 Task: Start in the project CodeCraft the sprint 'Data Visualization Sprint', with a duration of 3 weeks. Start in the project CodeCraft the sprint 'Data Visualization Sprint', with a duration of 2 weeks. Start in the project CodeCraft the sprint 'Data Visualization Sprint', with a duration of 1 week
Action: Mouse moved to (249, 74)
Screenshot: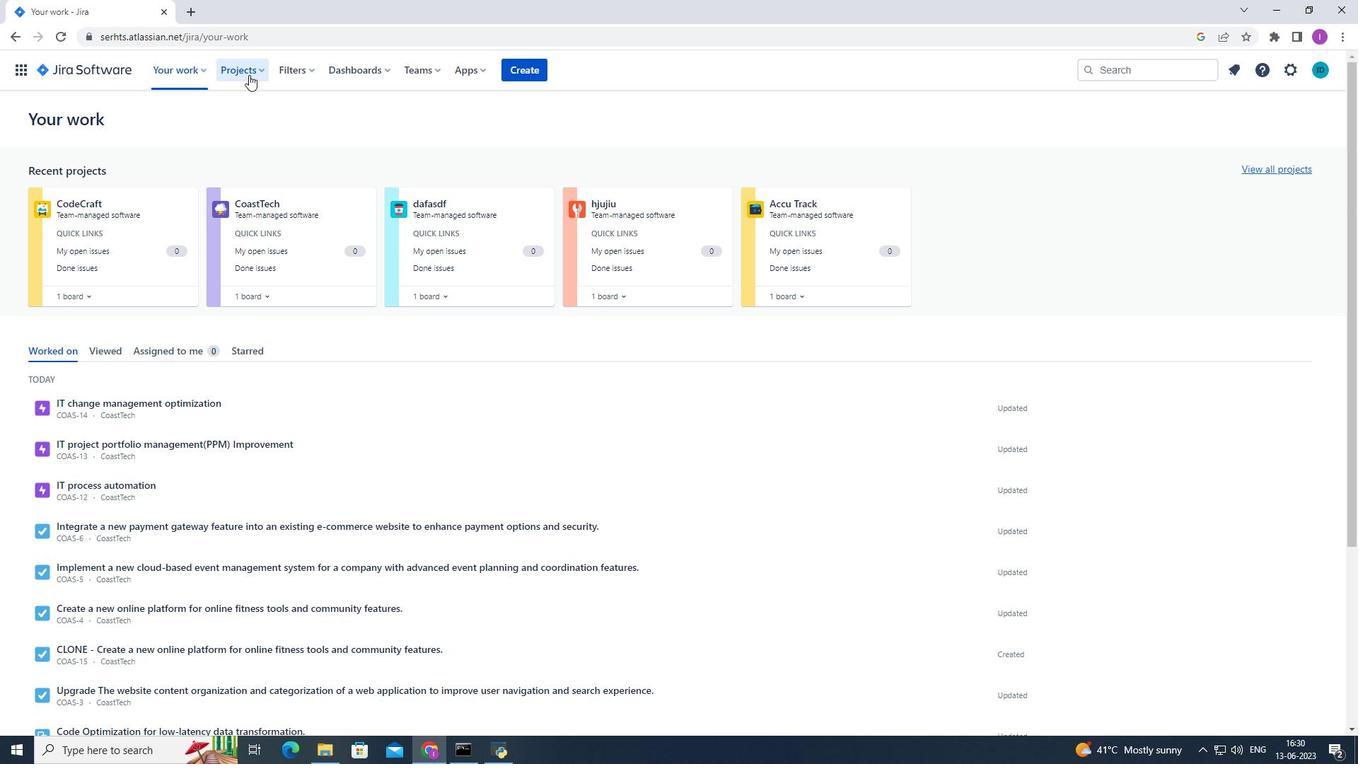 
Action: Mouse pressed left at (249, 74)
Screenshot: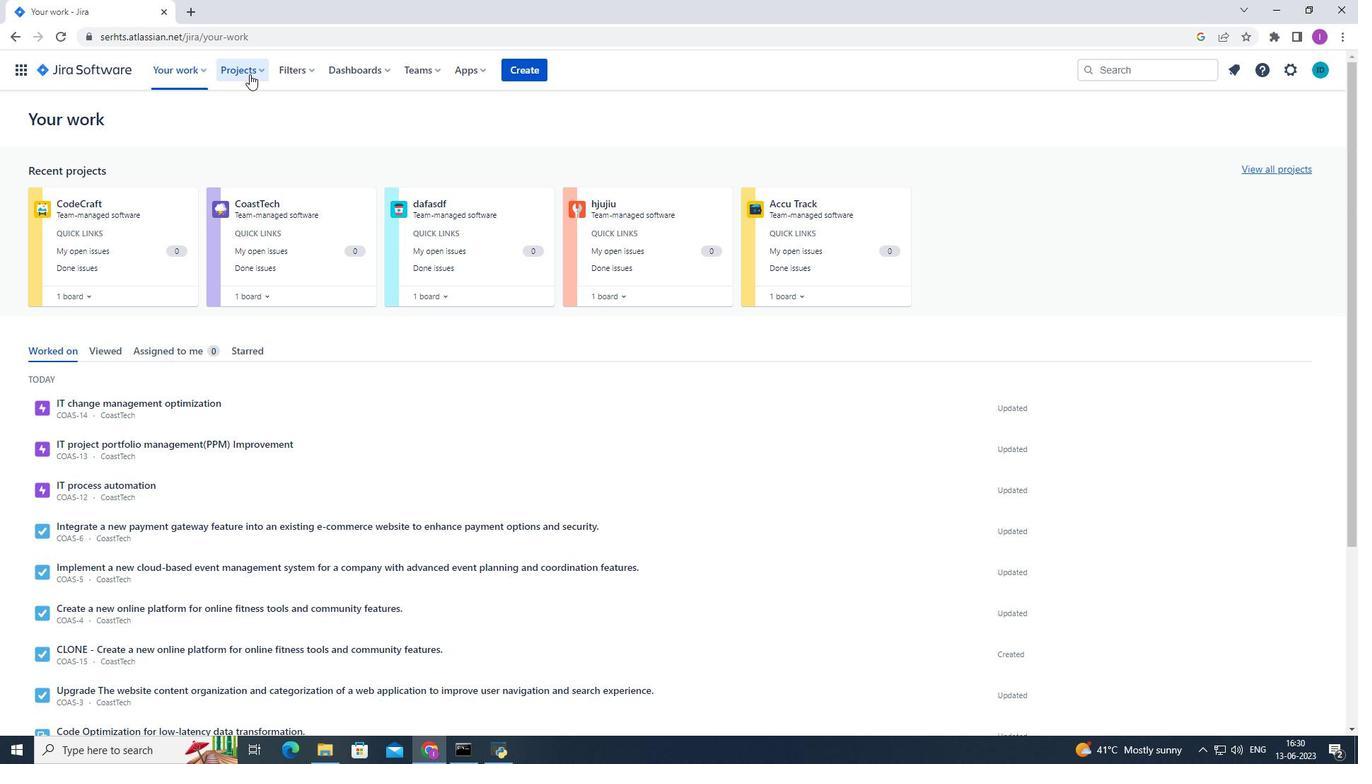 
Action: Mouse moved to (281, 129)
Screenshot: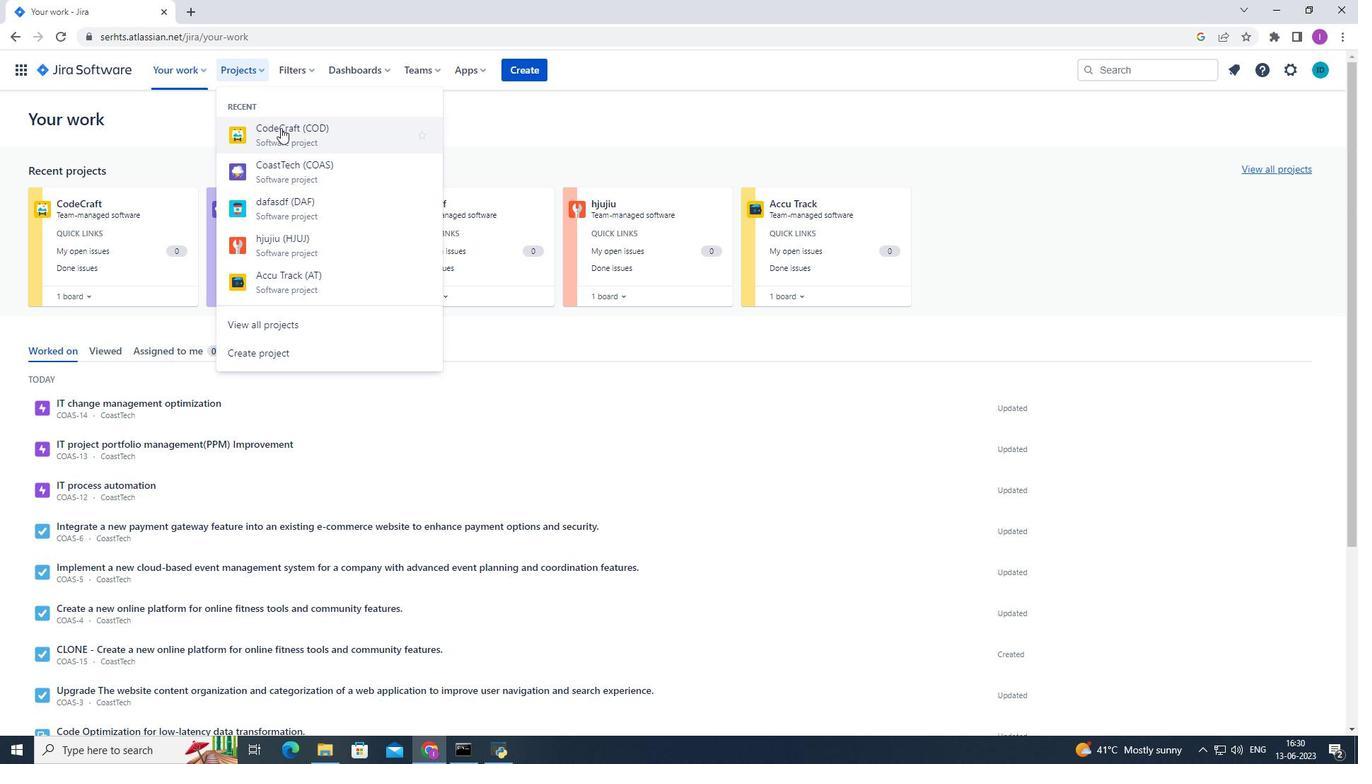 
Action: Mouse pressed left at (281, 129)
Screenshot: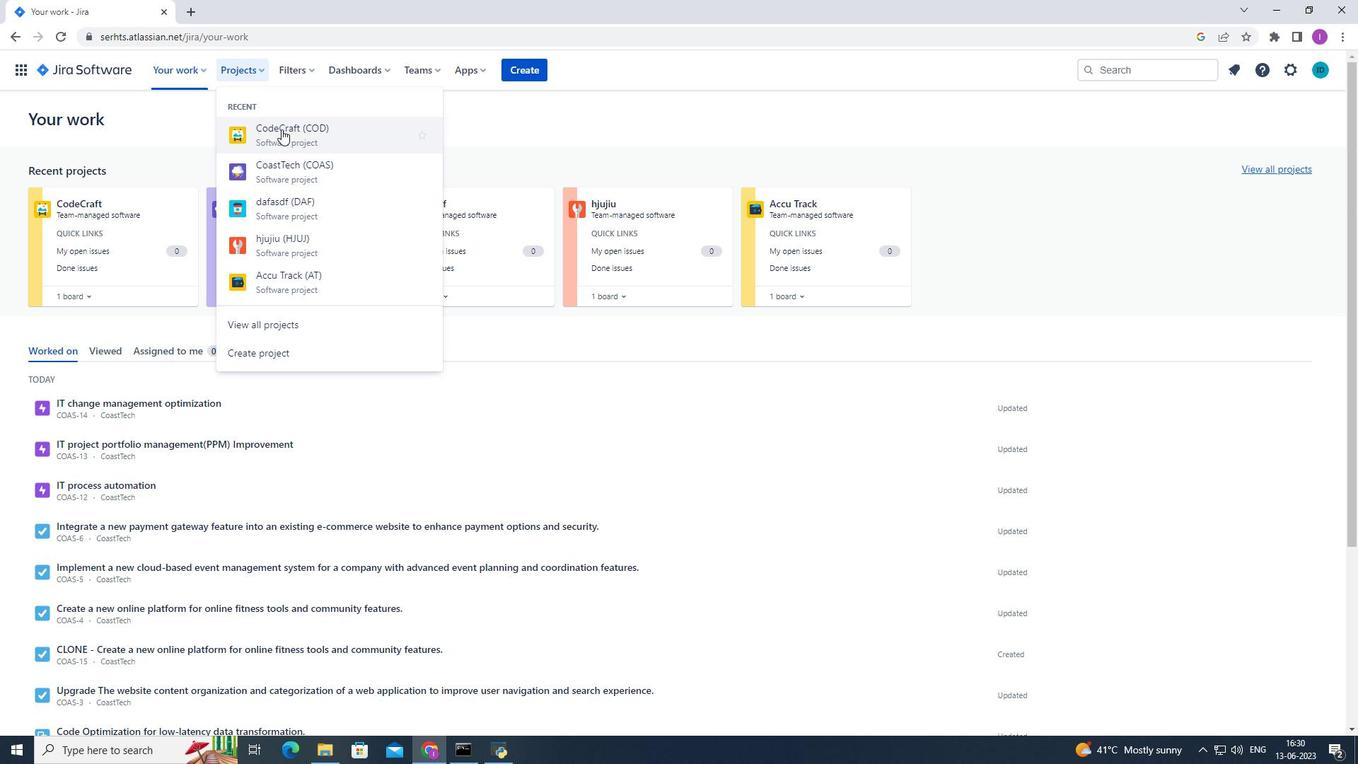 
Action: Mouse moved to (87, 213)
Screenshot: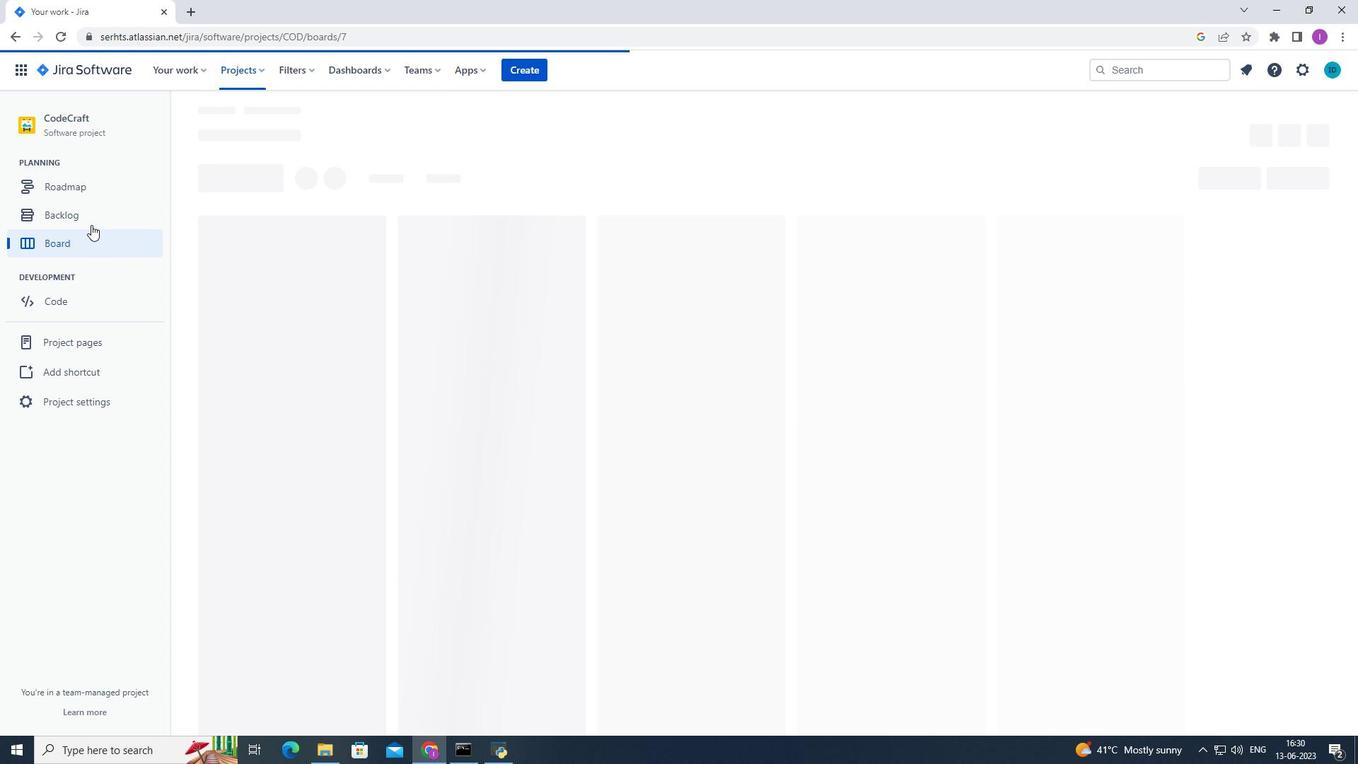 
Action: Mouse pressed left at (87, 213)
Screenshot: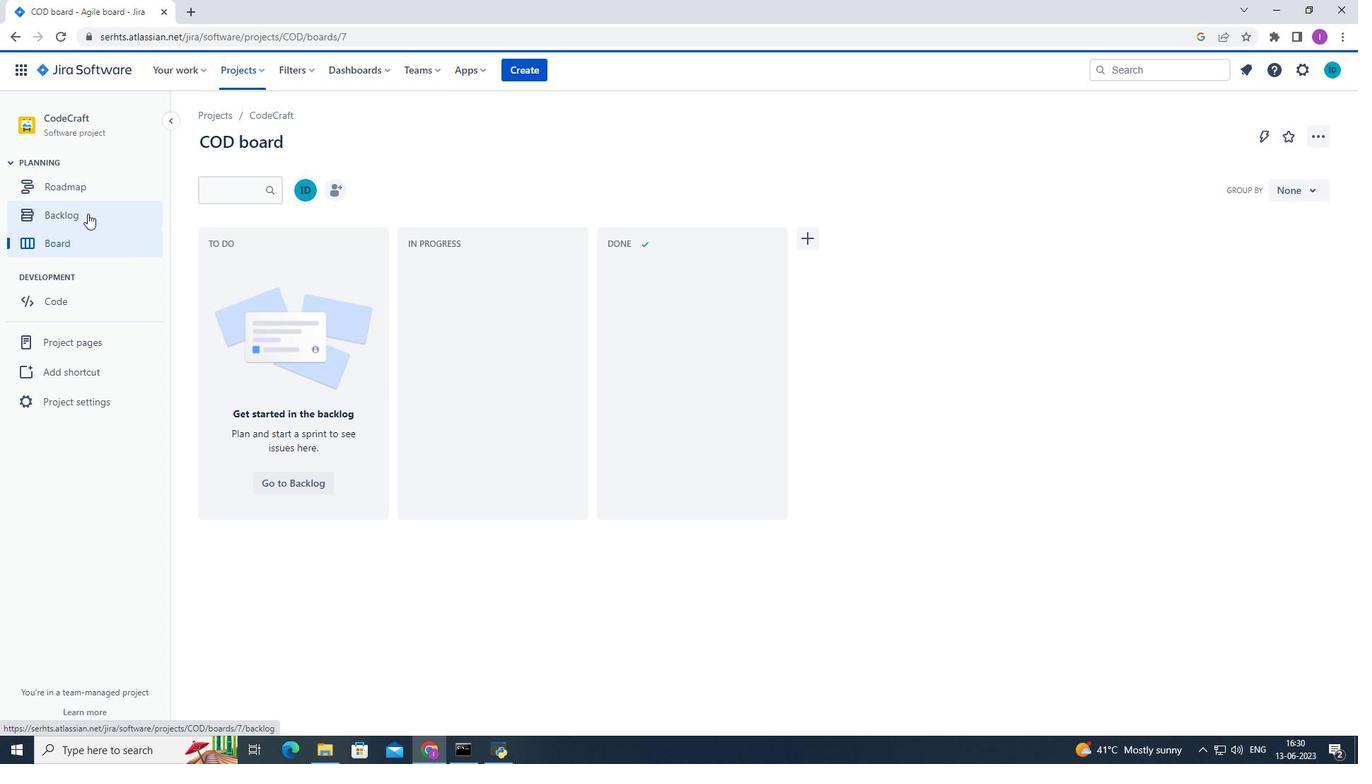 
Action: Mouse moved to (1257, 218)
Screenshot: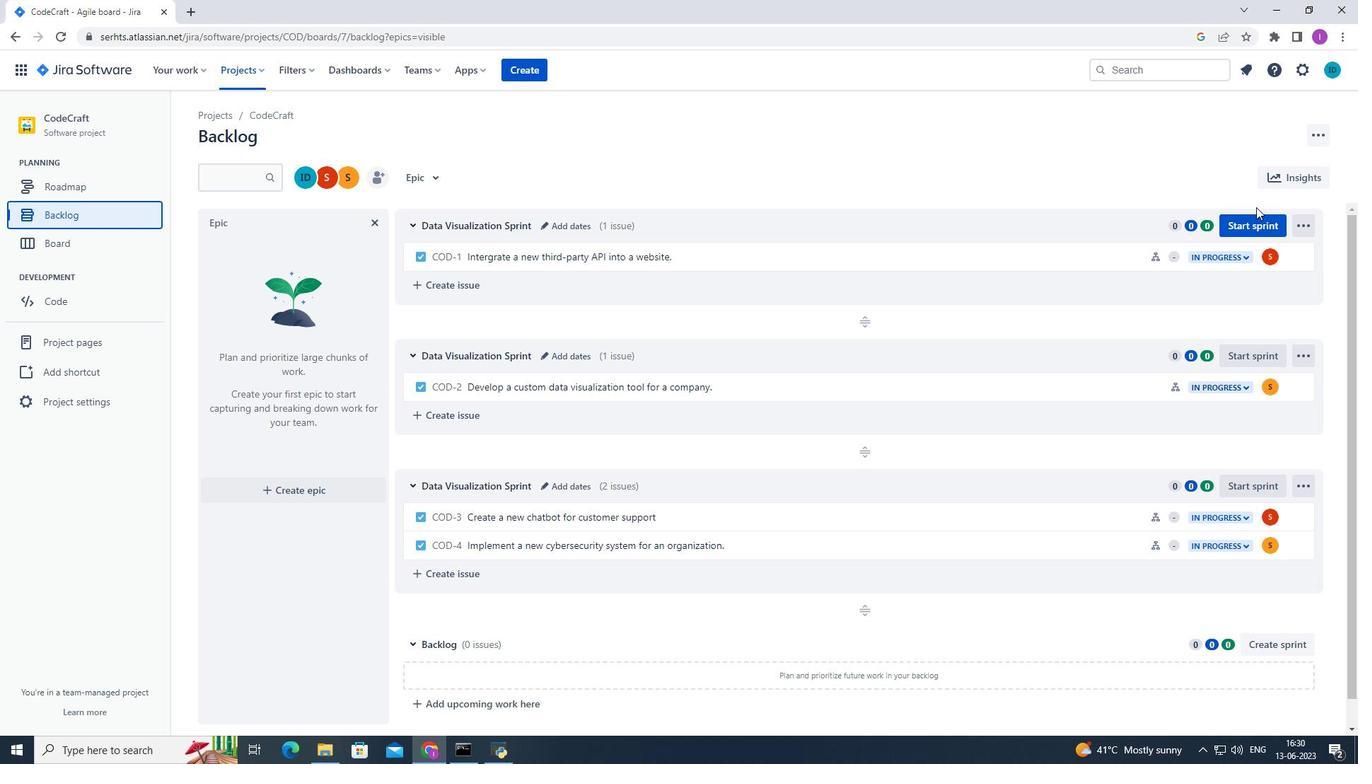 
Action: Mouse pressed left at (1257, 218)
Screenshot: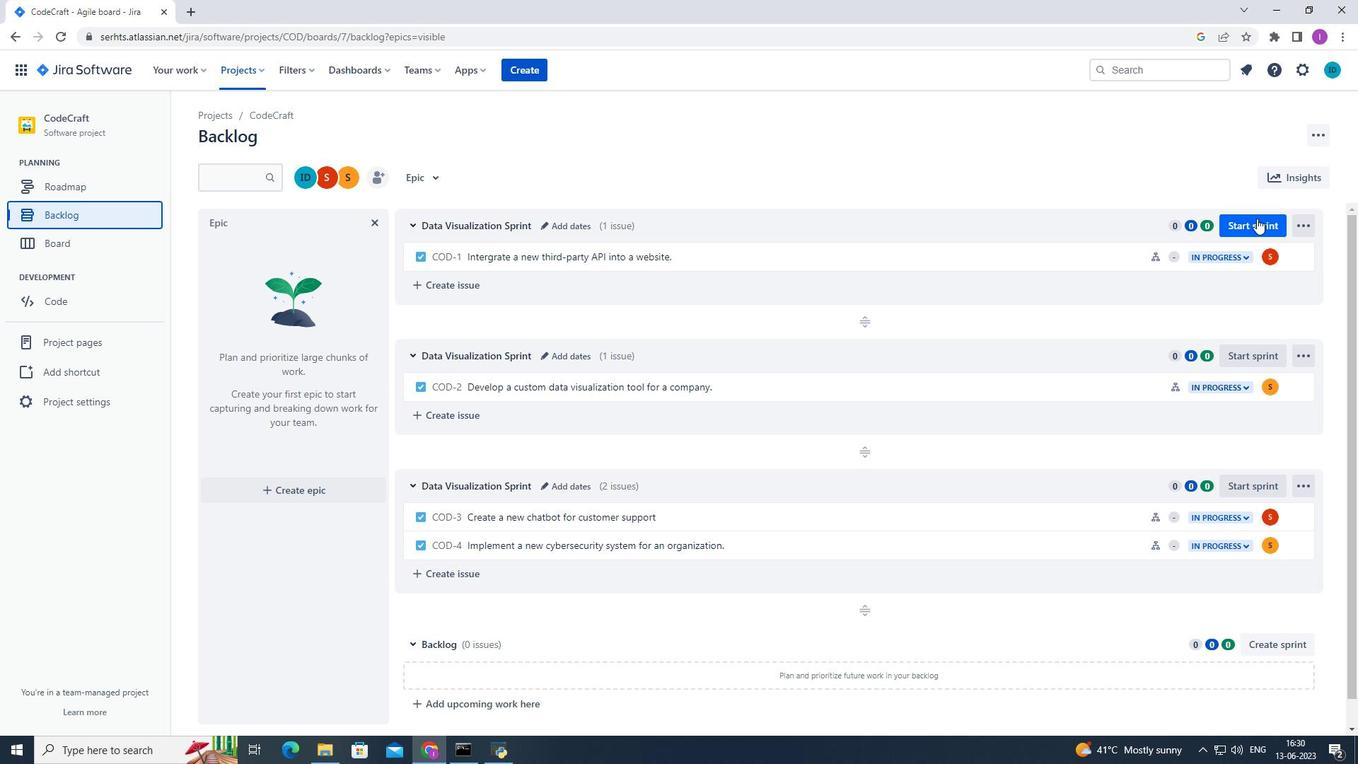 
Action: Mouse moved to (620, 193)
Screenshot: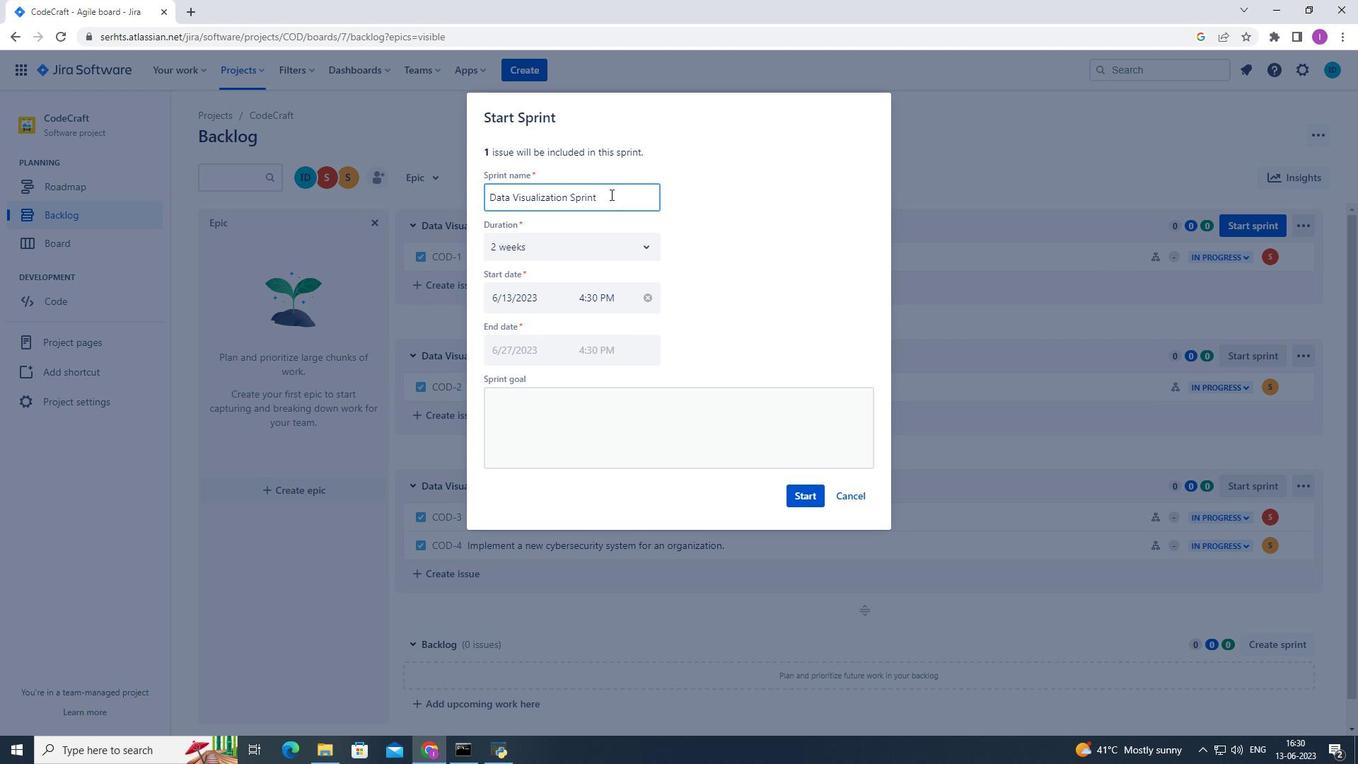 
Action: Mouse pressed left at (620, 193)
Screenshot: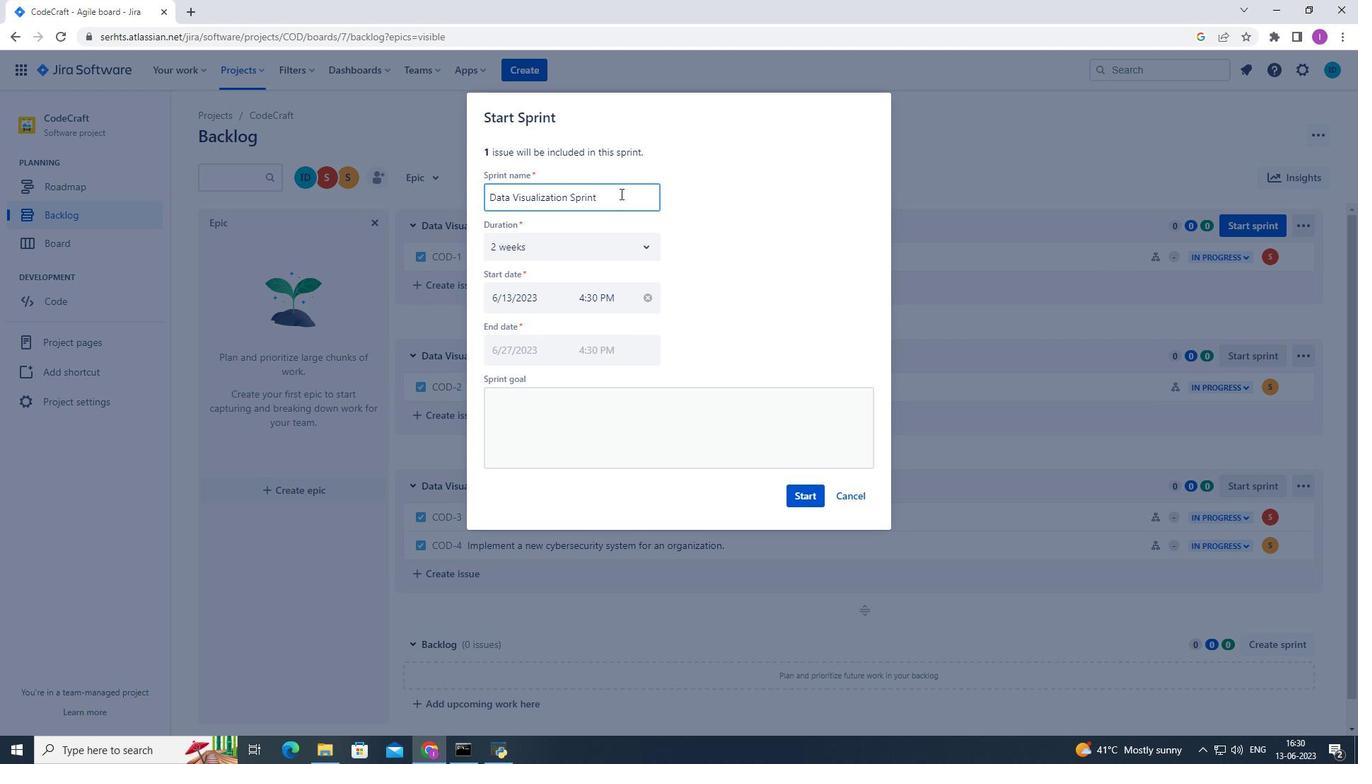 
Action: Mouse moved to (648, 245)
Screenshot: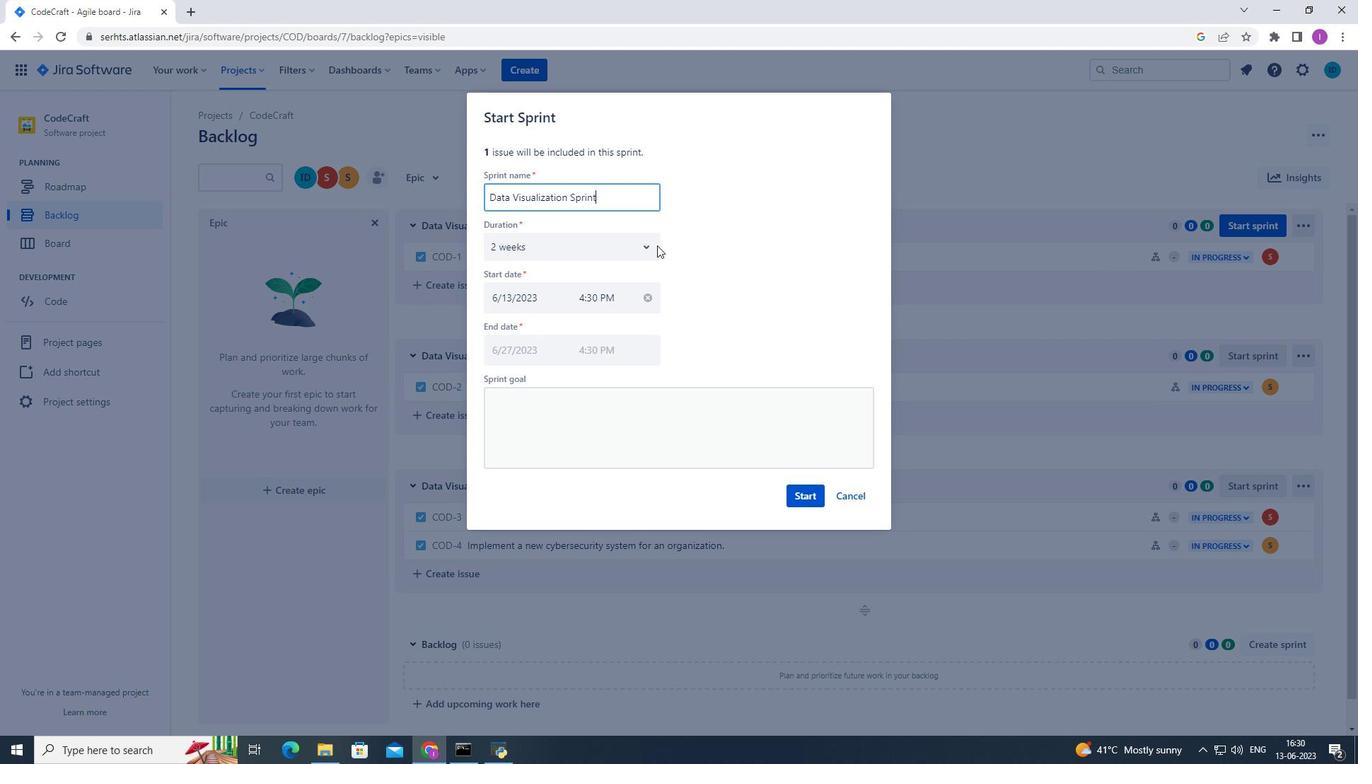 
Action: Mouse pressed left at (648, 245)
Screenshot: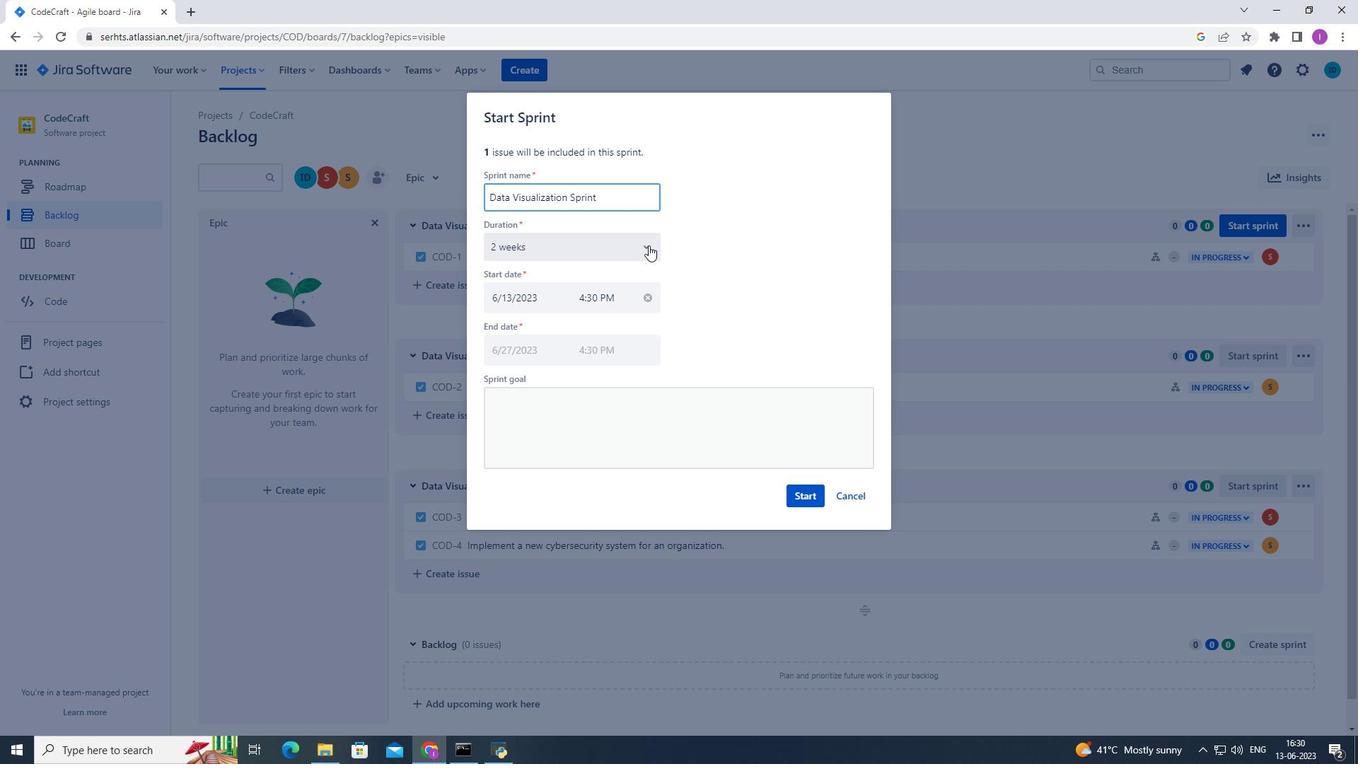 
Action: Mouse moved to (525, 330)
Screenshot: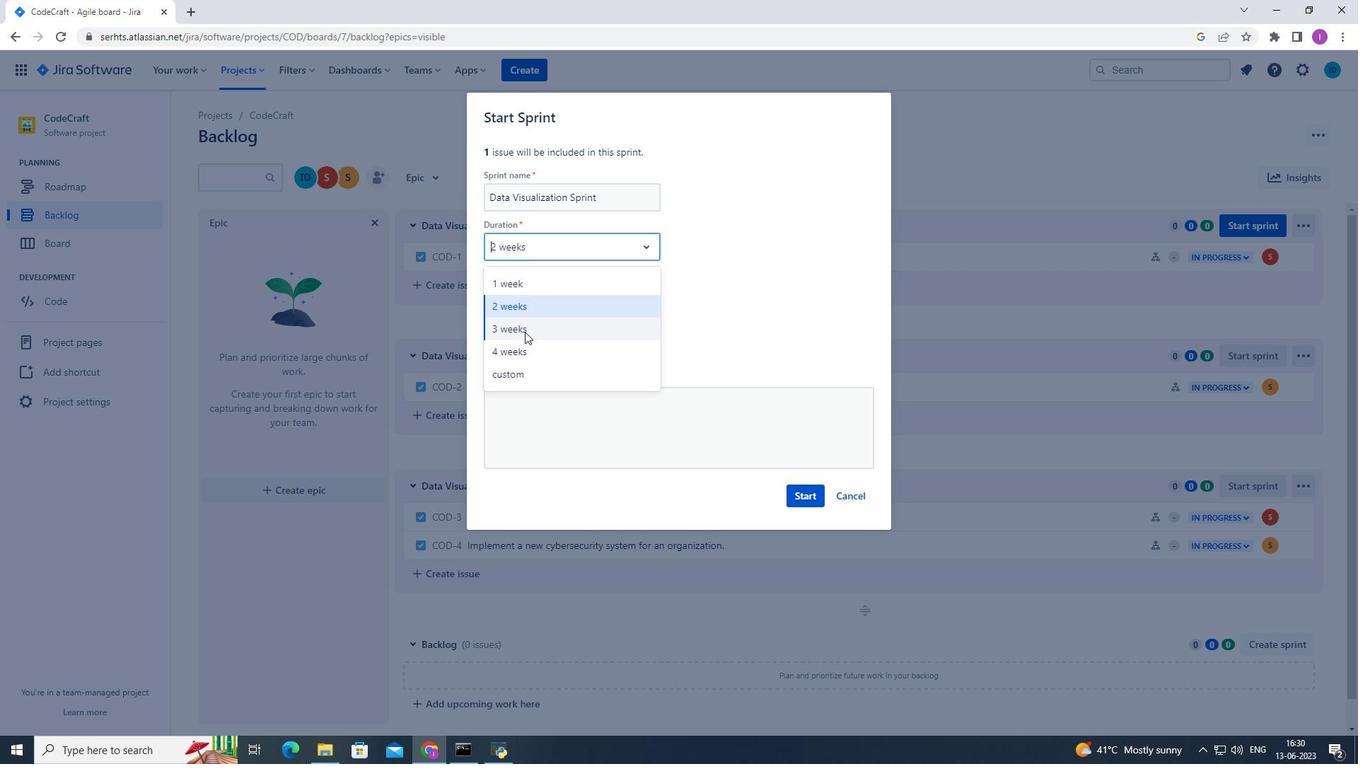
Action: Mouse pressed left at (525, 330)
Screenshot: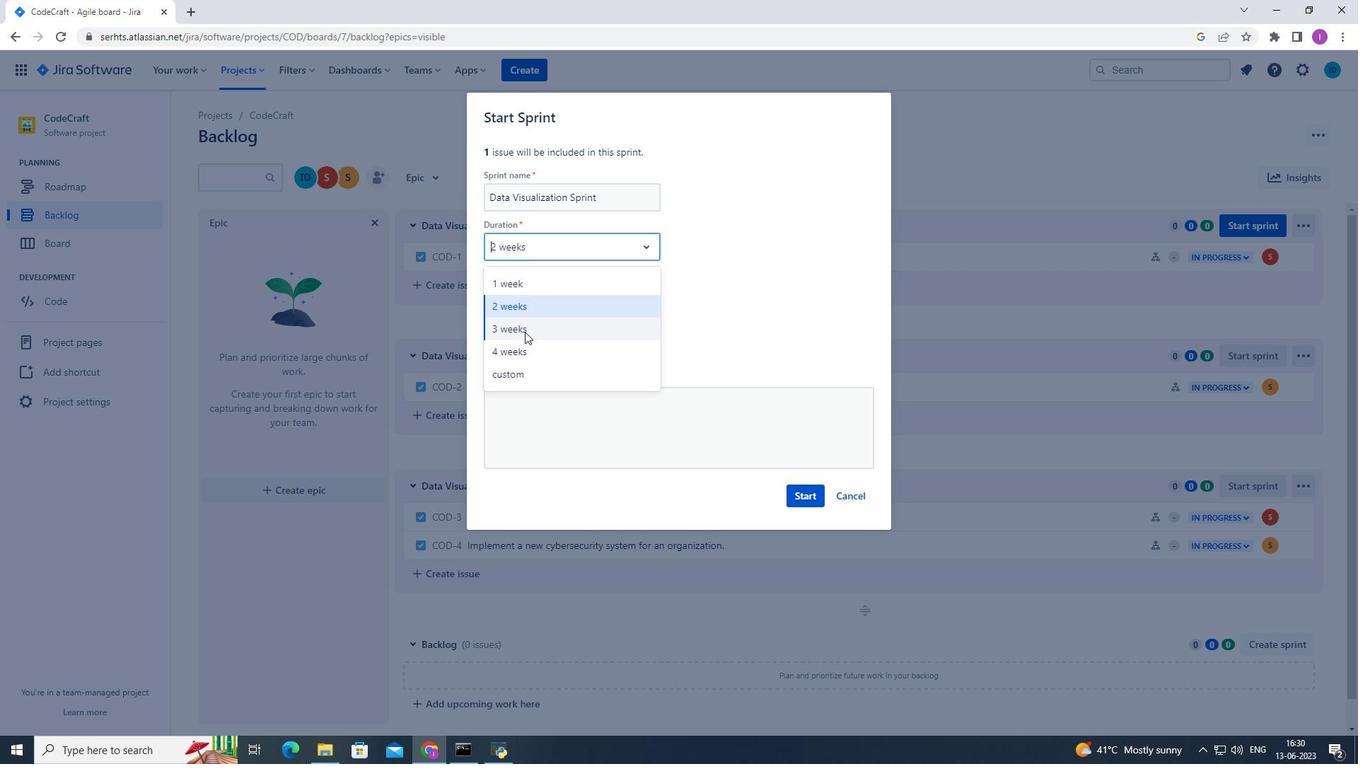 
Action: Mouse moved to (799, 491)
Screenshot: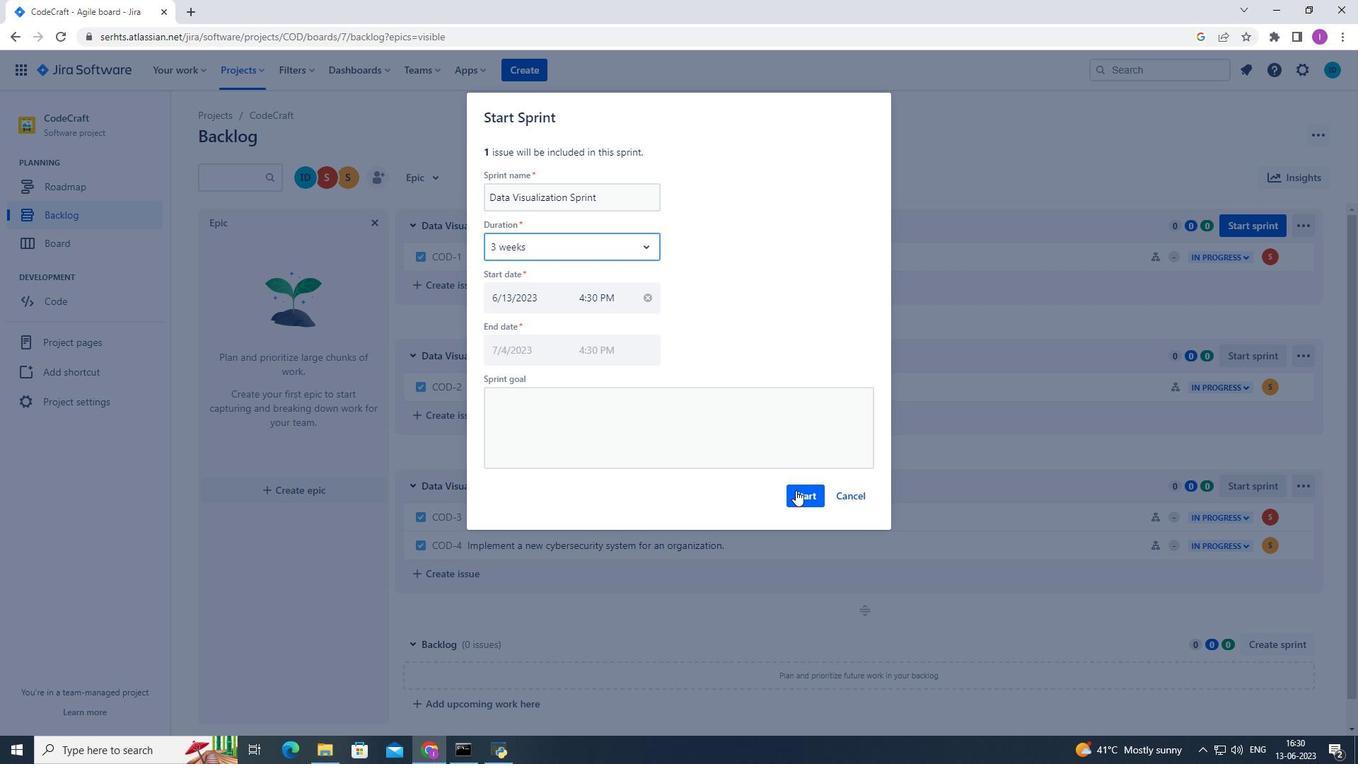 
Action: Mouse pressed left at (799, 491)
Screenshot: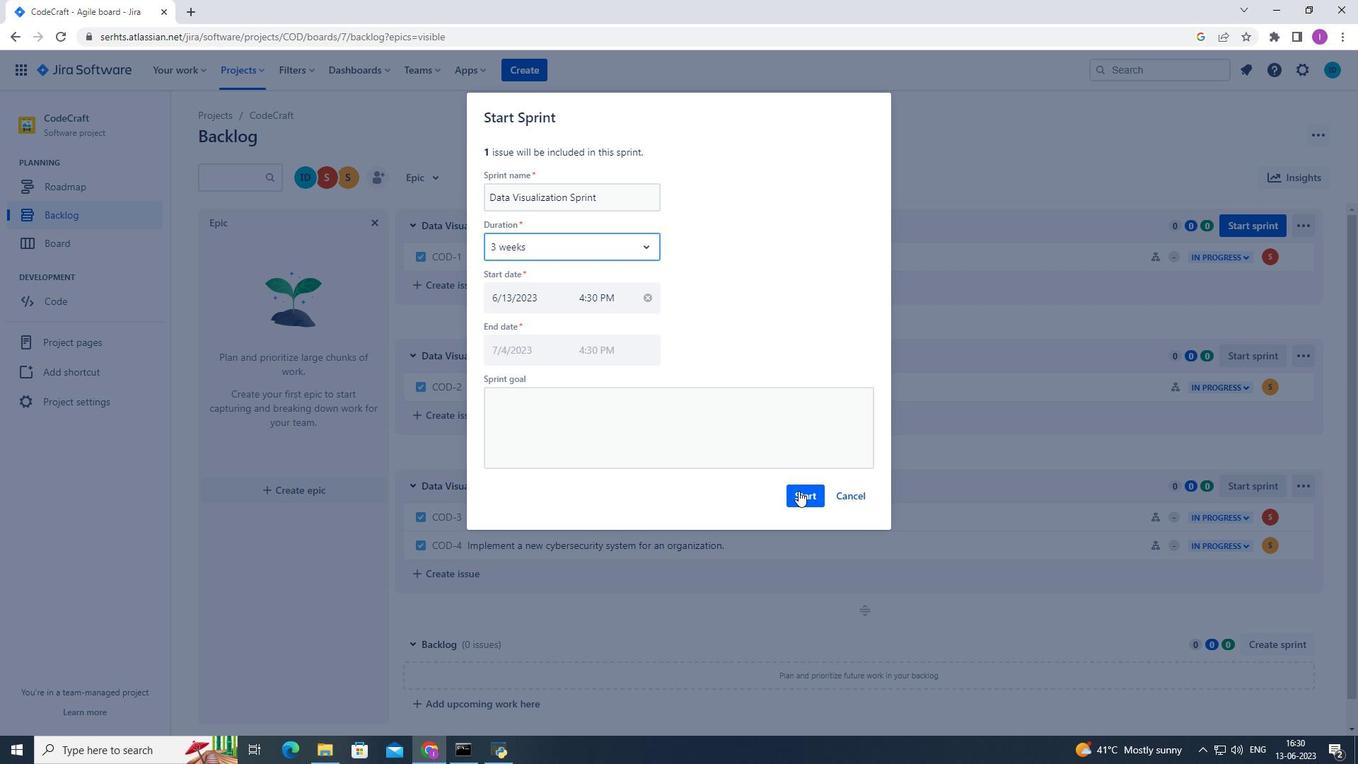
Action: Mouse moved to (12, 32)
Screenshot: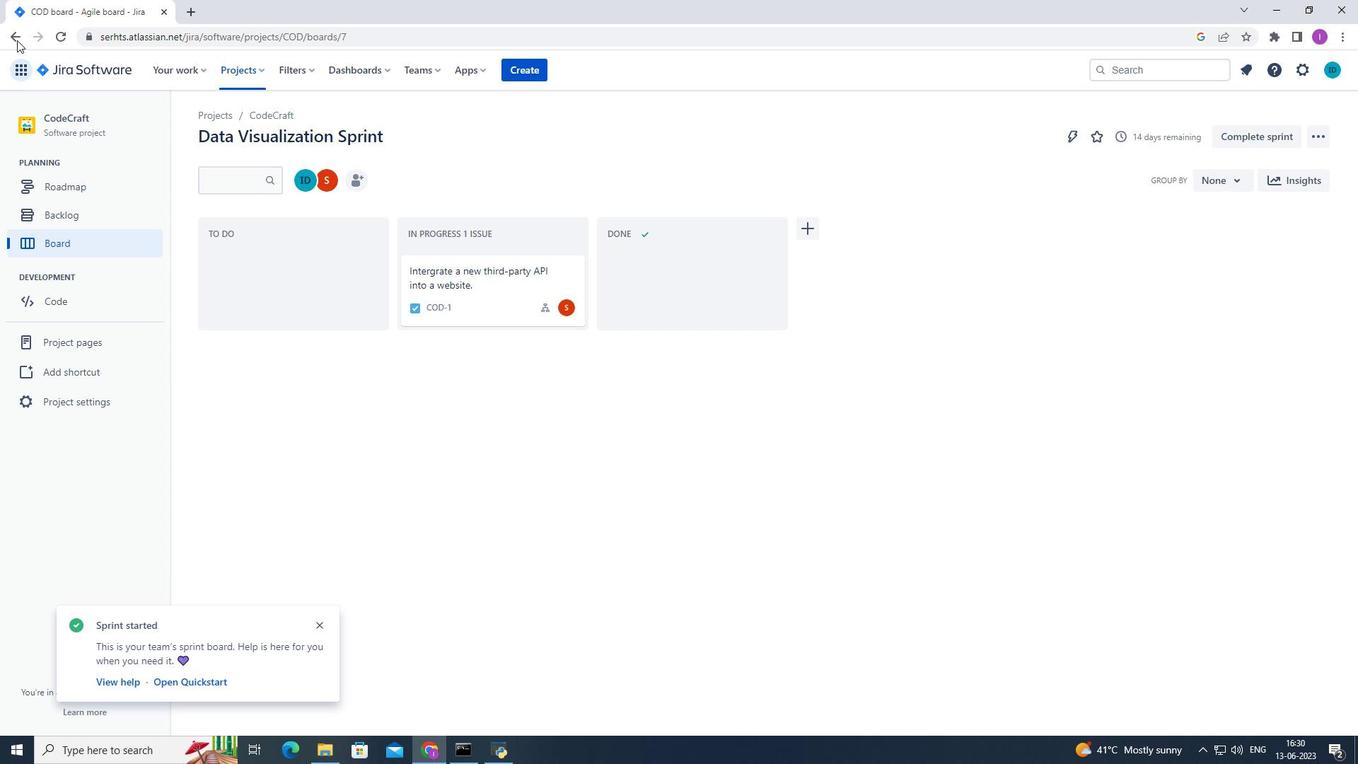 
Action: Mouse pressed left at (12, 32)
Screenshot: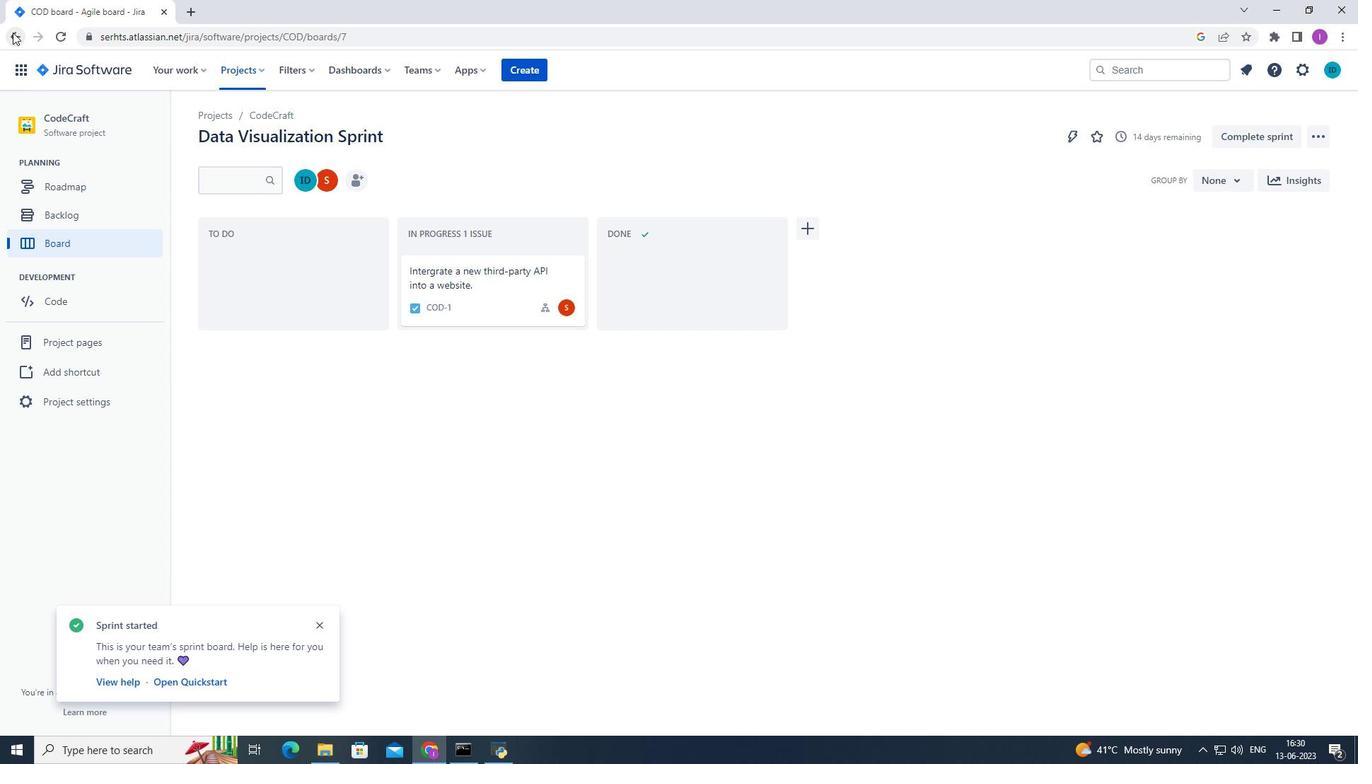 
Action: Mouse moved to (1297, 348)
Screenshot: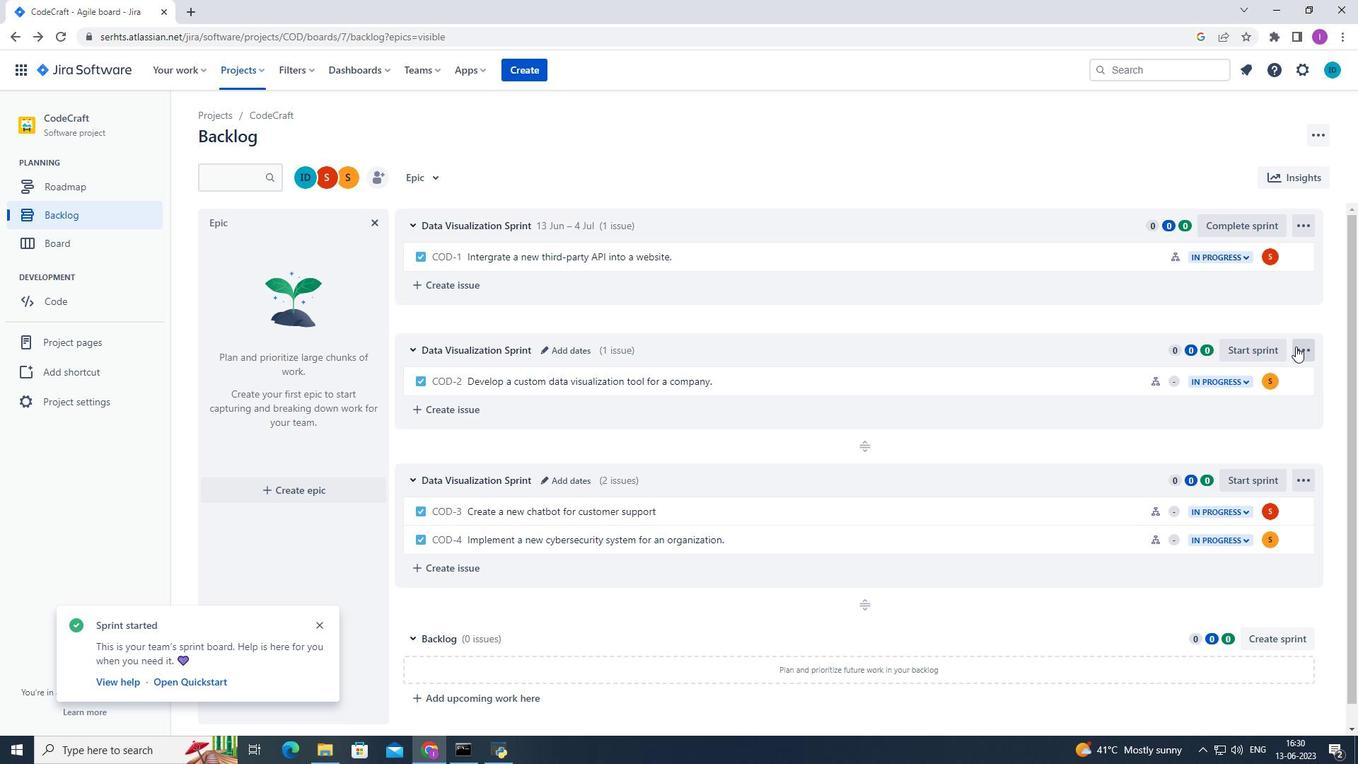 
Action: Mouse pressed left at (1297, 348)
Screenshot: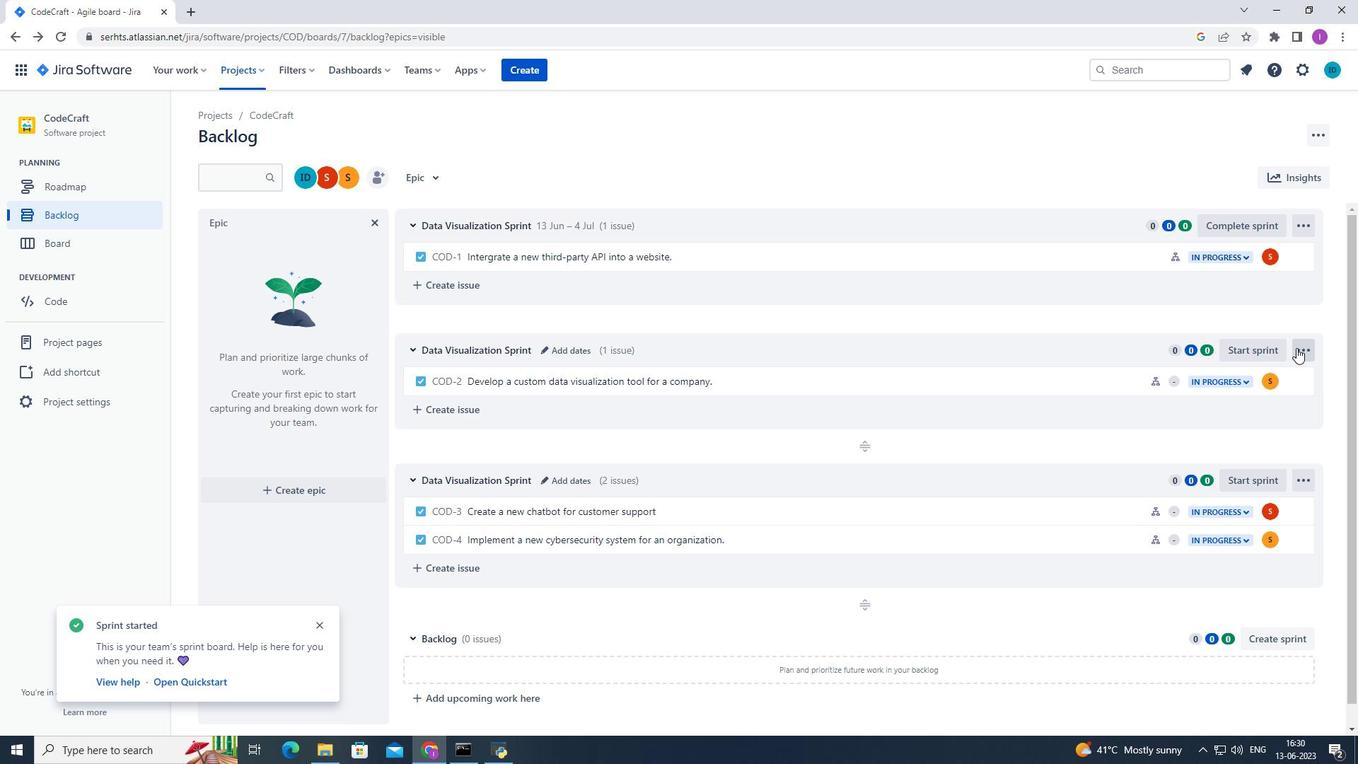 
Action: Mouse moved to (756, 317)
Screenshot: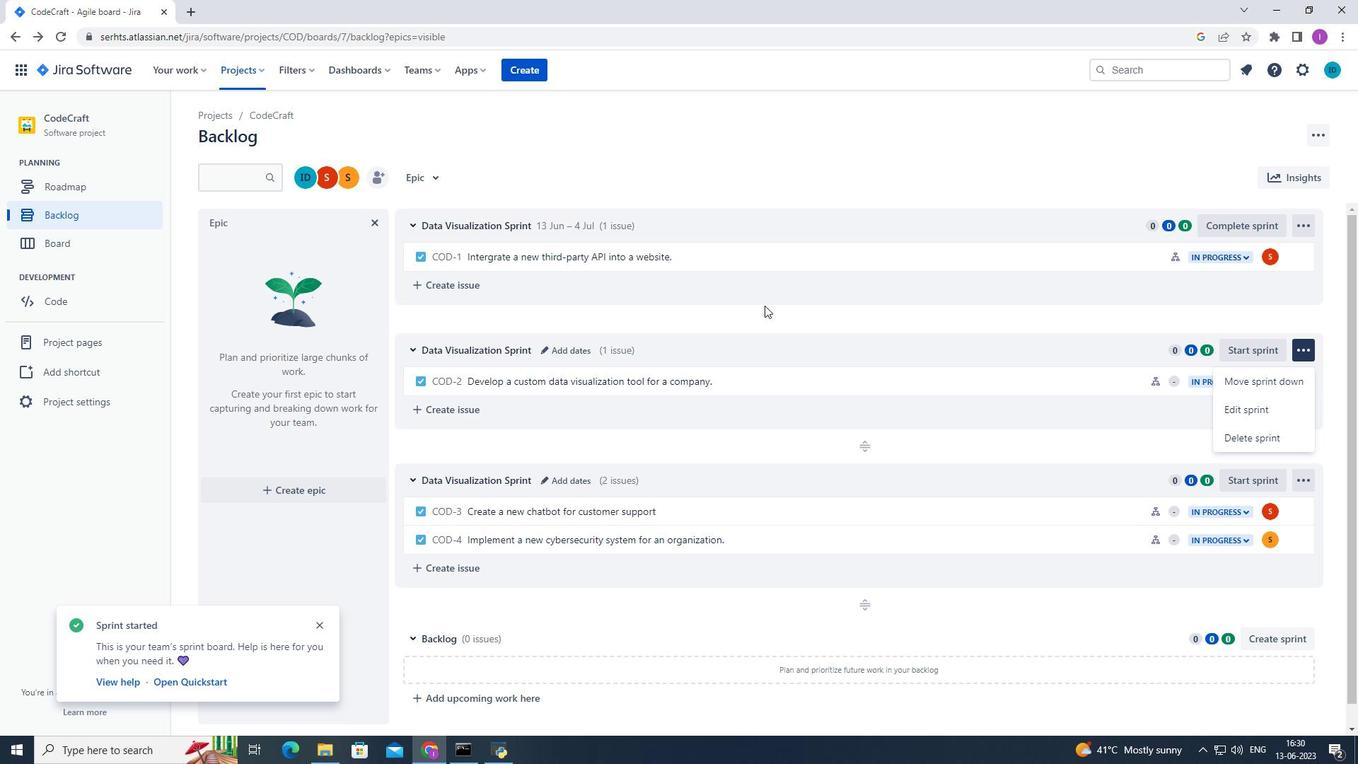 
Action: Mouse pressed left at (756, 317)
Screenshot: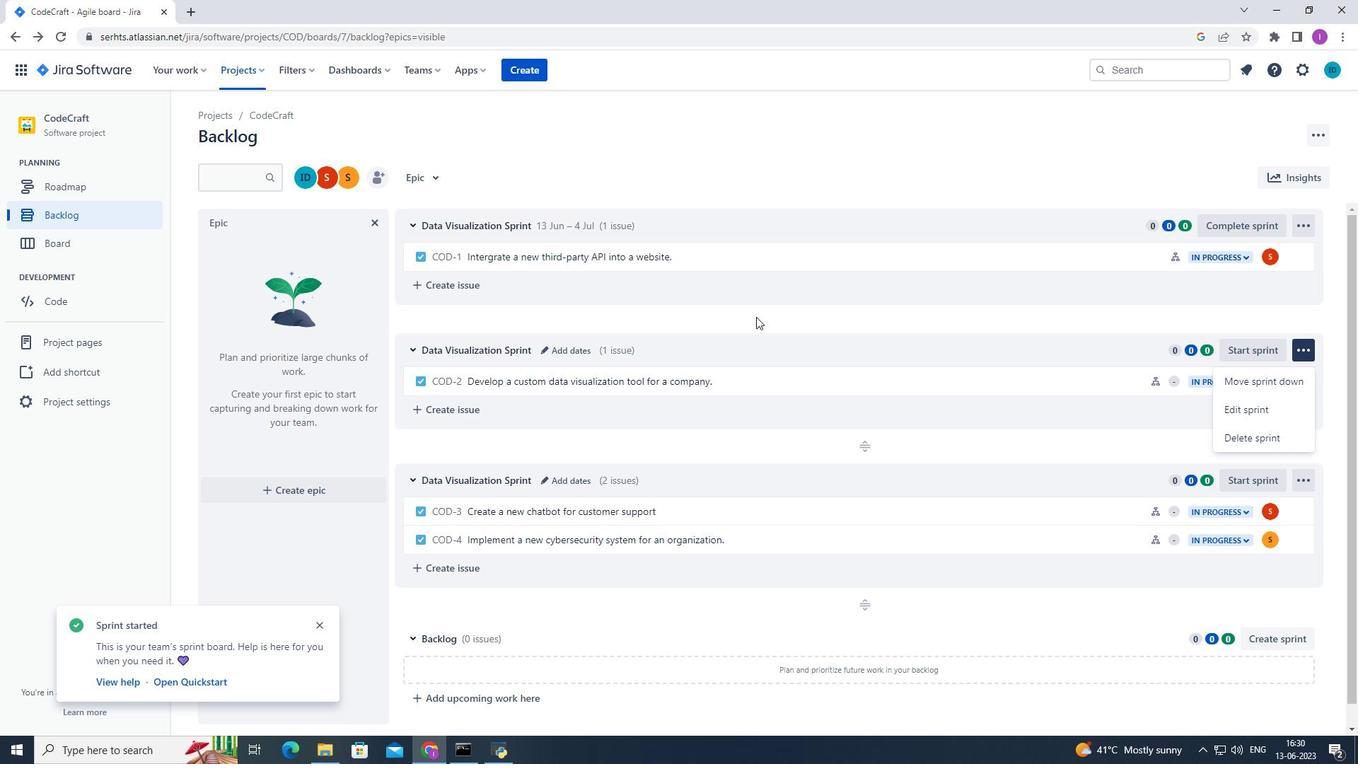 
Action: Mouse moved to (544, 344)
Screenshot: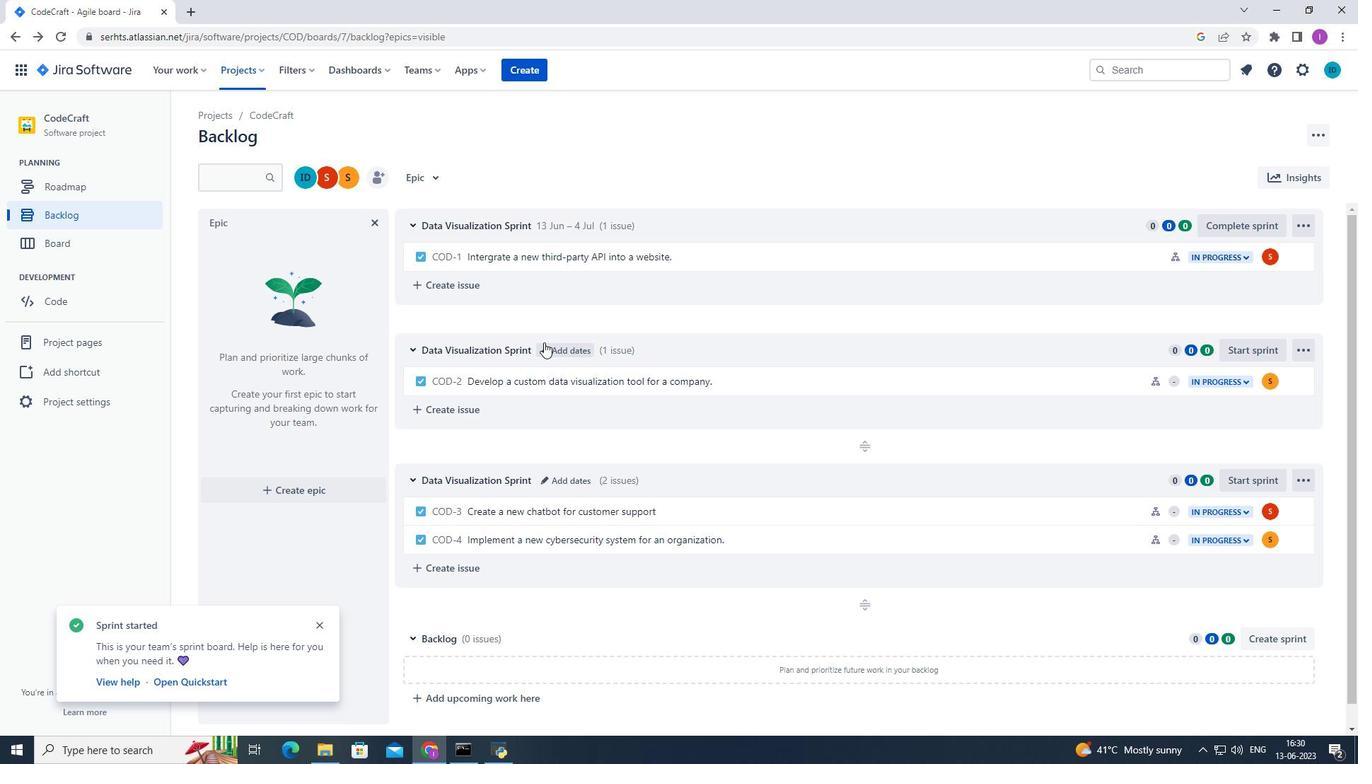 
Action: Mouse pressed left at (544, 344)
Screenshot: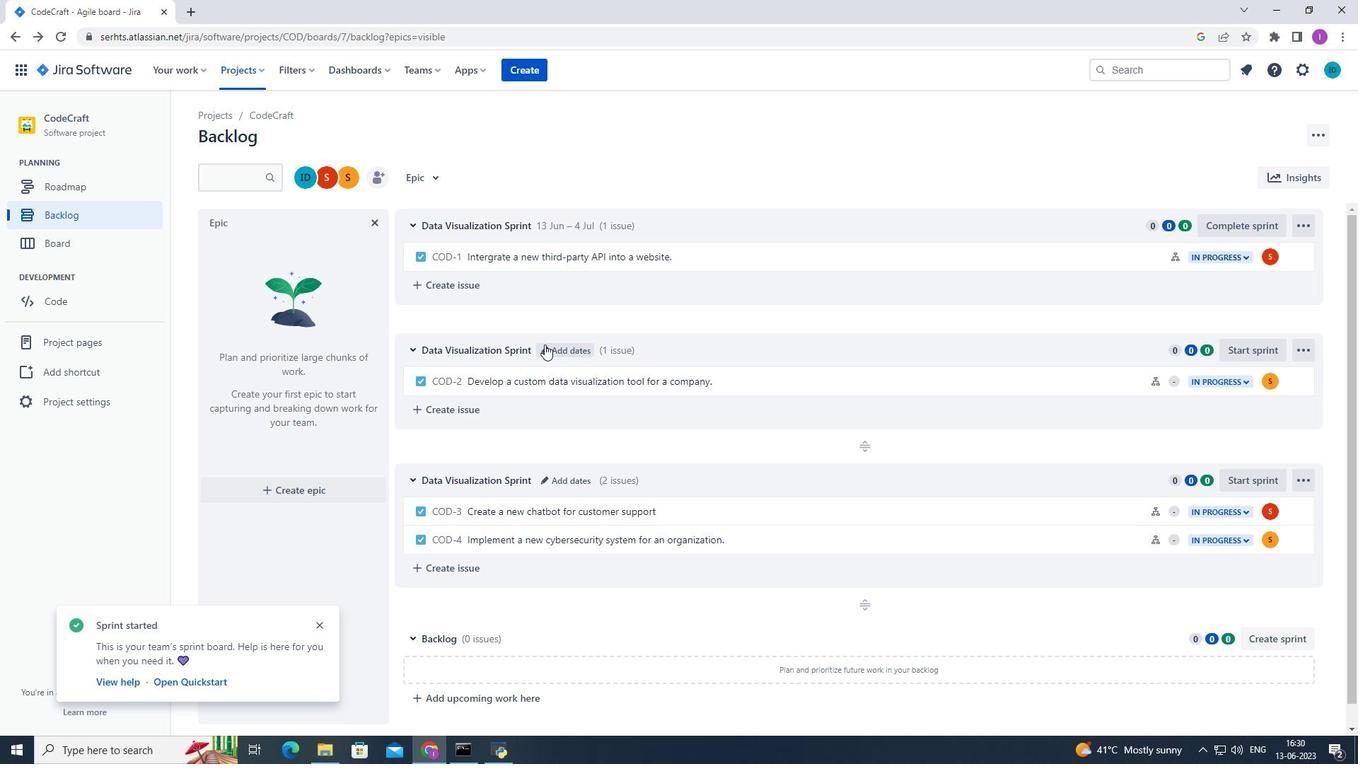 
Action: Mouse moved to (648, 226)
Screenshot: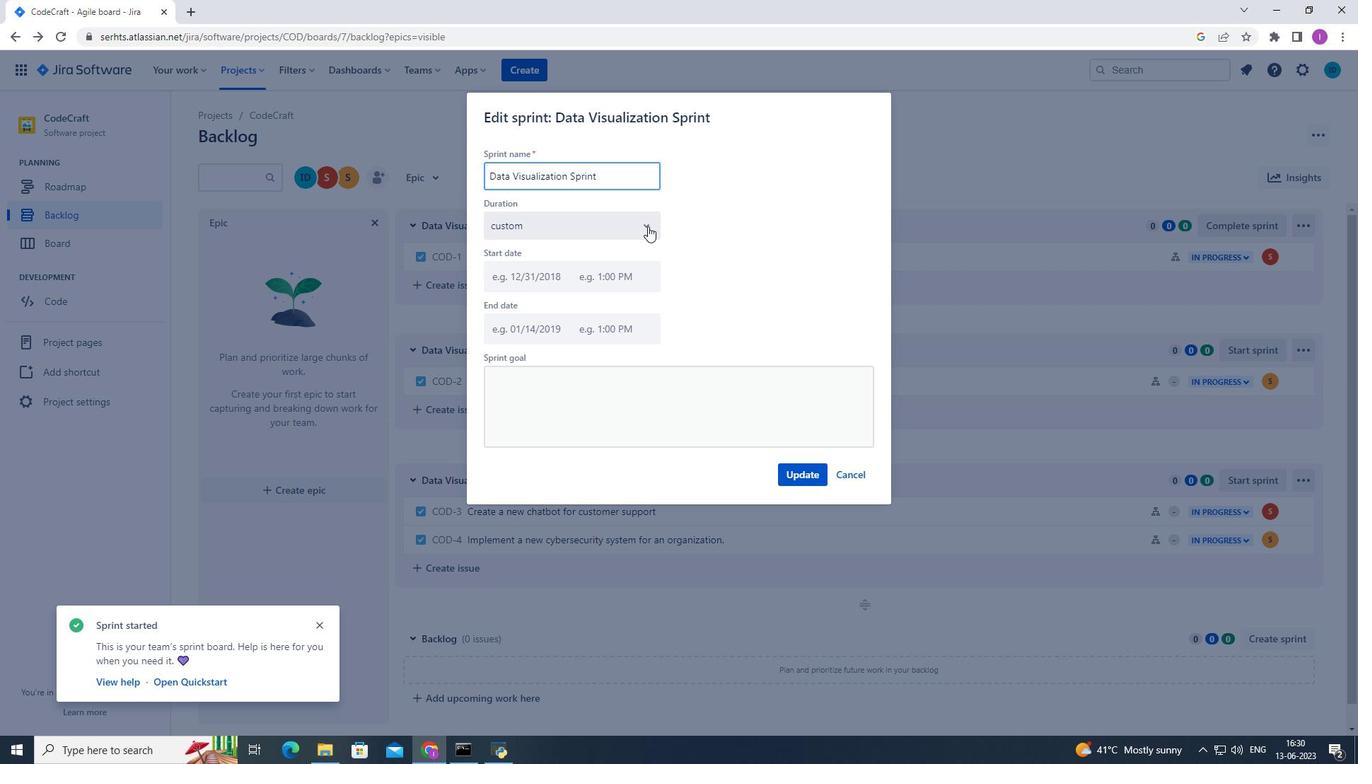 
Action: Mouse pressed left at (648, 226)
Screenshot: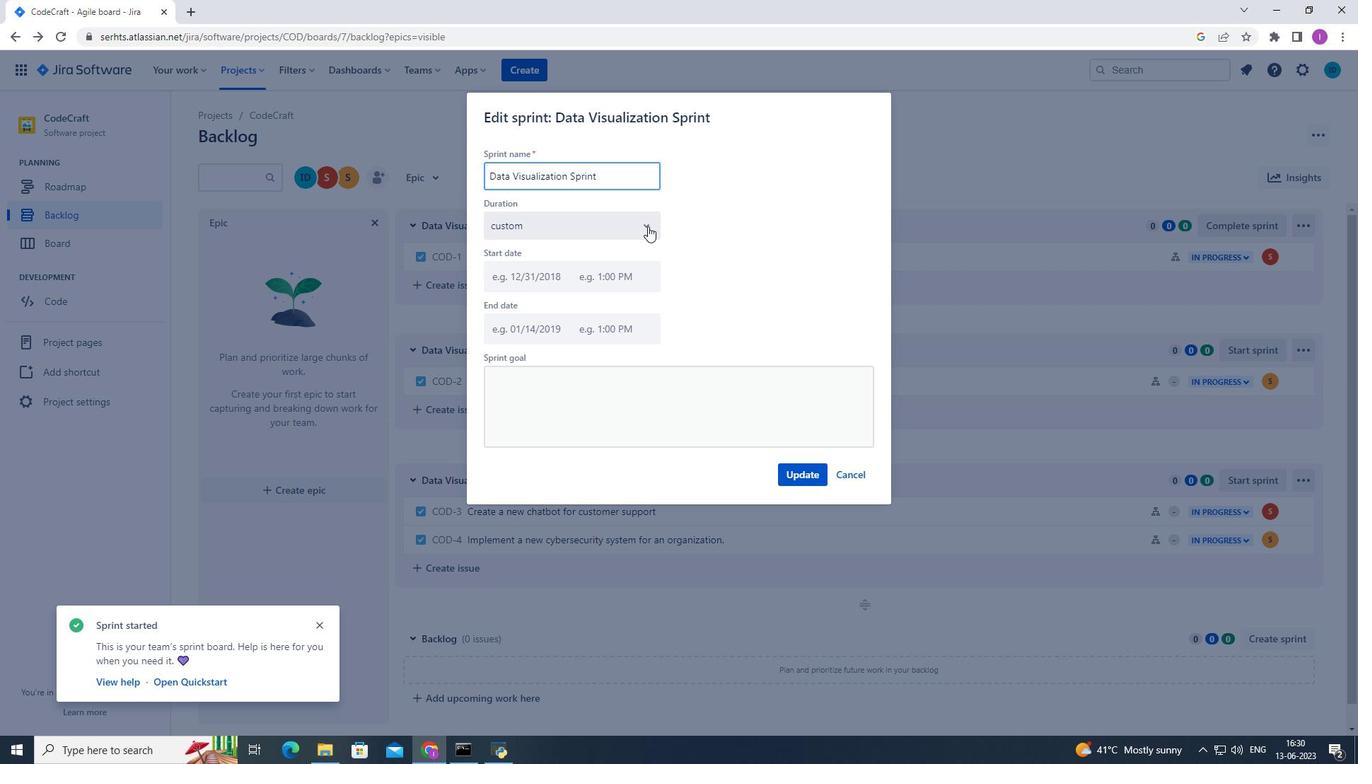 
Action: Mouse moved to (518, 286)
Screenshot: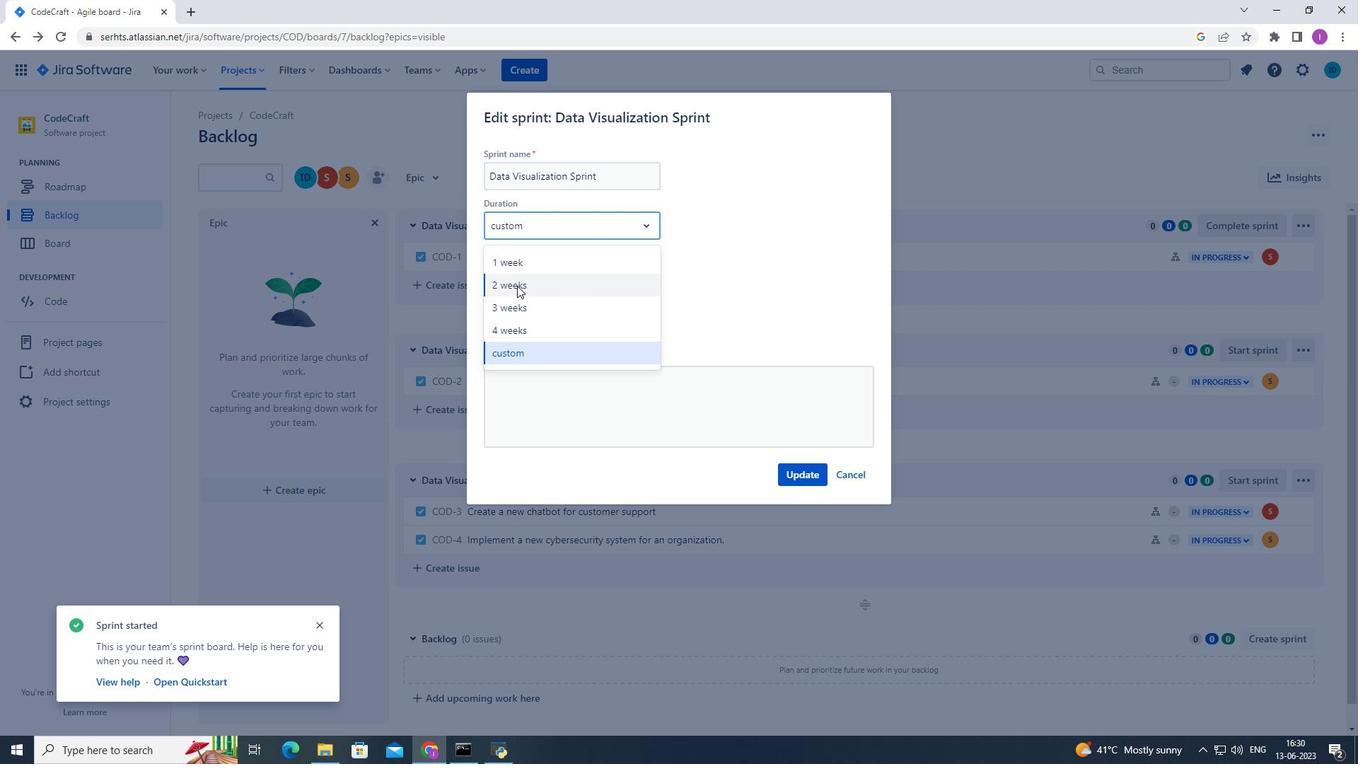 
Action: Mouse pressed left at (518, 286)
Screenshot: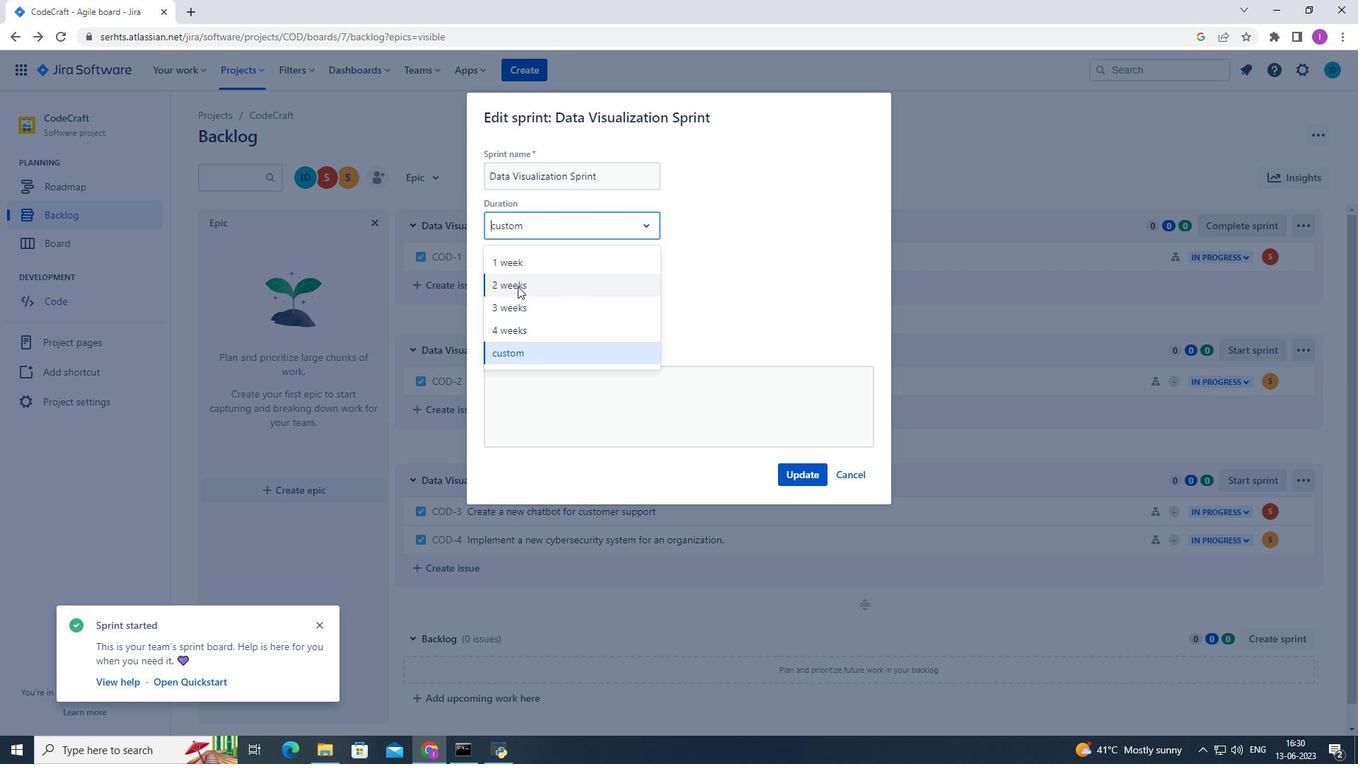 
Action: Mouse moved to (794, 468)
Screenshot: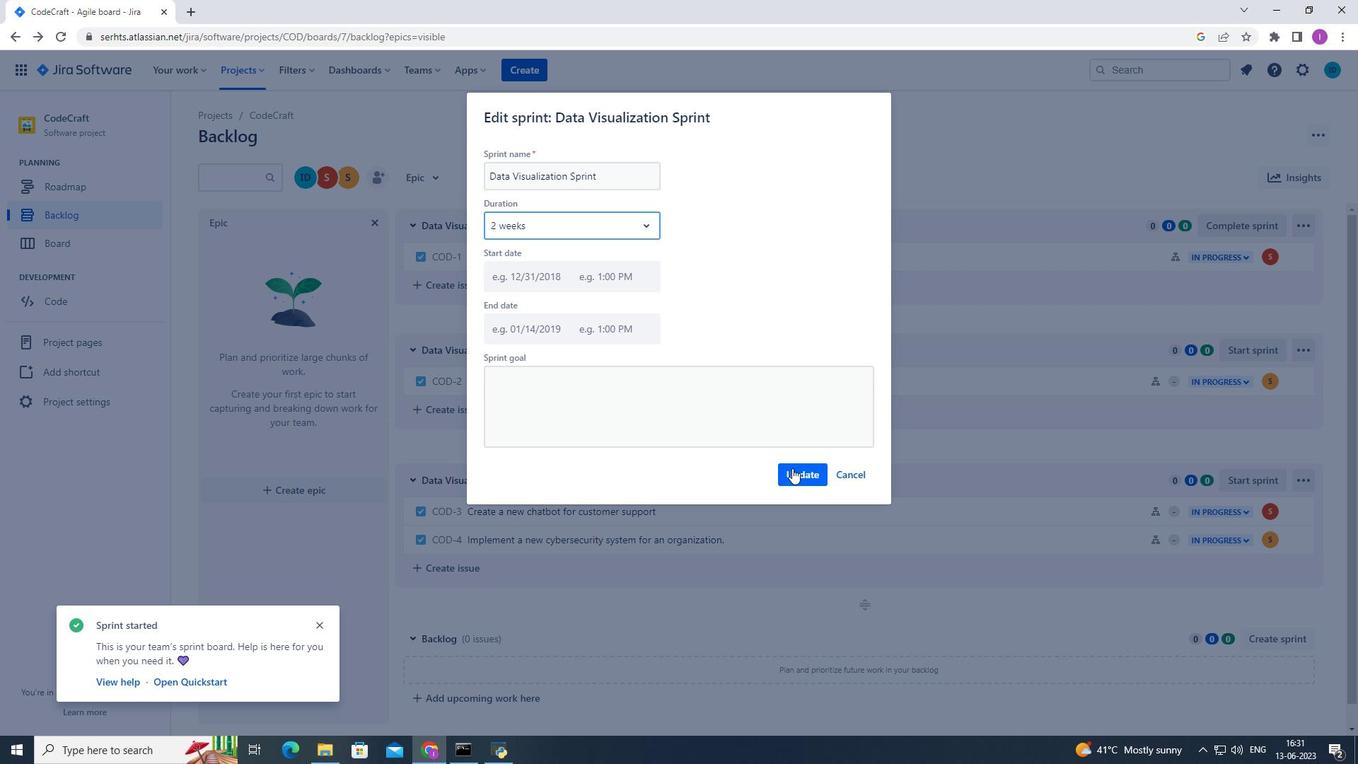 
Action: Mouse pressed left at (794, 468)
Screenshot: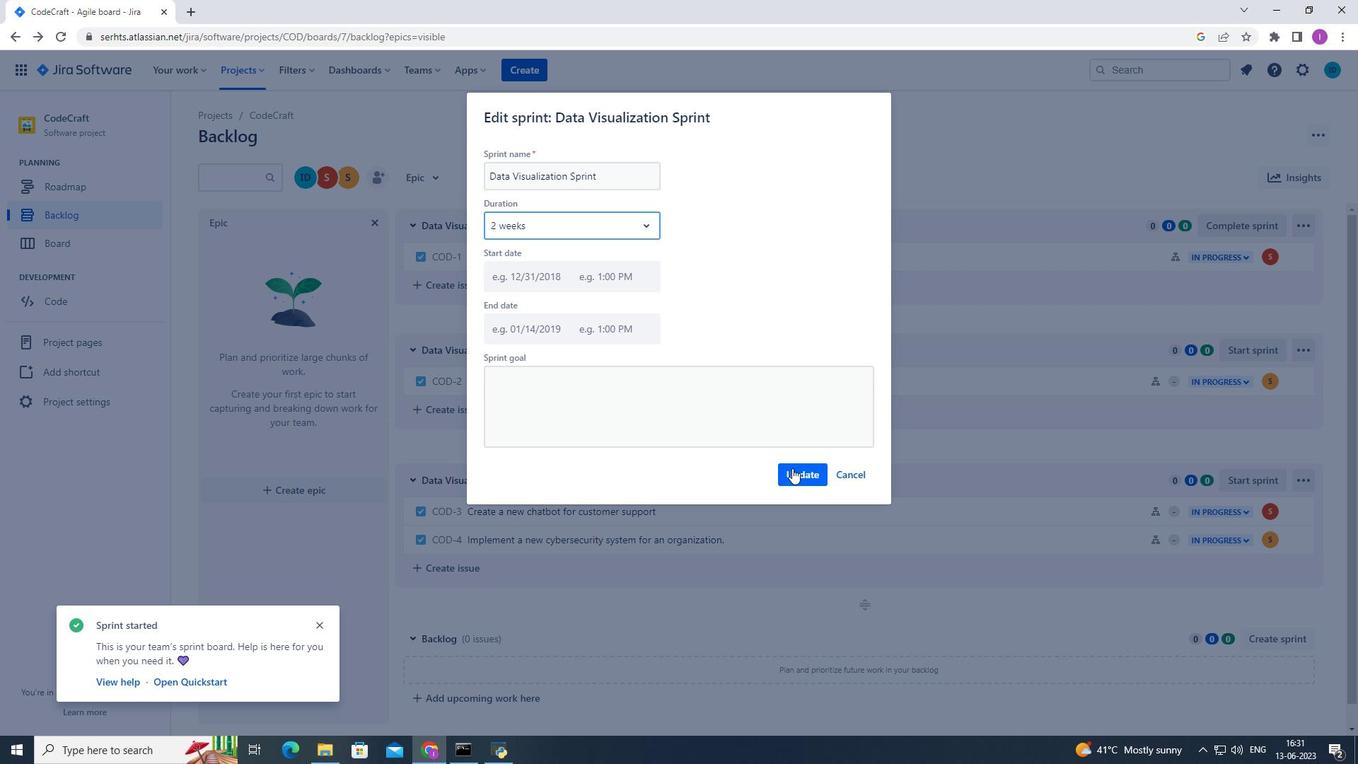 
Action: Mouse moved to (546, 348)
Screenshot: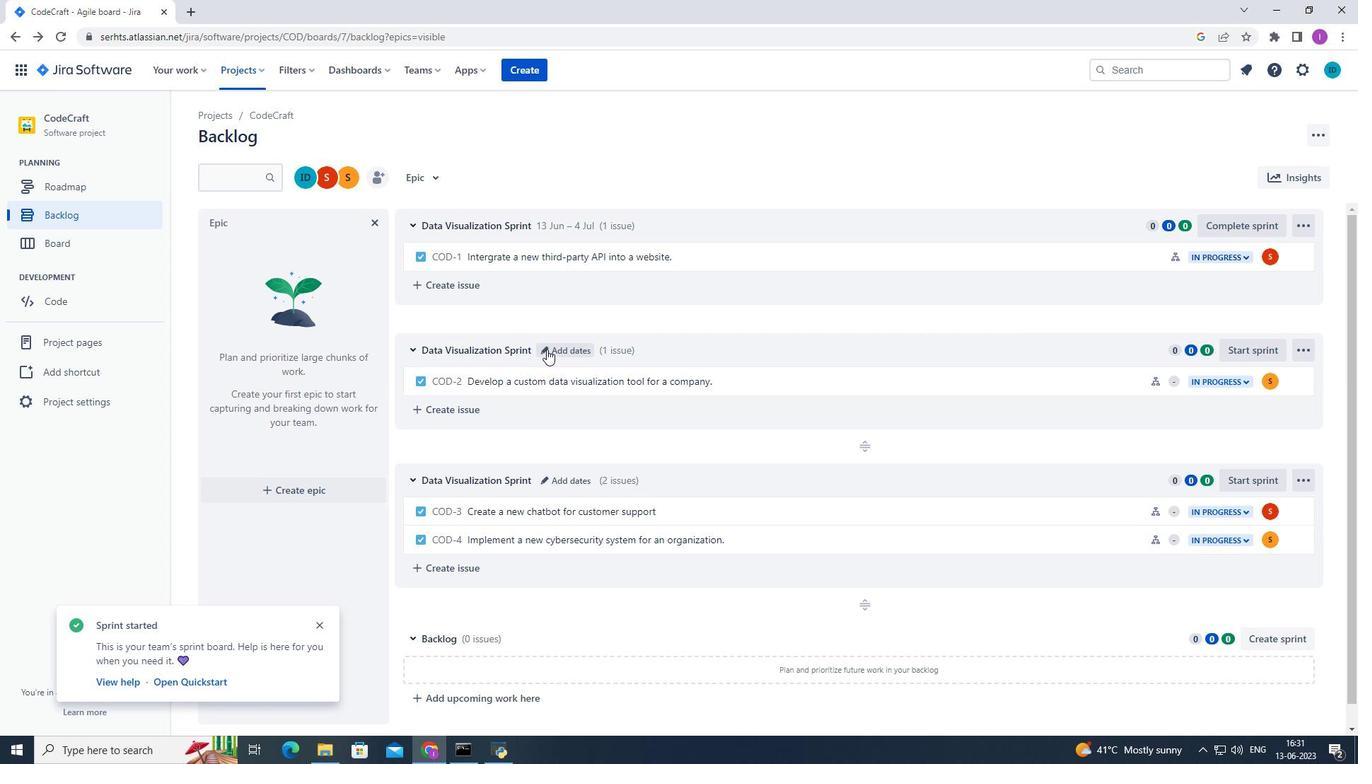 
Action: Mouse pressed left at (546, 348)
Screenshot: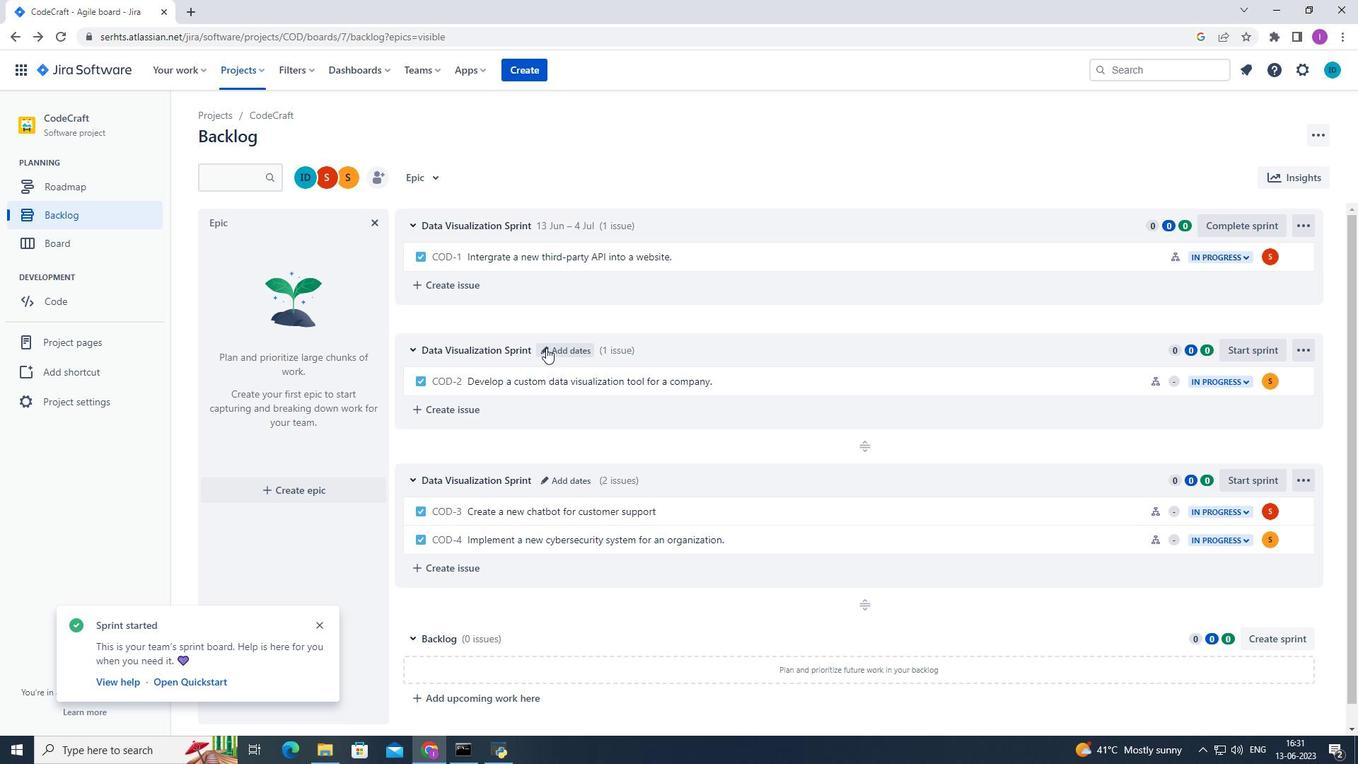 
Action: Mouse moved to (644, 224)
Screenshot: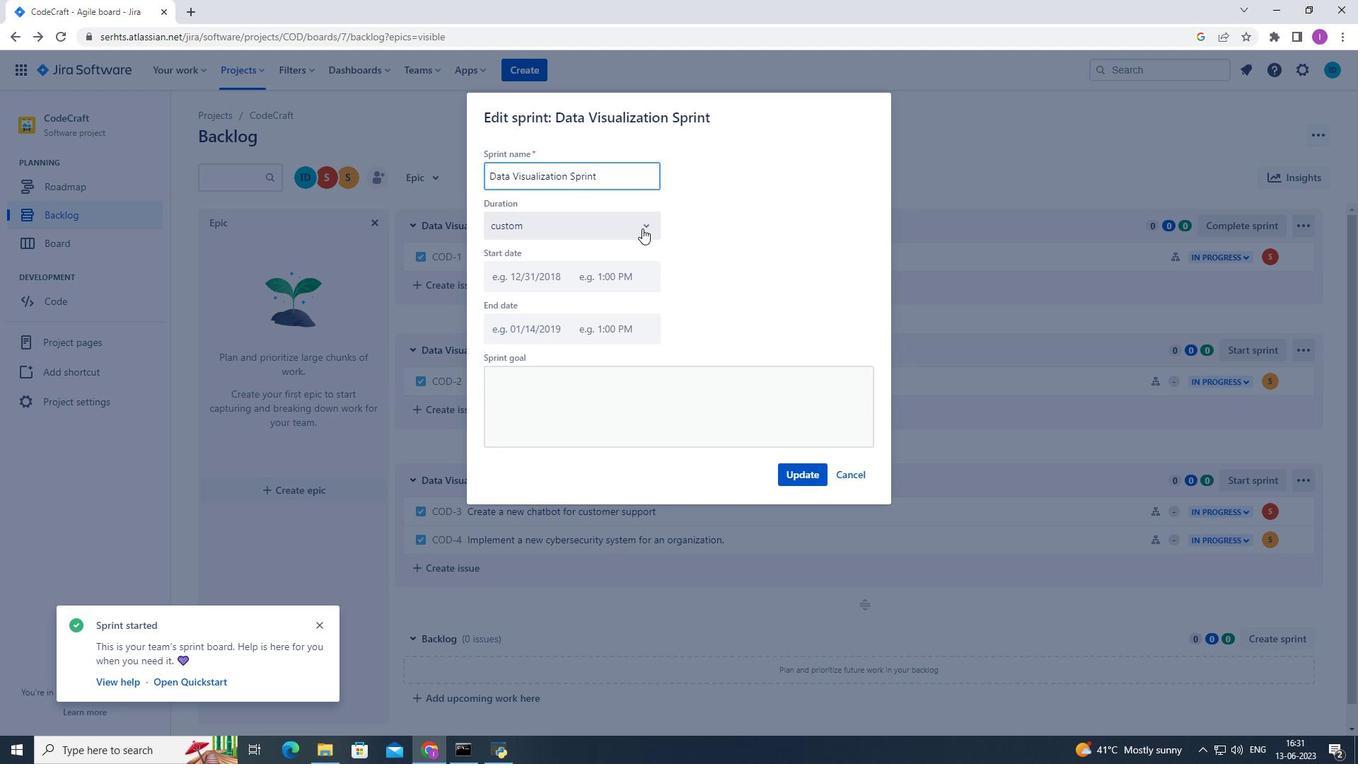
Action: Mouse pressed left at (644, 224)
Screenshot: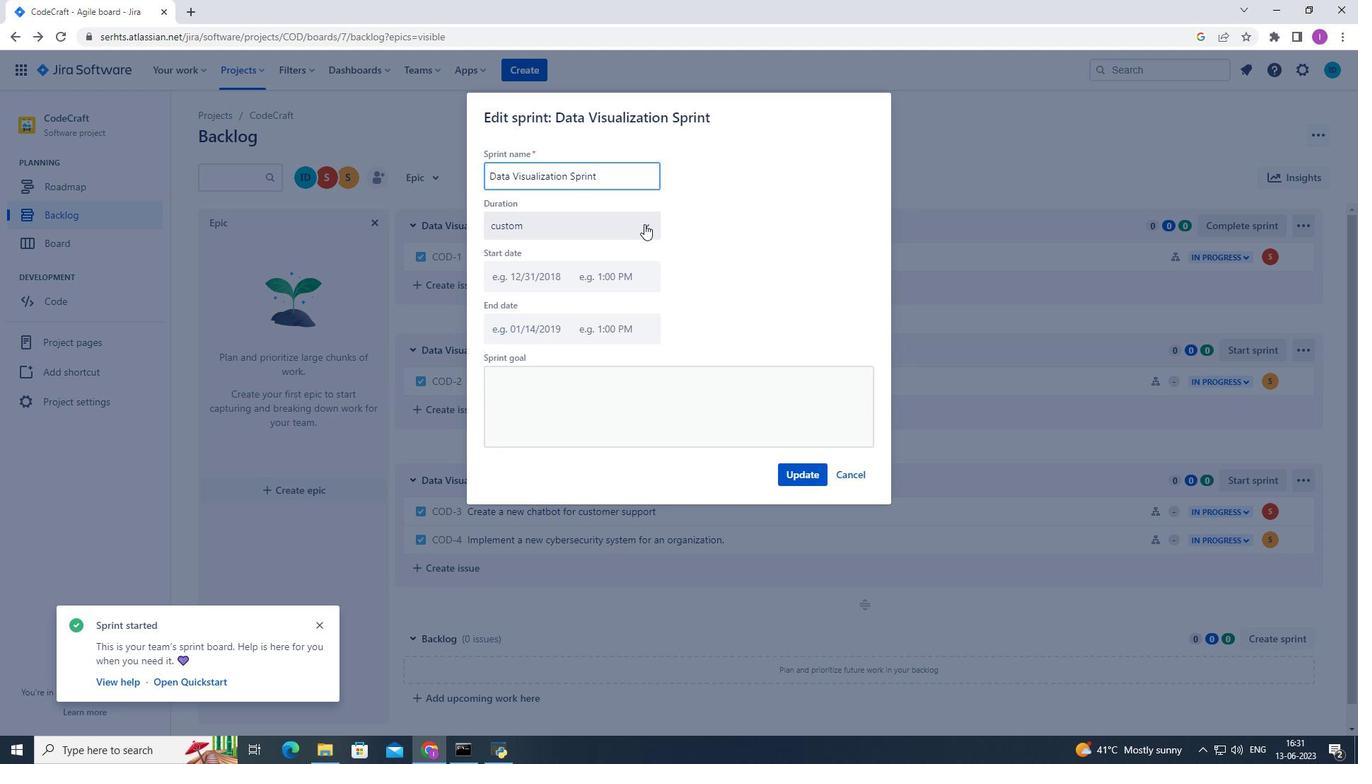 
Action: Mouse moved to (540, 280)
Screenshot: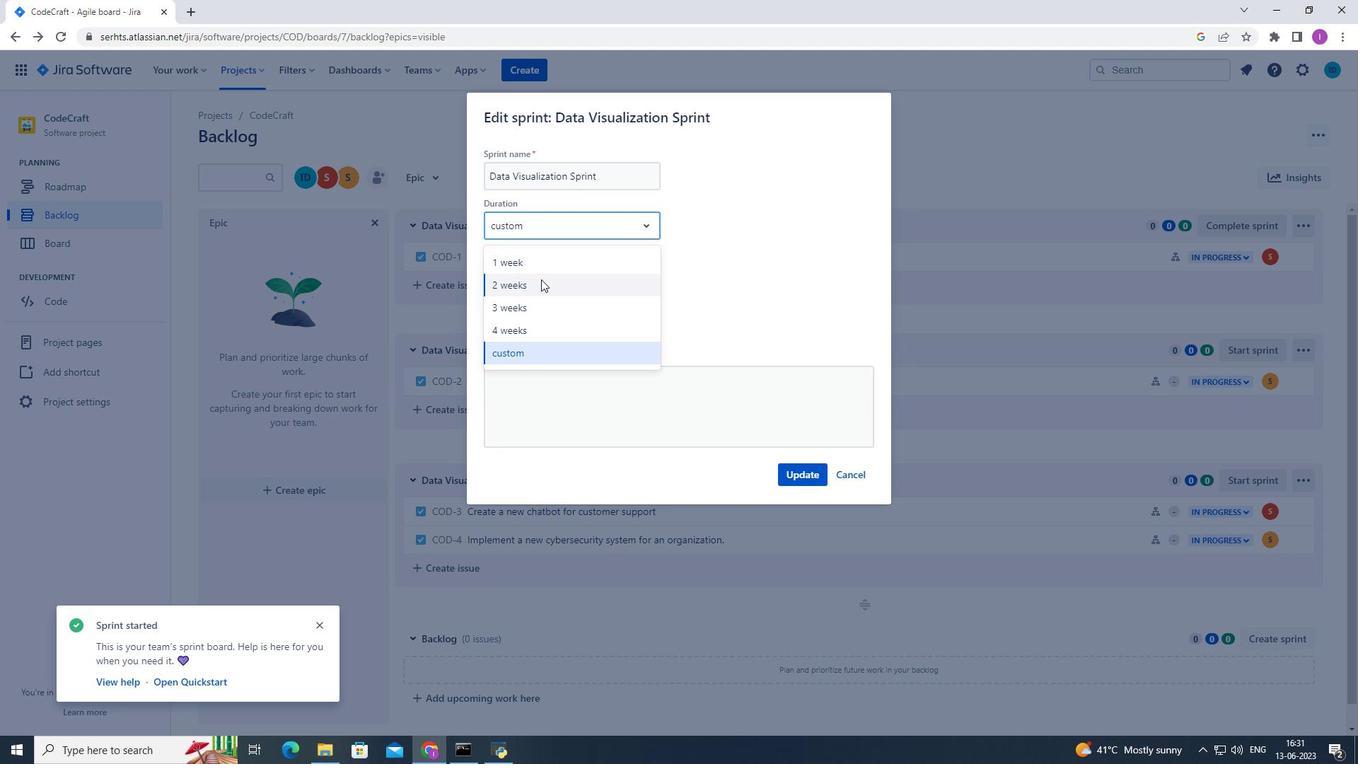 
Action: Mouse pressed left at (540, 280)
Screenshot: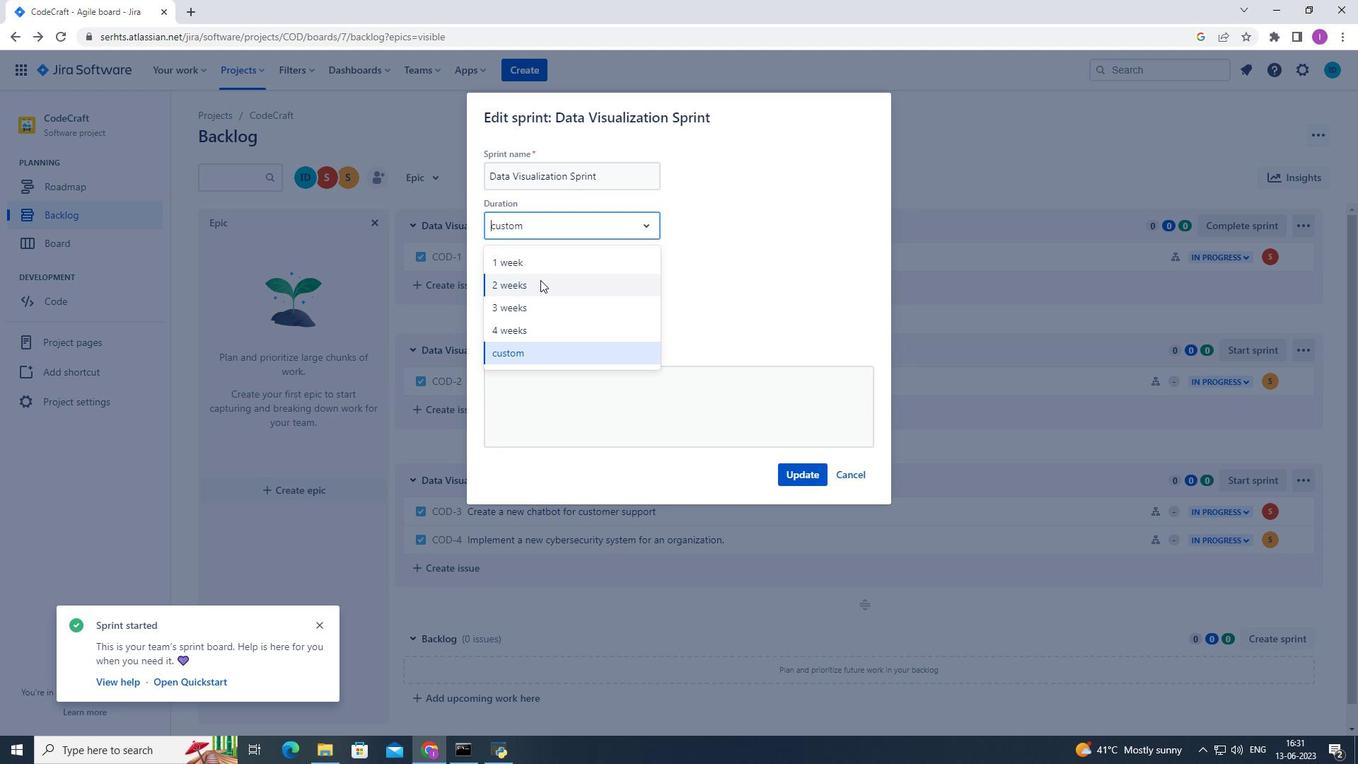 
Action: Mouse moved to (808, 473)
Screenshot: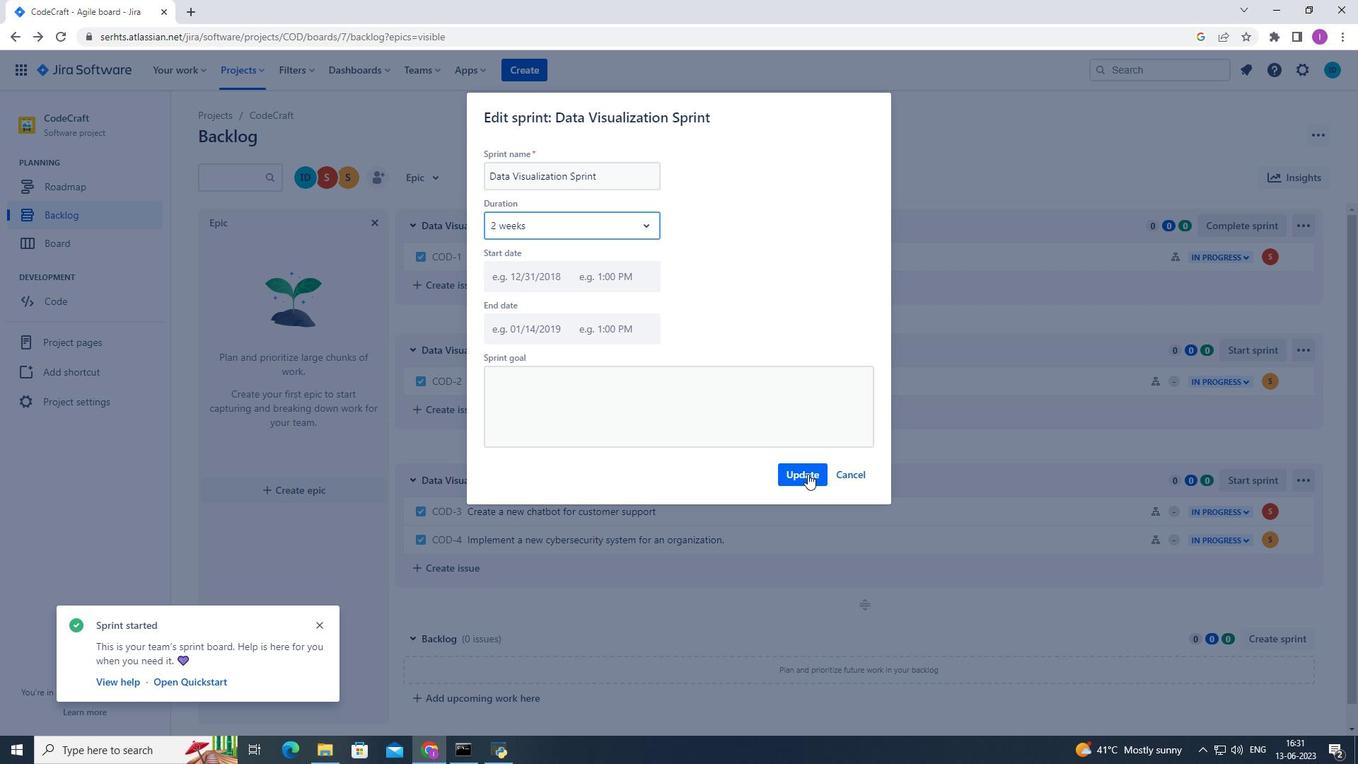 
Action: Mouse pressed left at (808, 473)
Screenshot: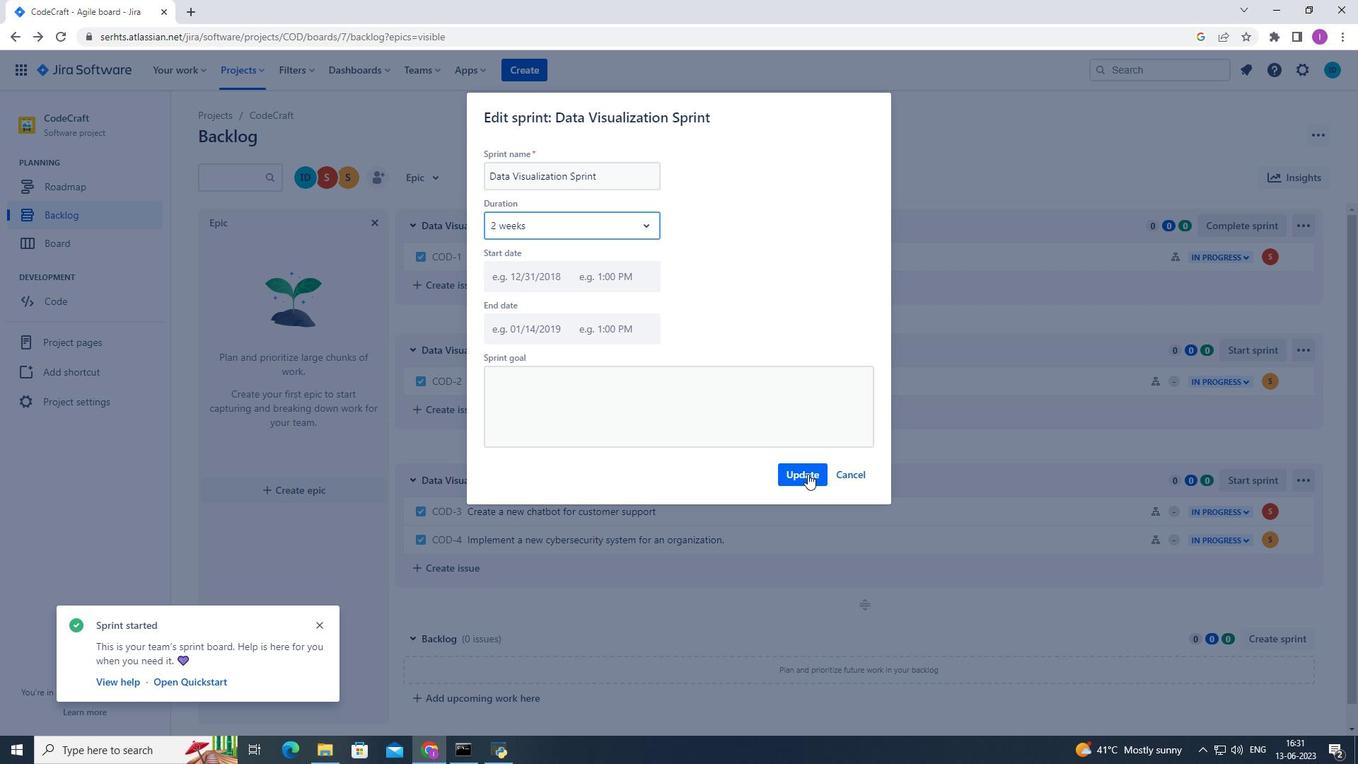 
Action: Mouse moved to (1298, 346)
Screenshot: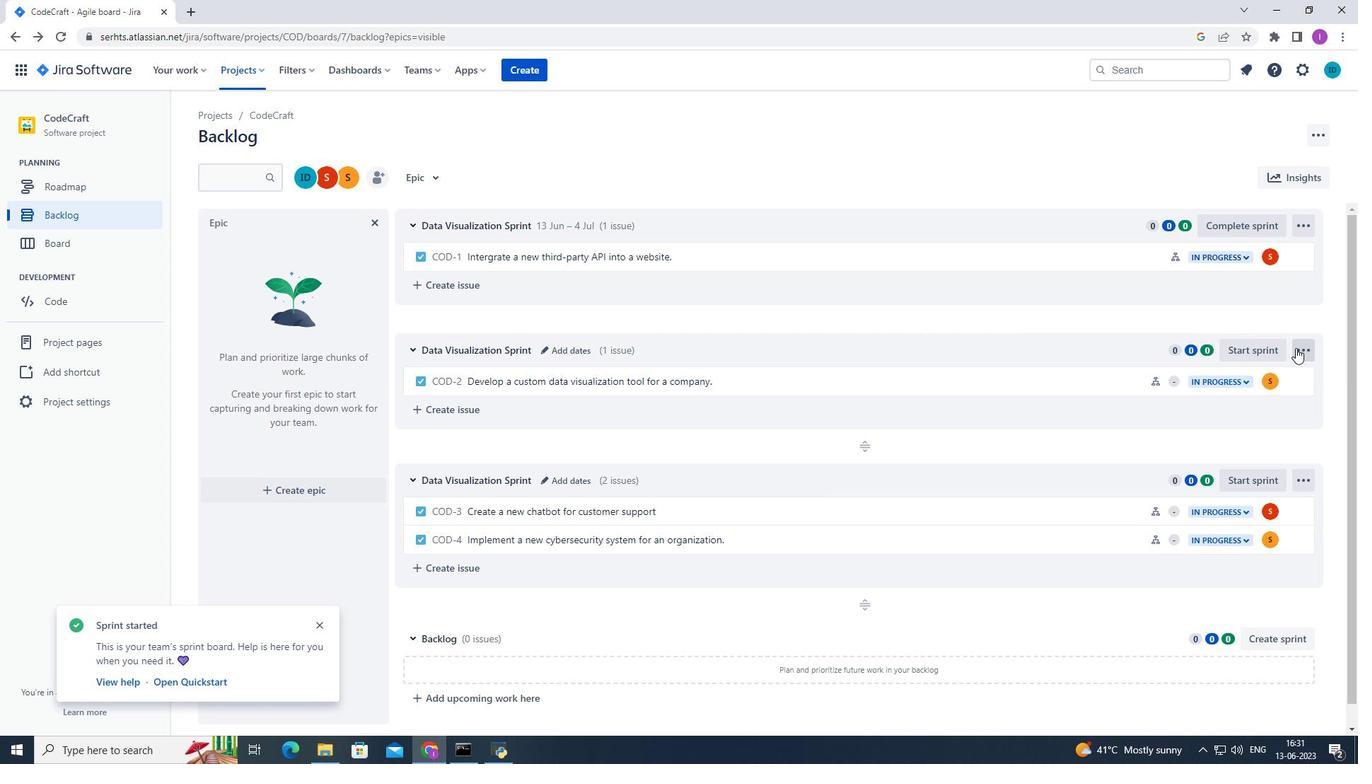 
Action: Mouse pressed left at (1298, 346)
Screenshot: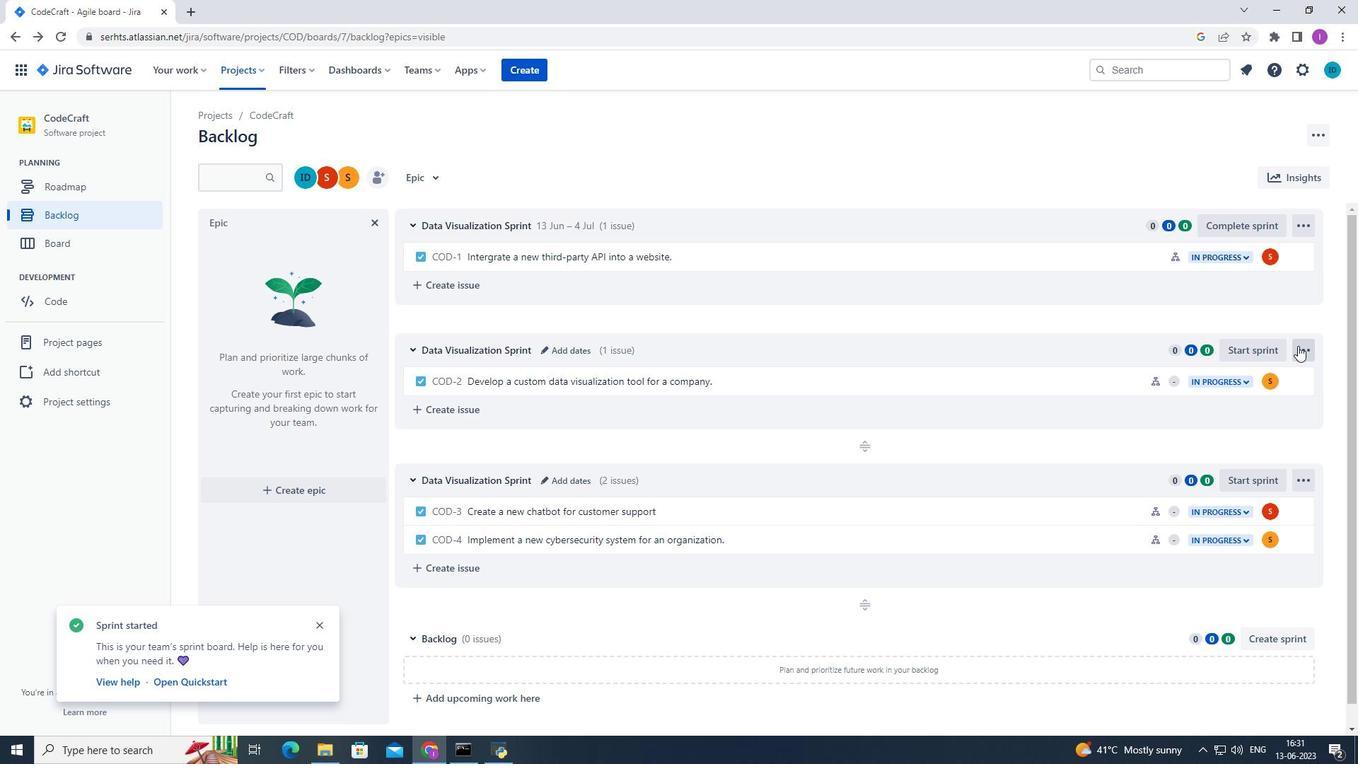 
Action: Mouse moved to (1247, 319)
Screenshot: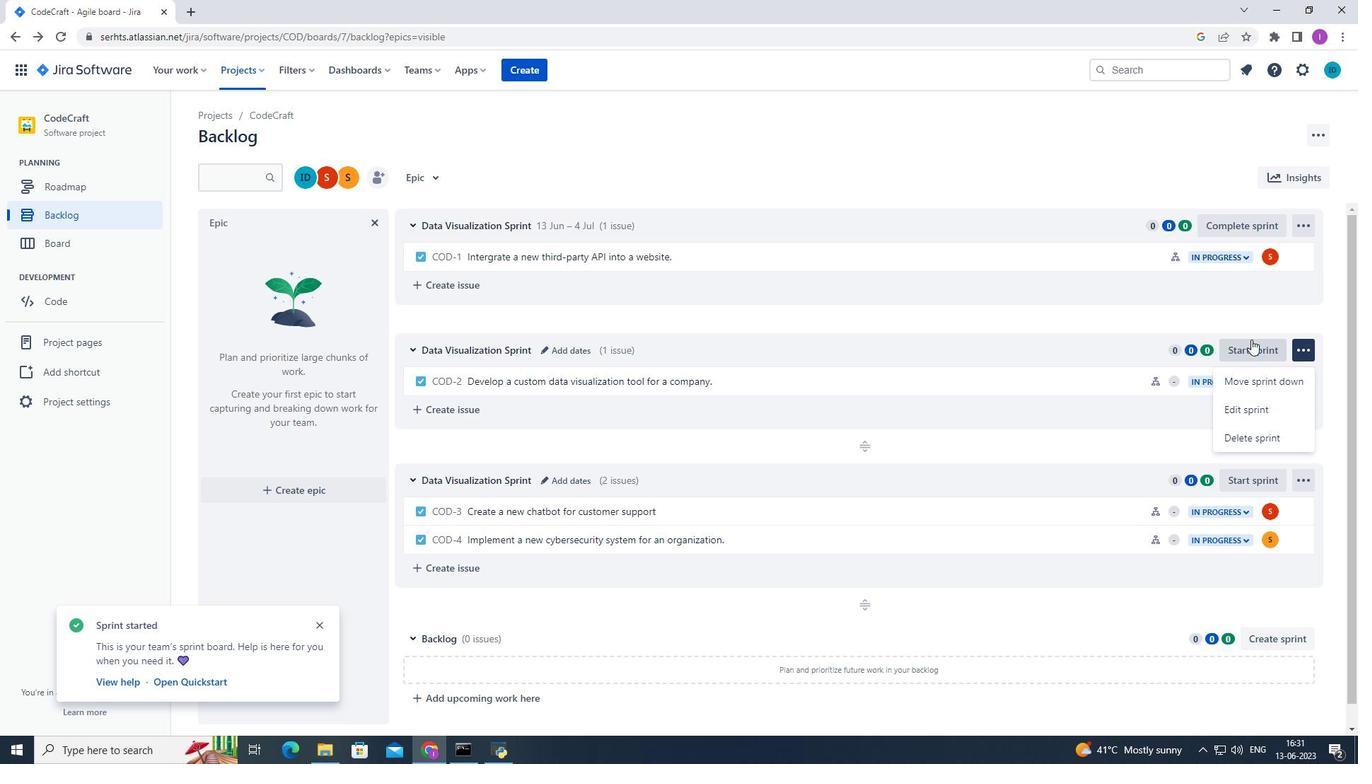 
Action: Mouse pressed left at (1247, 319)
Screenshot: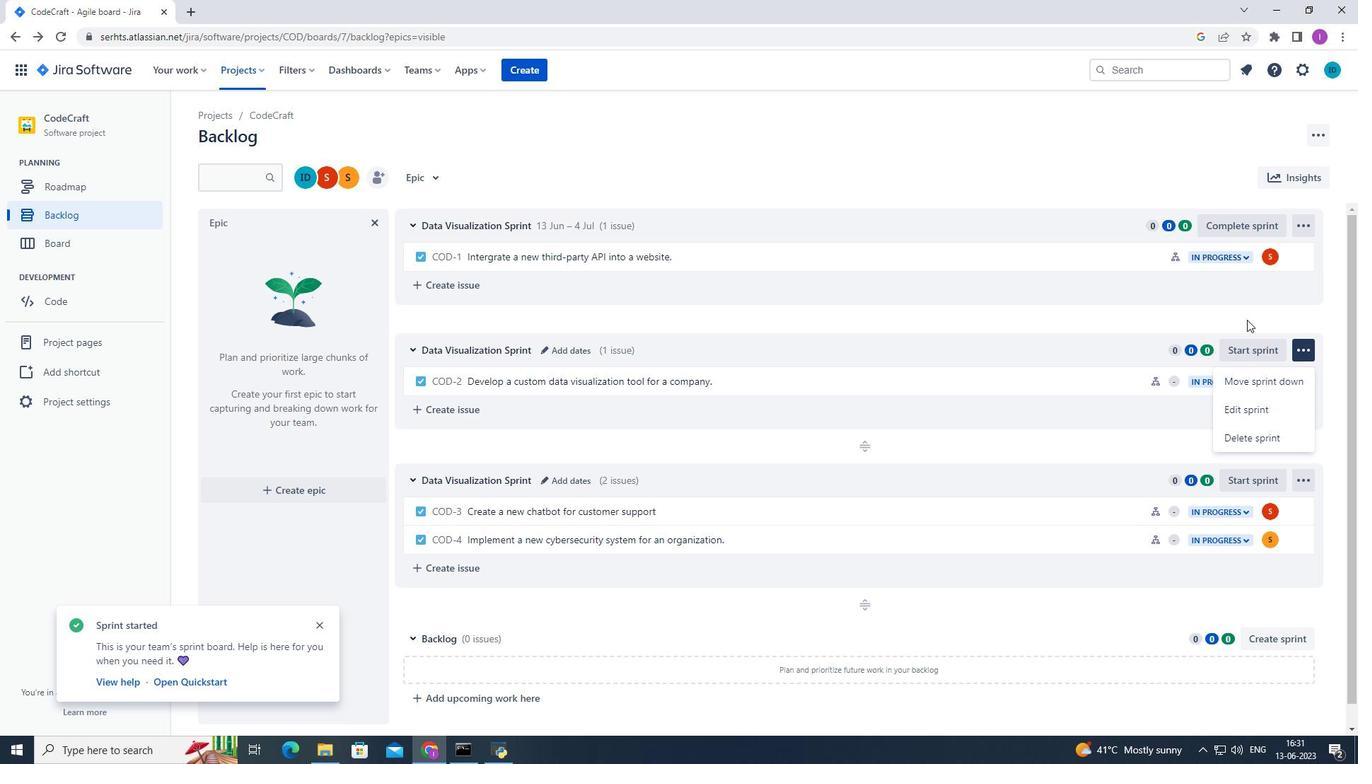
Action: Mouse moved to (1260, 352)
Screenshot: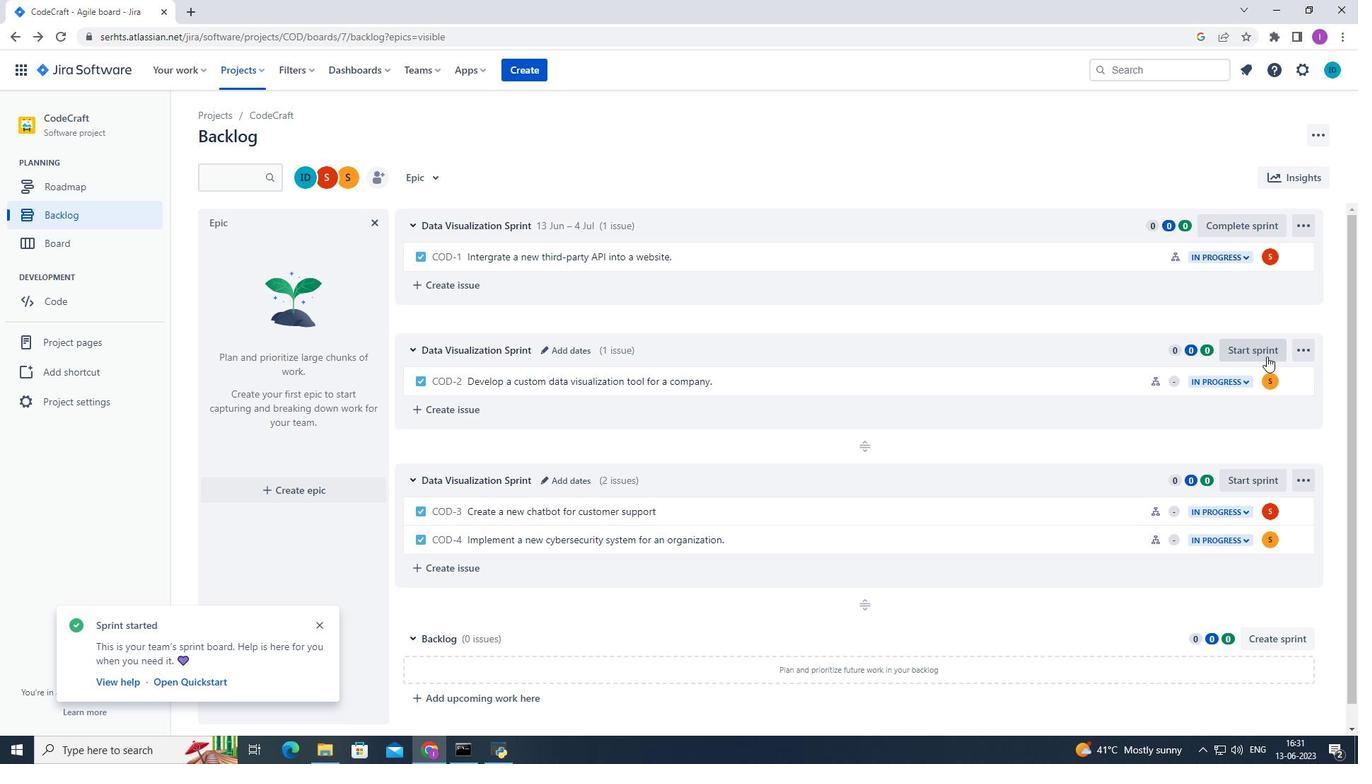 
Action: Mouse pressed left at (1260, 352)
Screenshot: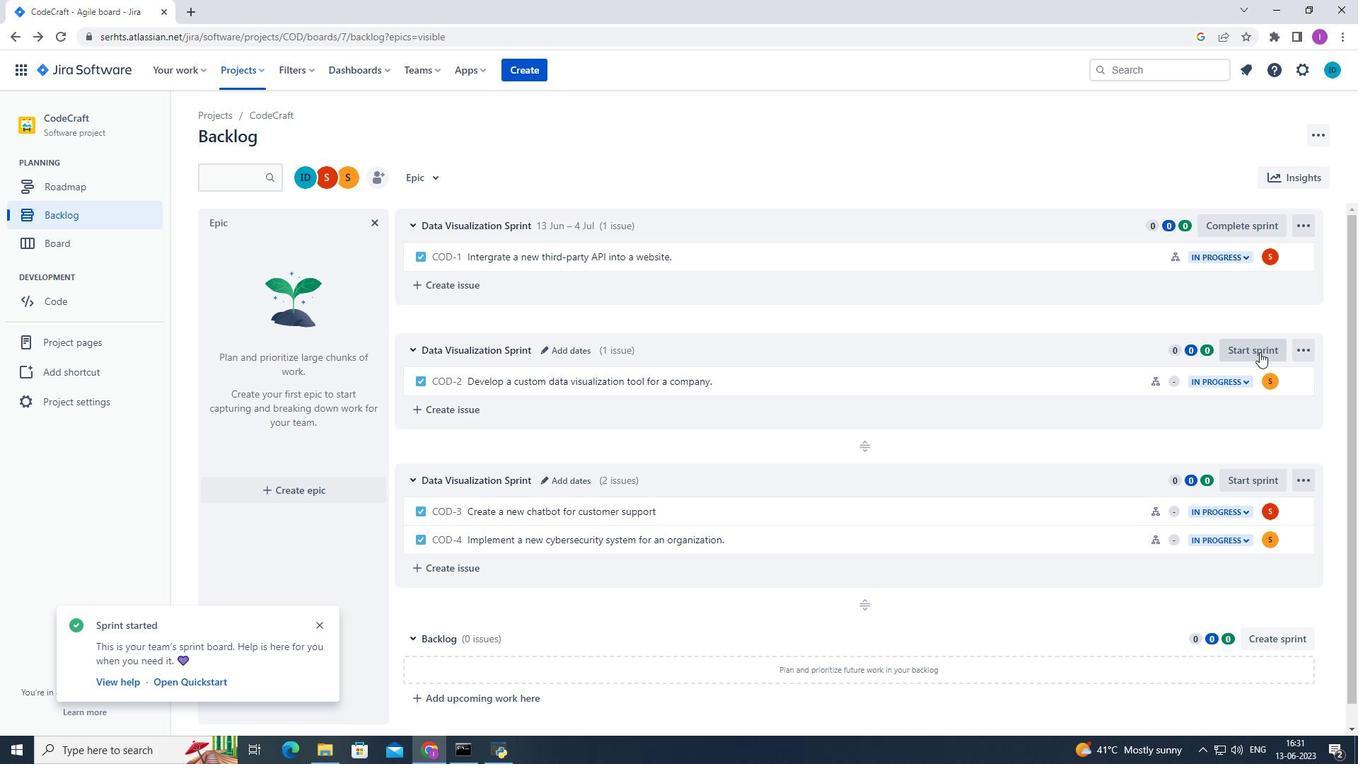 
Action: Mouse moved to (648, 245)
Screenshot: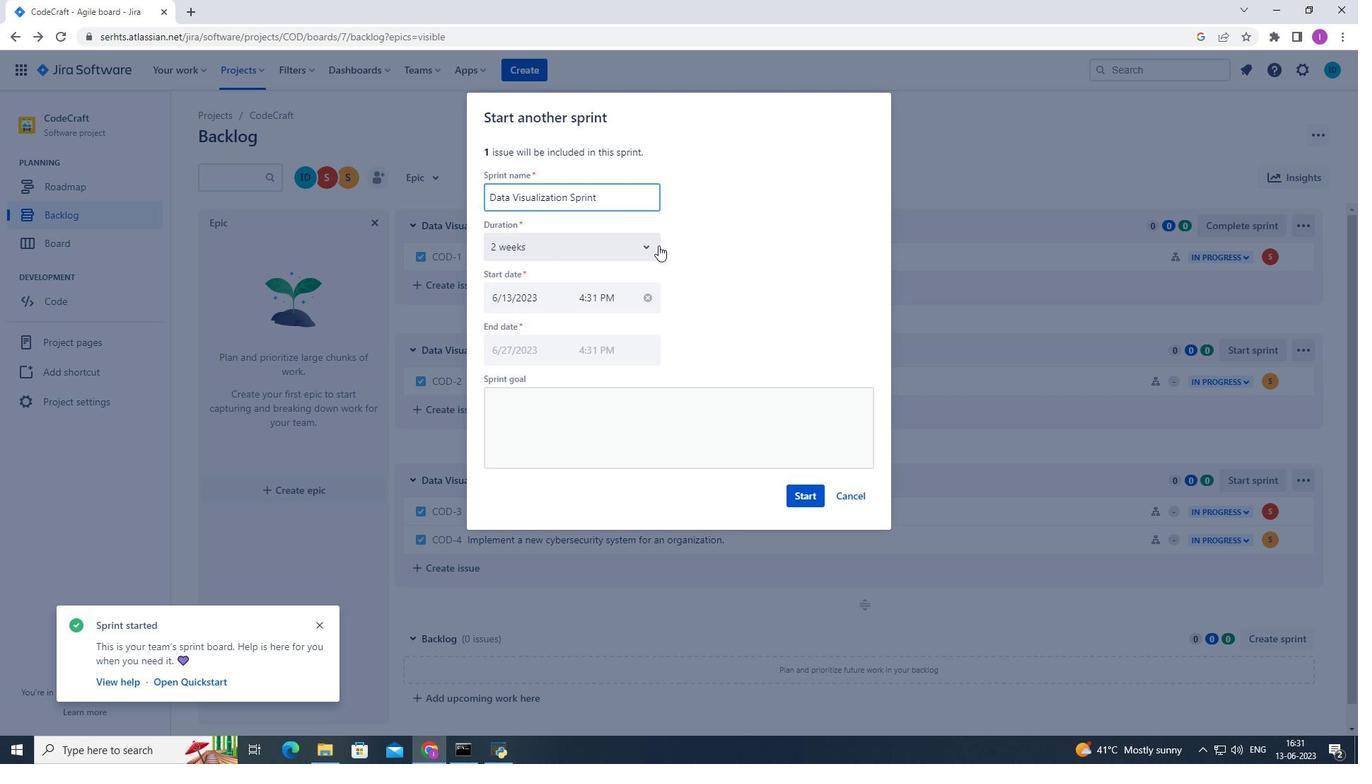 
Action: Mouse pressed left at (648, 245)
Screenshot: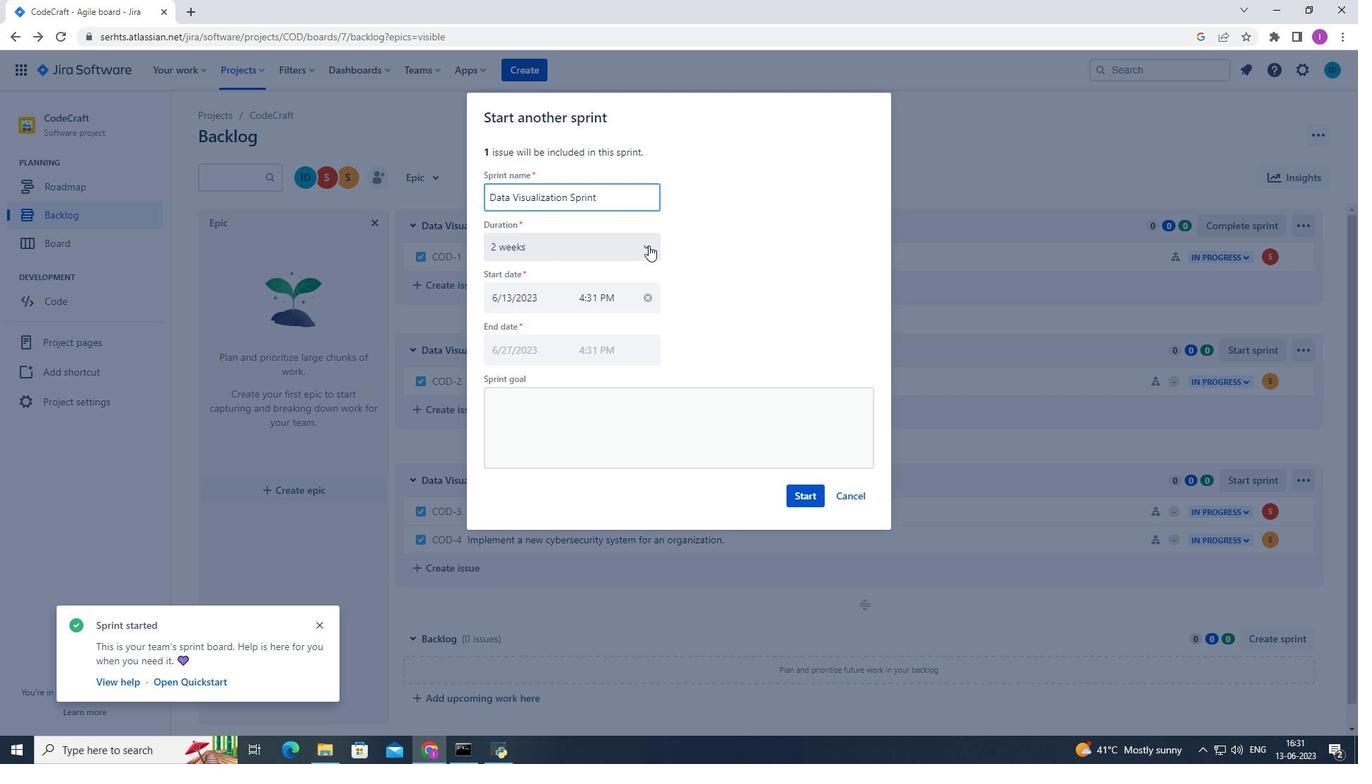 
Action: Mouse moved to (511, 301)
Screenshot: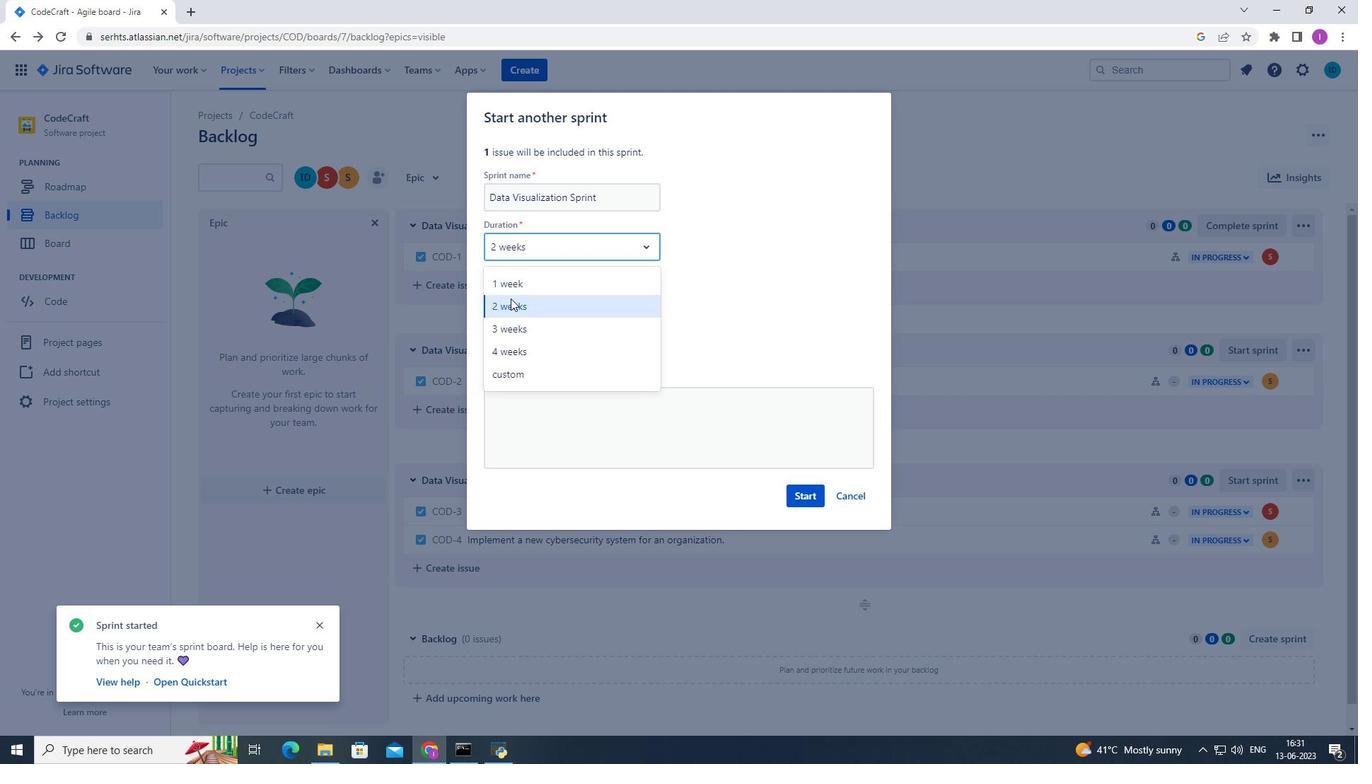 
Action: Mouse pressed left at (511, 301)
Screenshot: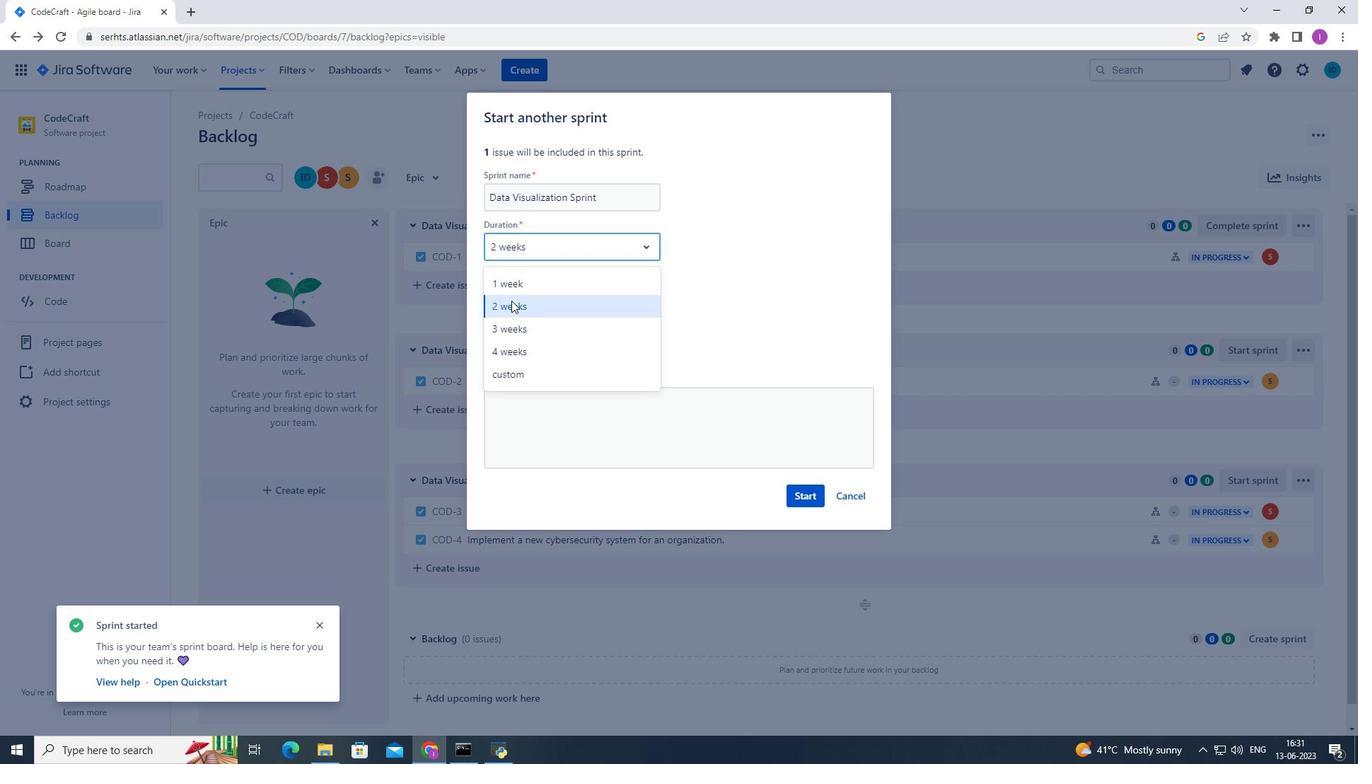 
Action: Mouse moved to (805, 496)
Screenshot: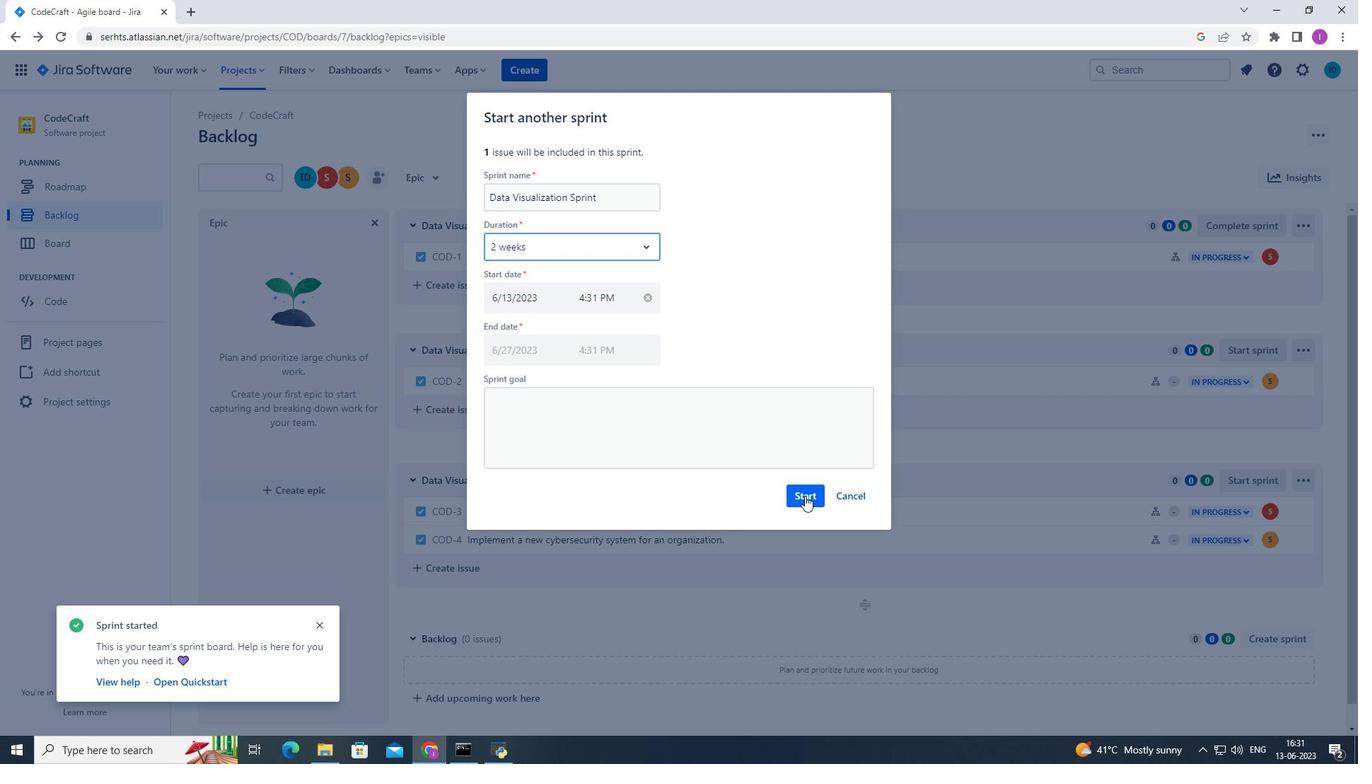 
Action: Mouse pressed left at (805, 496)
Screenshot: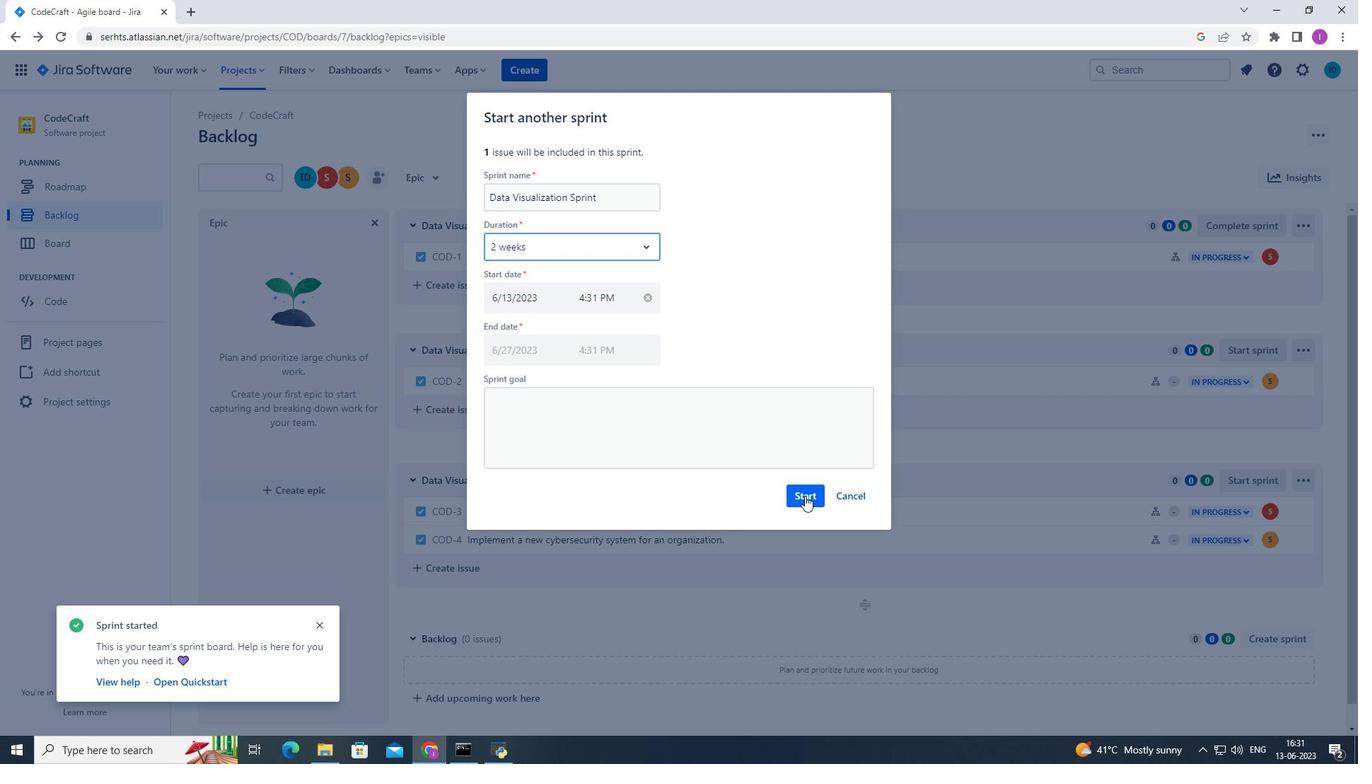 
Action: Mouse moved to (21, 36)
Screenshot: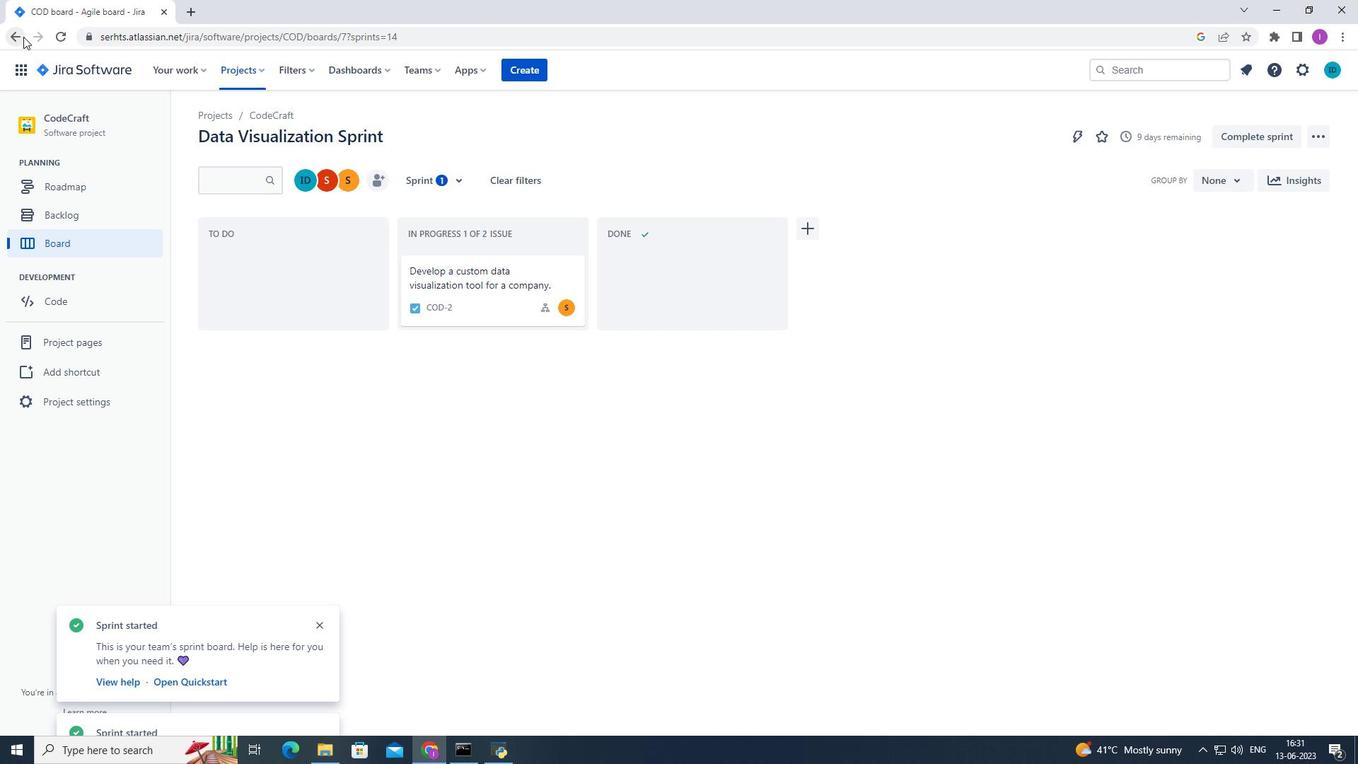 
Action: Mouse pressed left at (21, 36)
Screenshot: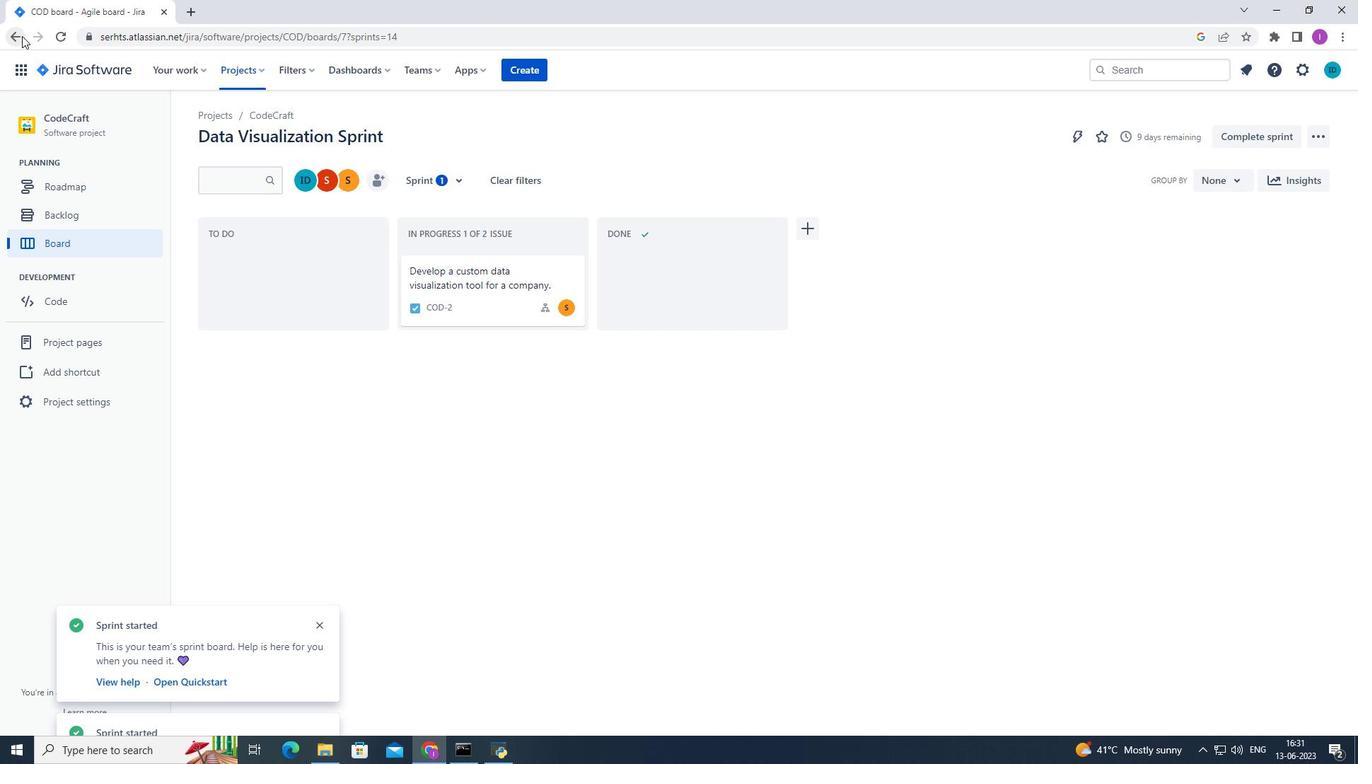 
Action: Mouse moved to (1303, 477)
Screenshot: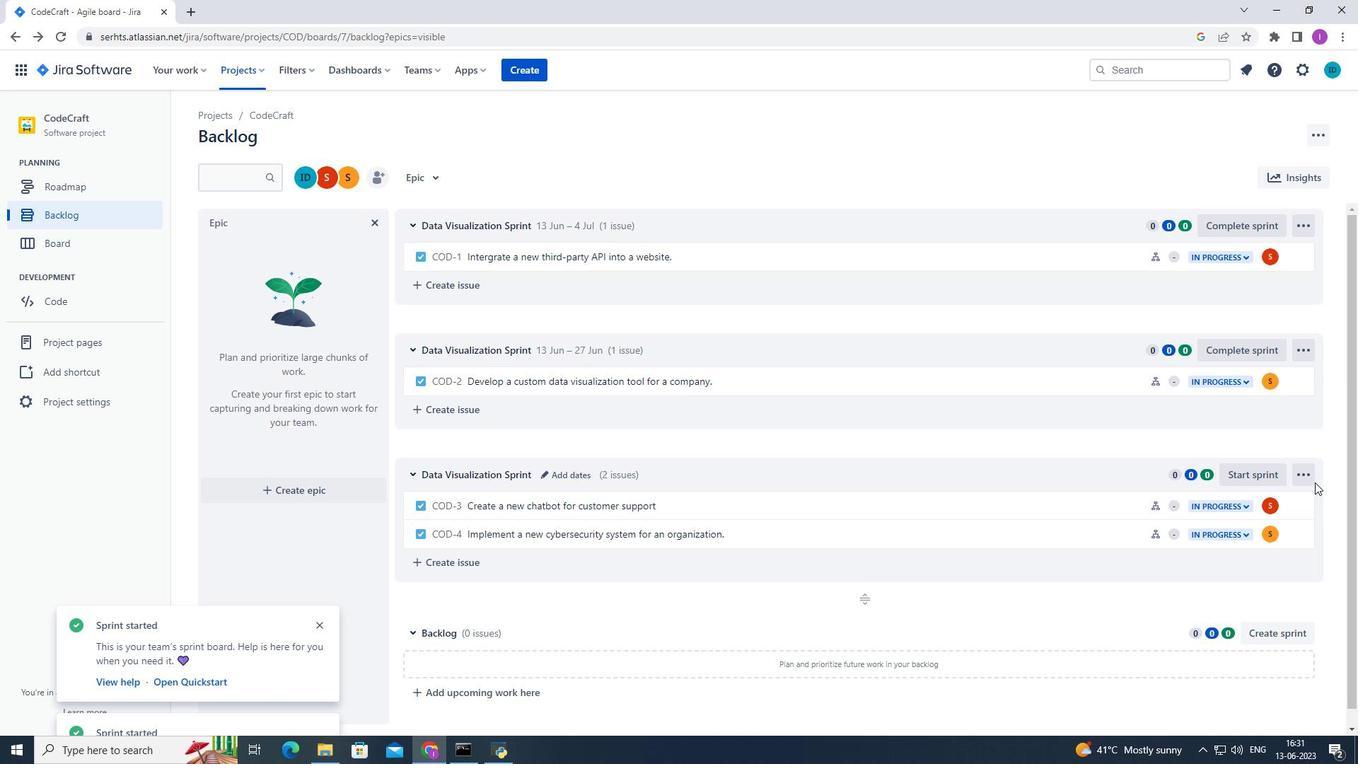 
Action: Mouse pressed left at (1303, 477)
Screenshot: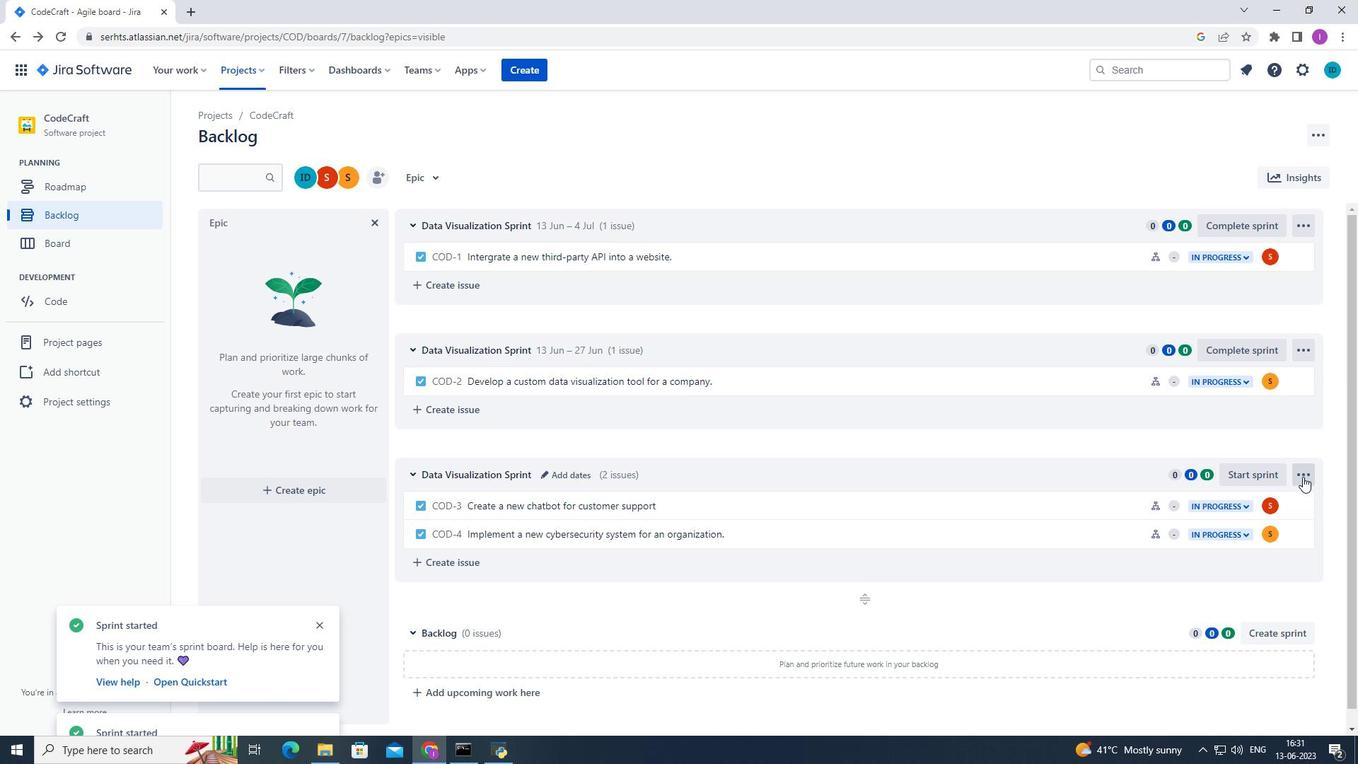 
Action: Mouse moved to (1234, 440)
Screenshot: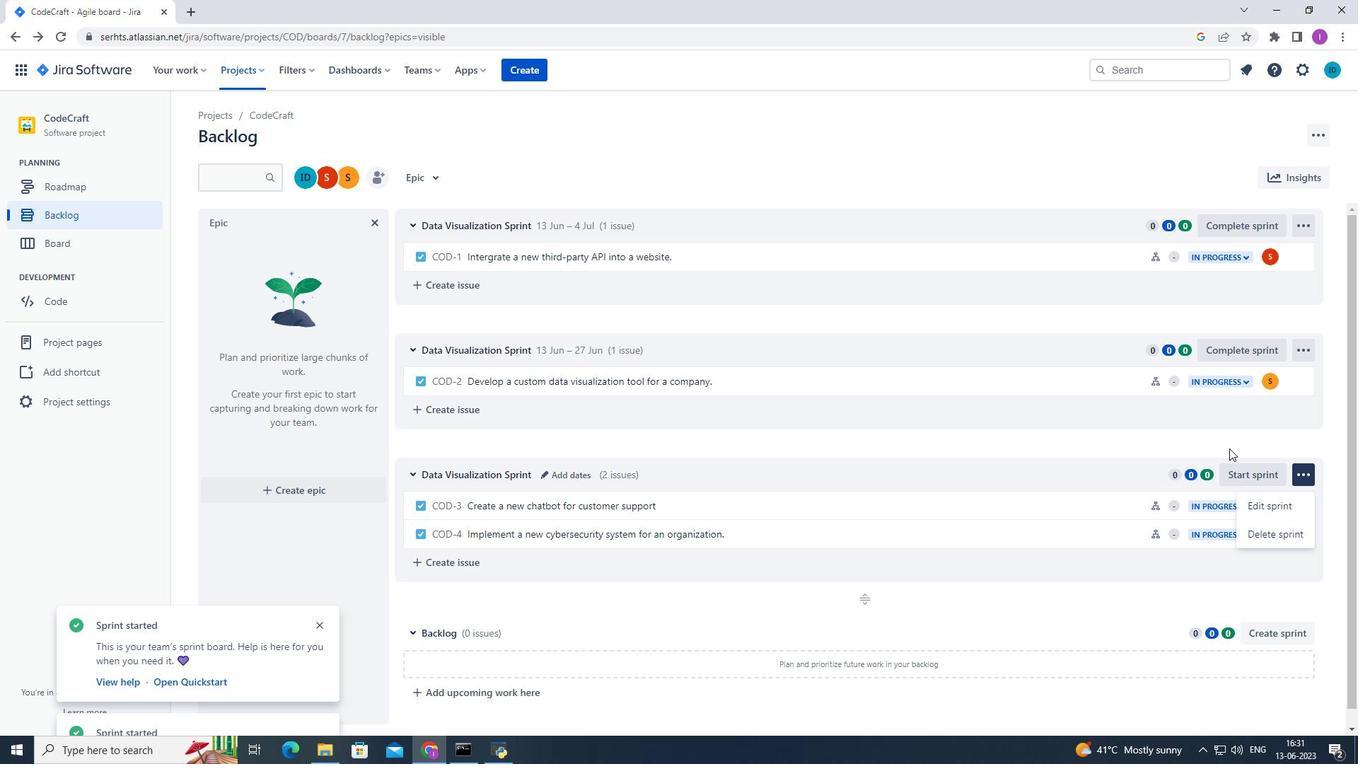 
Action: Mouse pressed left at (1234, 440)
Screenshot: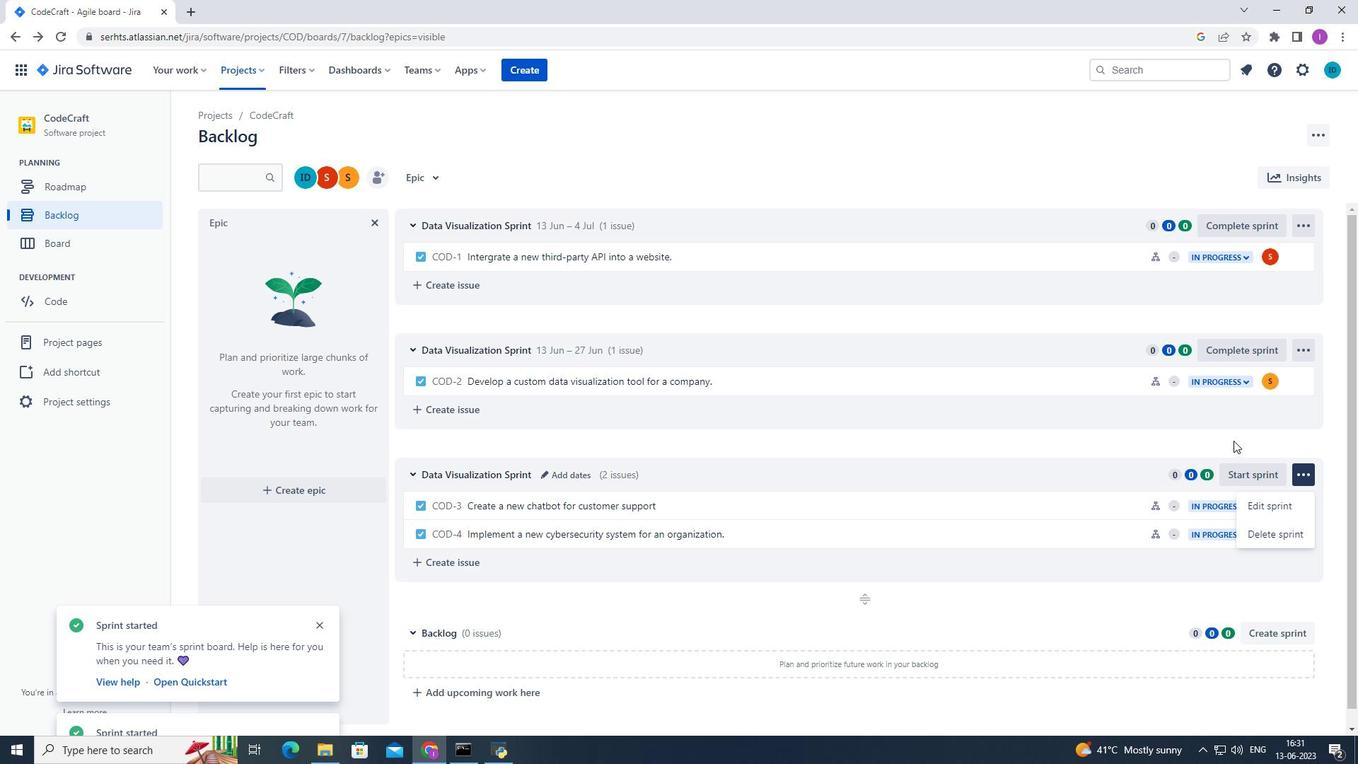 
Action: Mouse moved to (1246, 472)
Screenshot: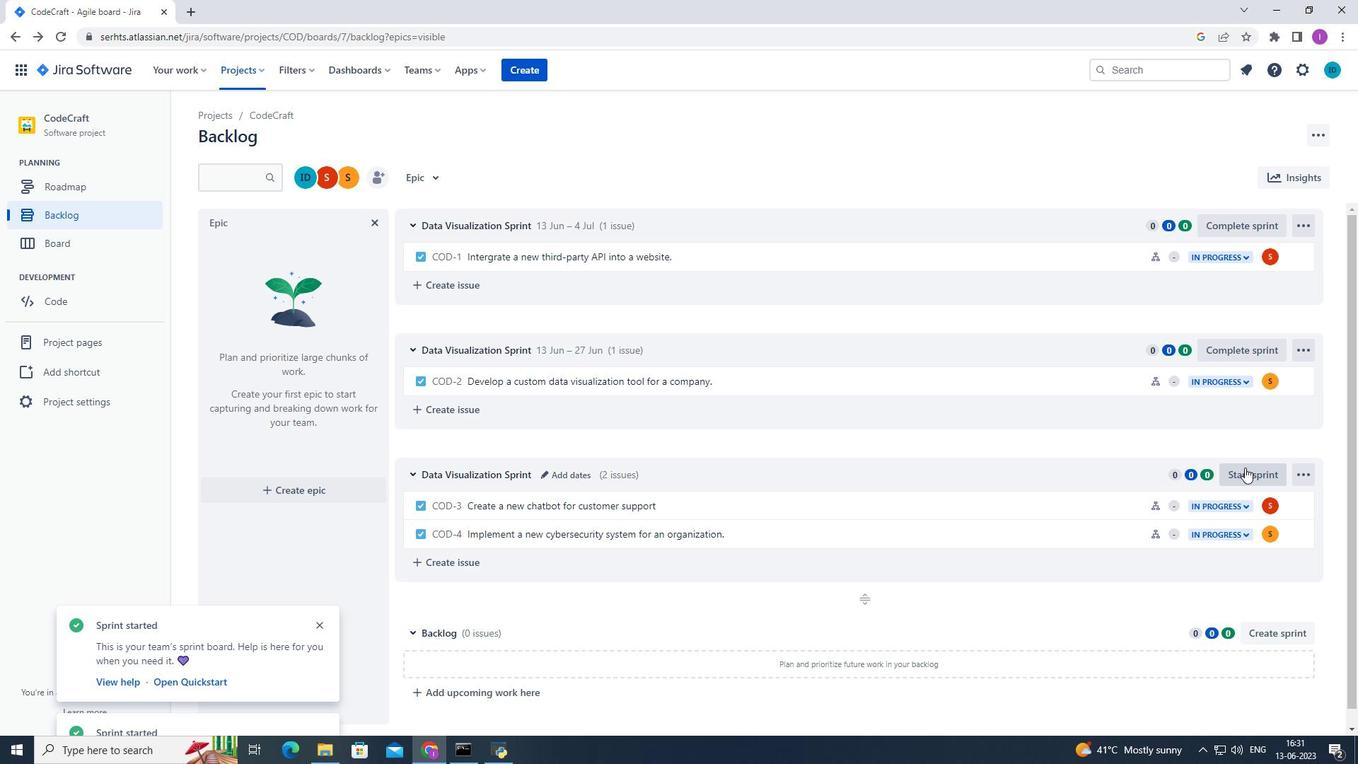 
Action: Mouse pressed left at (1246, 472)
Screenshot: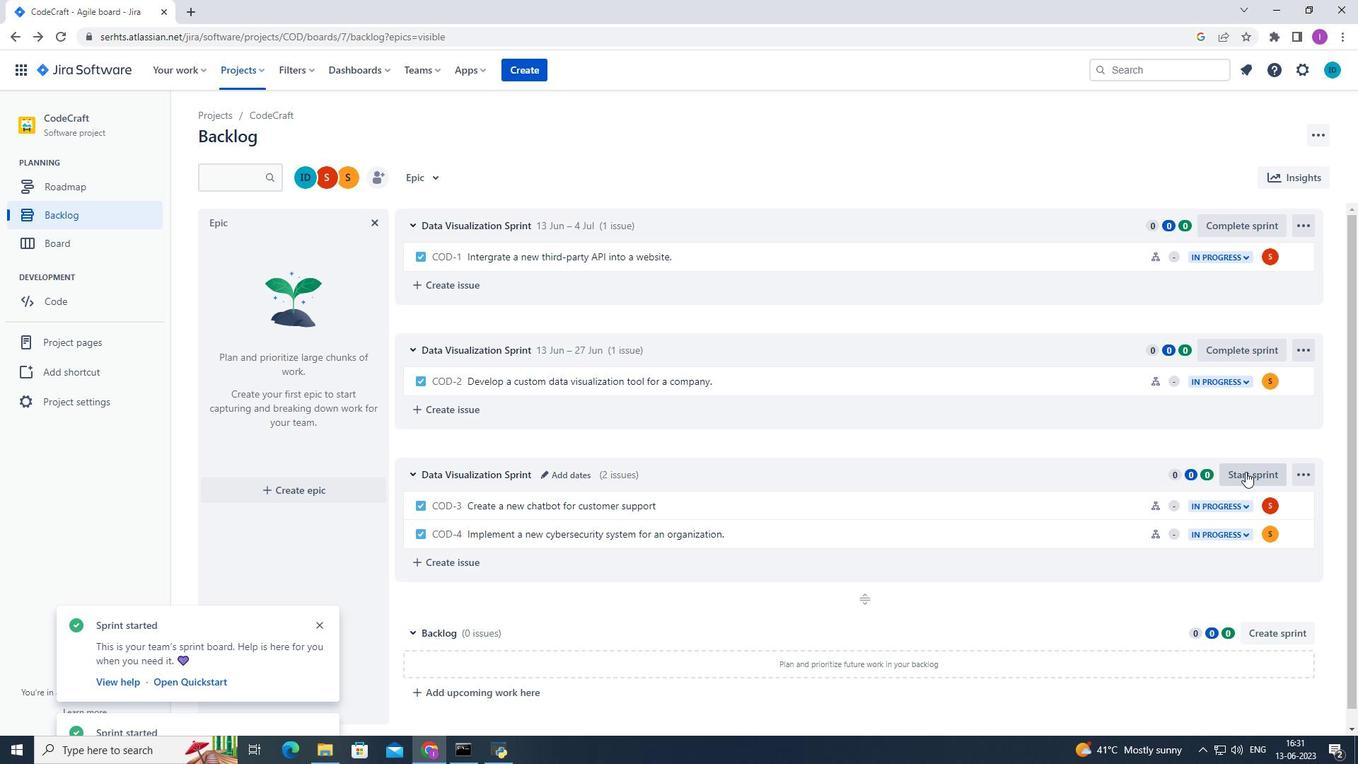 
Action: Mouse moved to (647, 239)
Screenshot: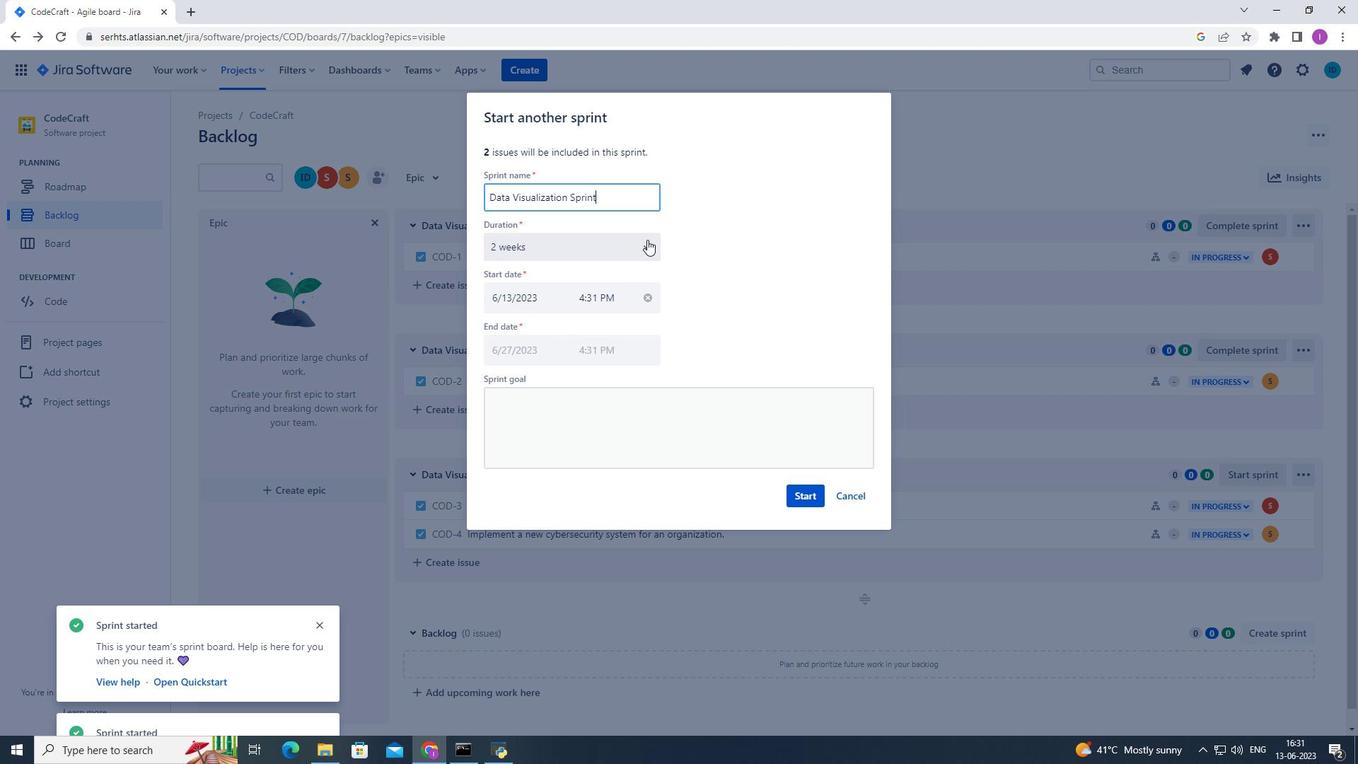 
Action: Mouse pressed left at (647, 239)
Screenshot: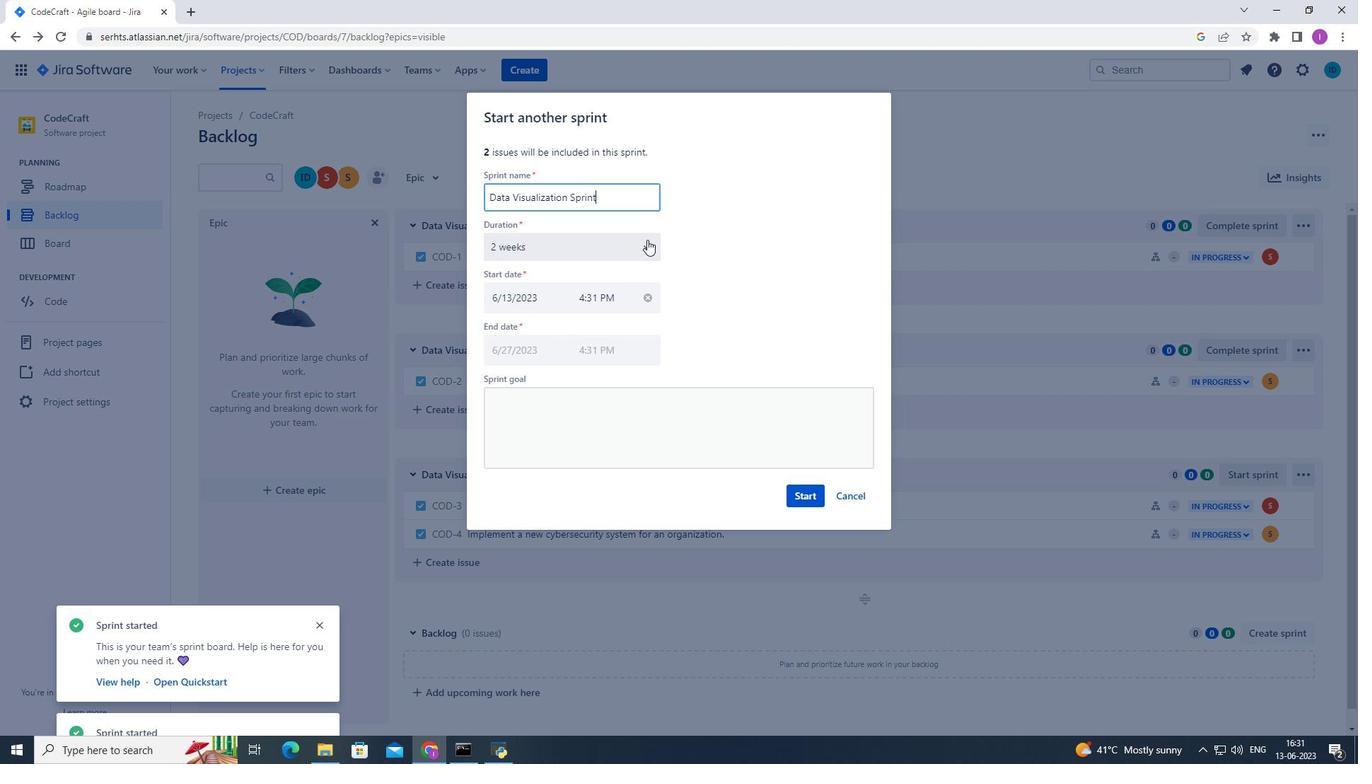 
Action: Mouse moved to (529, 286)
Screenshot: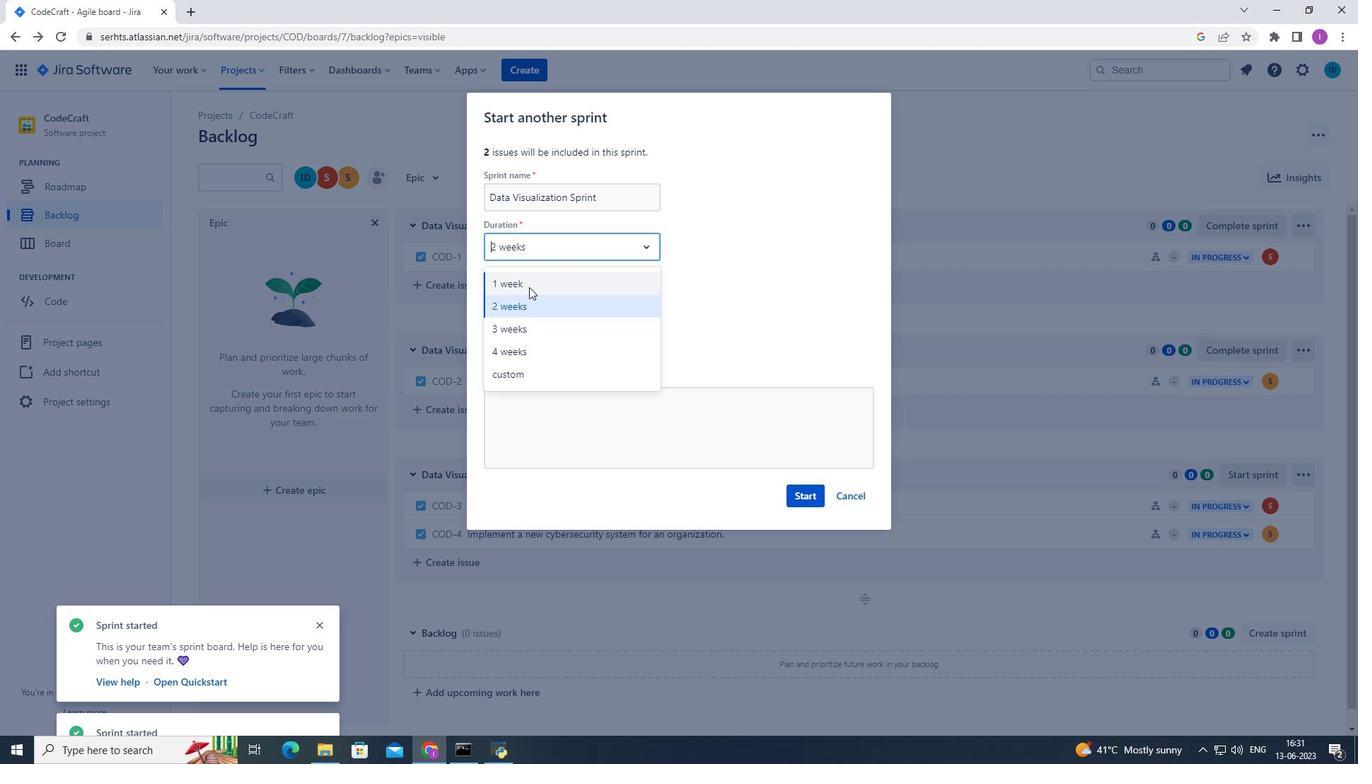 
Action: Mouse pressed left at (529, 286)
Screenshot: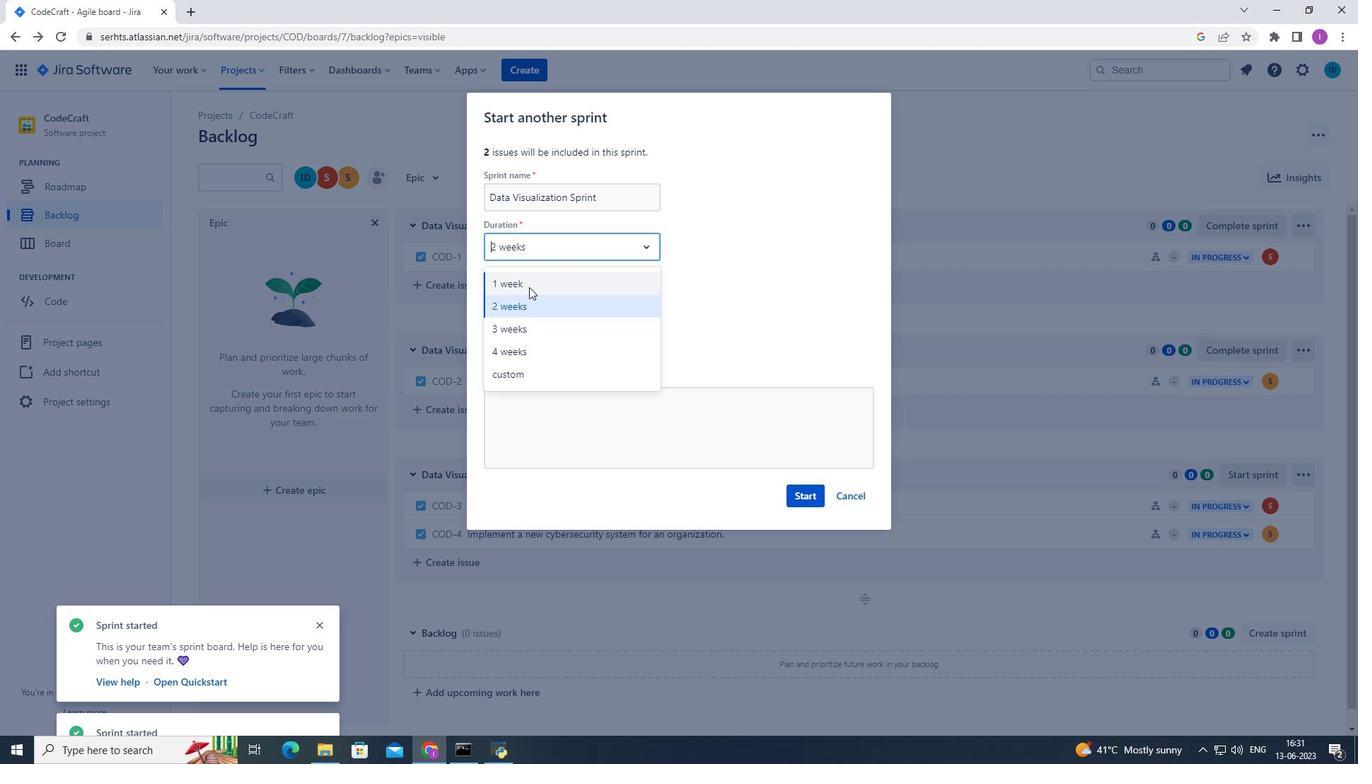 
Action: Mouse moved to (816, 495)
Screenshot: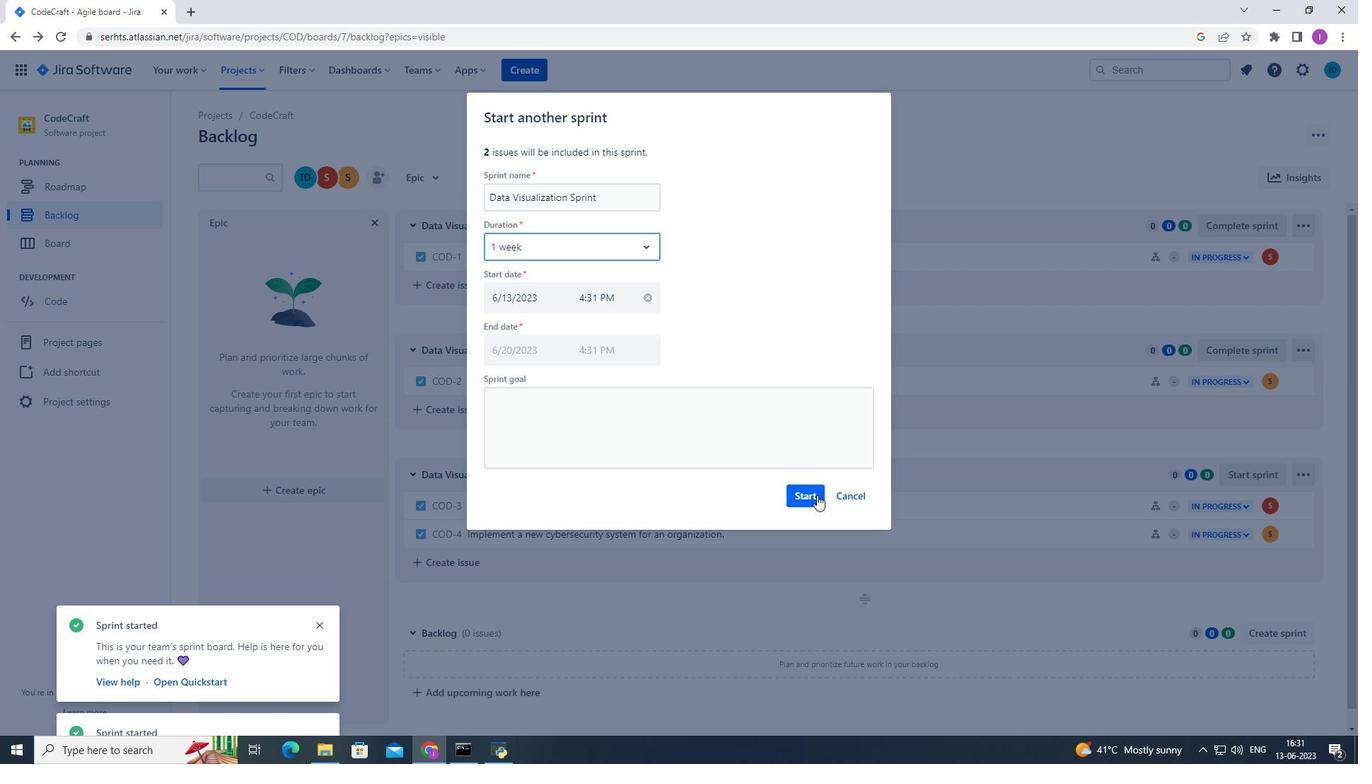 
Action: Mouse pressed left at (816, 495)
Screenshot: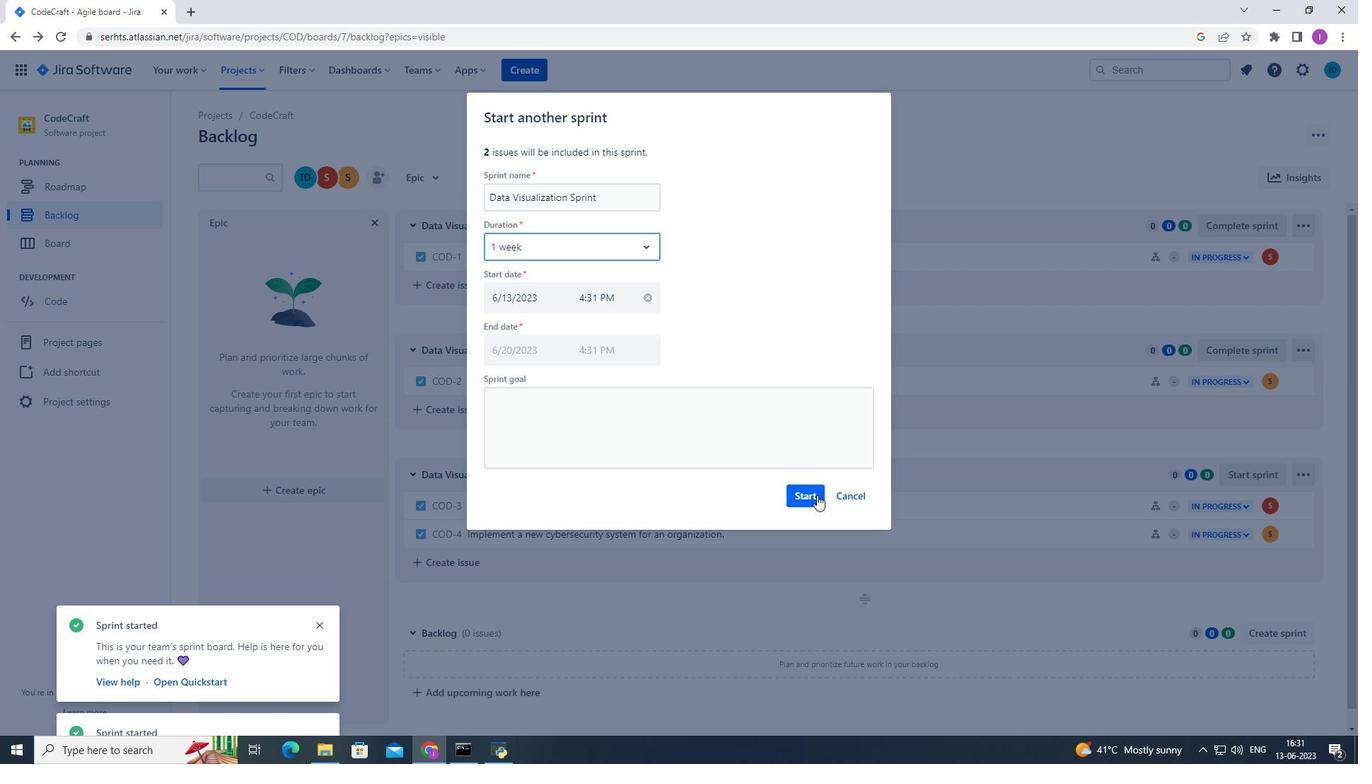 
Action: Mouse moved to (12, 36)
Screenshot: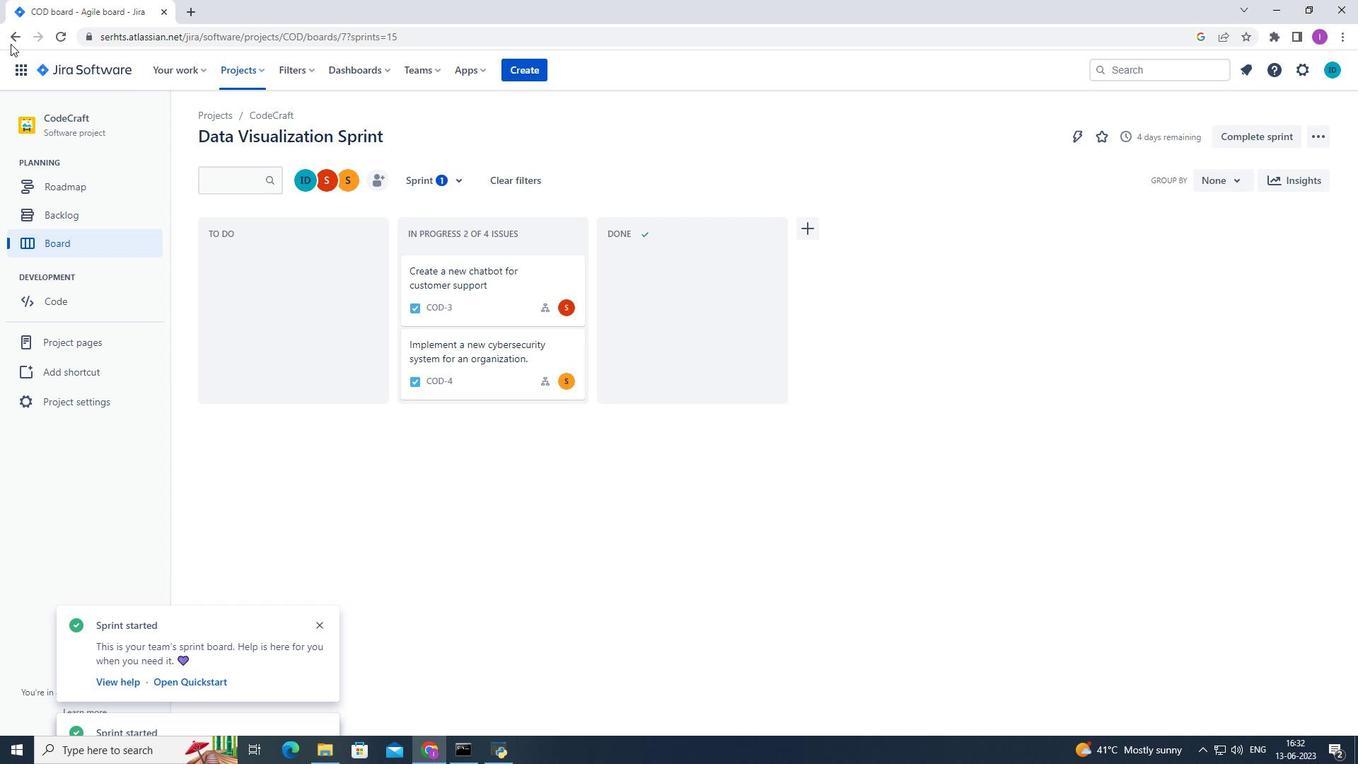 
Action: Mouse pressed left at (12, 36)
Screenshot: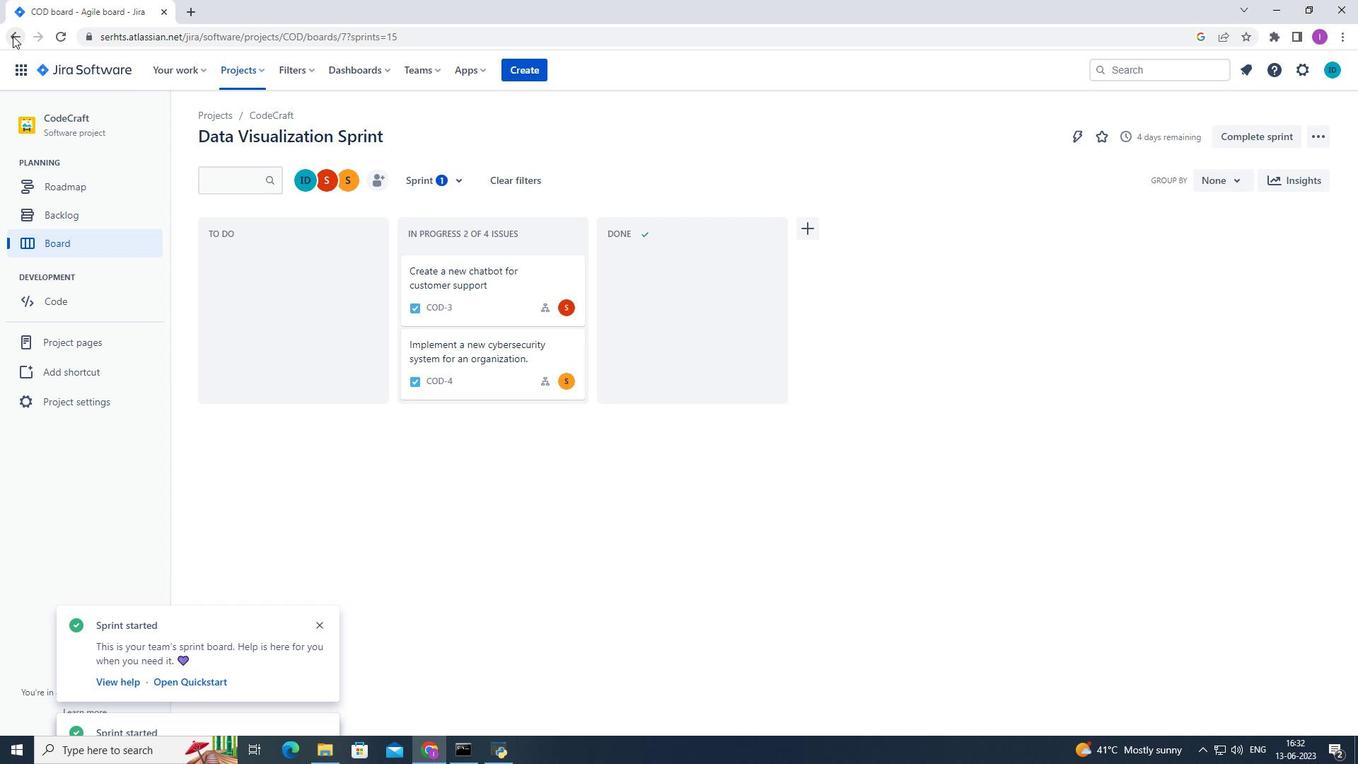 
Action: Mouse moved to (803, 493)
Screenshot: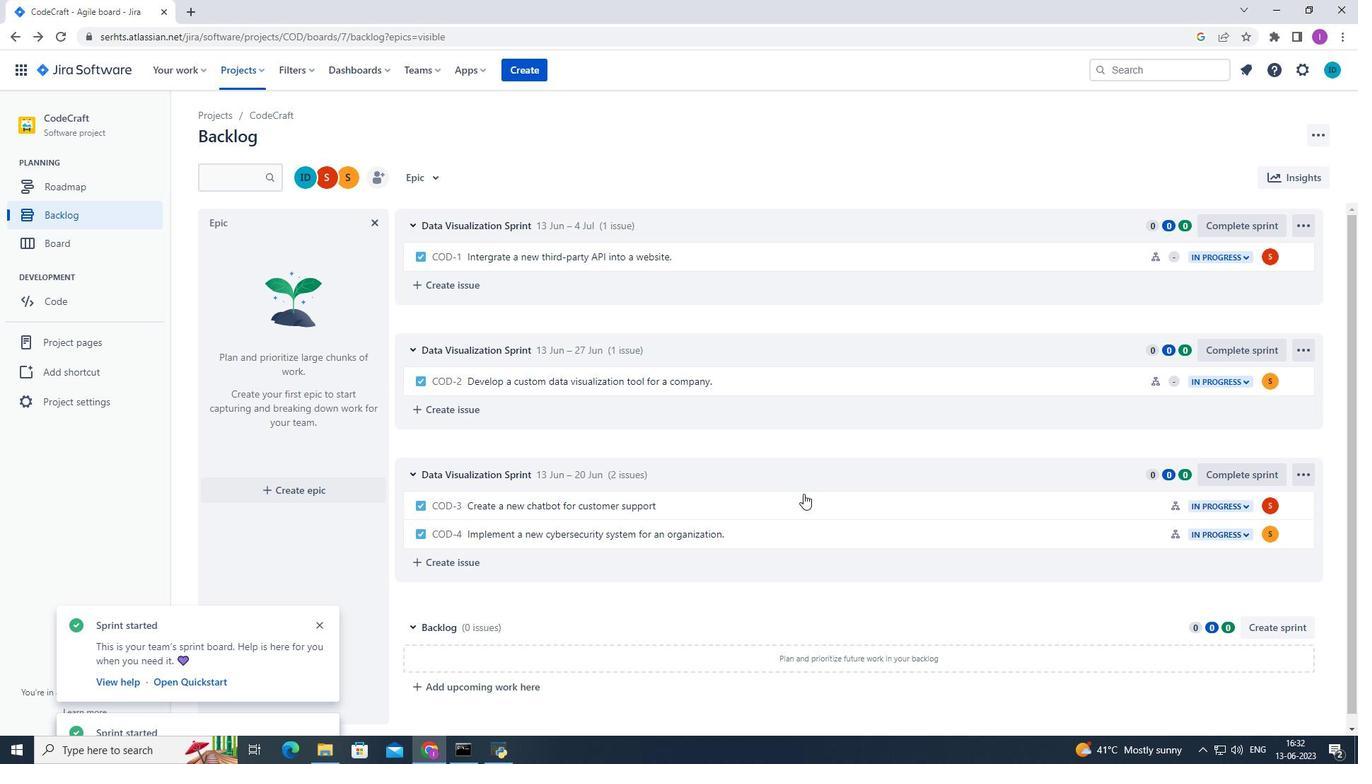 
